 Task: Find connections with filter location Valdepeñas with filter topic #DigitalMarketingwith filter profile language Spanish with filter current company Yatra Online Ltd. with filter school Global Academy Of Technology with filter industry Retail Office Supplies and Gifts with filter service category Life Insurance with filter keywords title Chief
Action: Mouse moved to (548, 69)
Screenshot: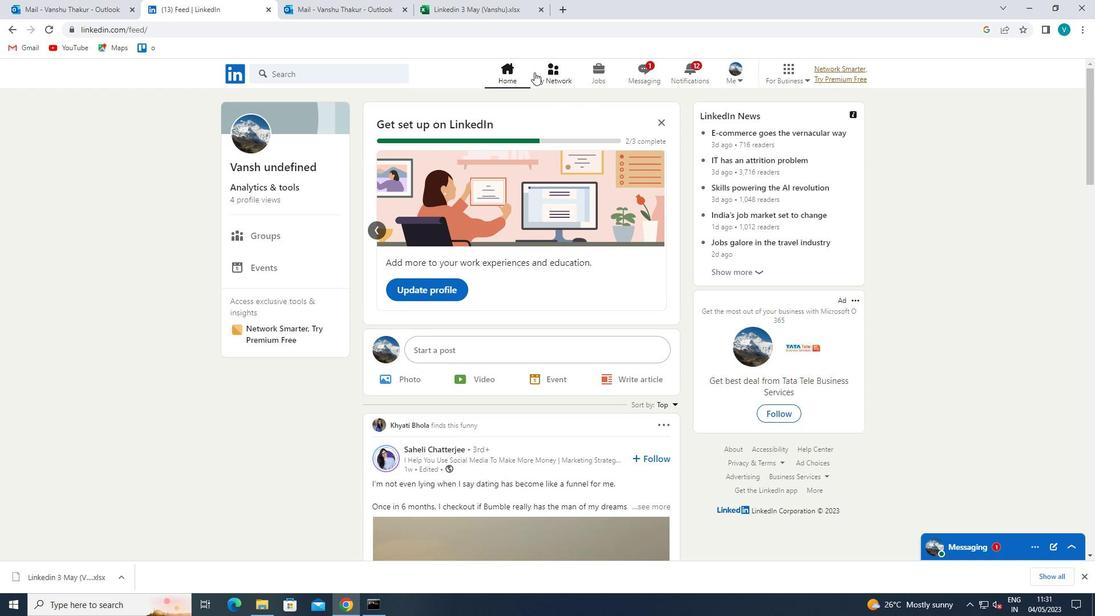 
Action: Mouse pressed left at (548, 69)
Screenshot: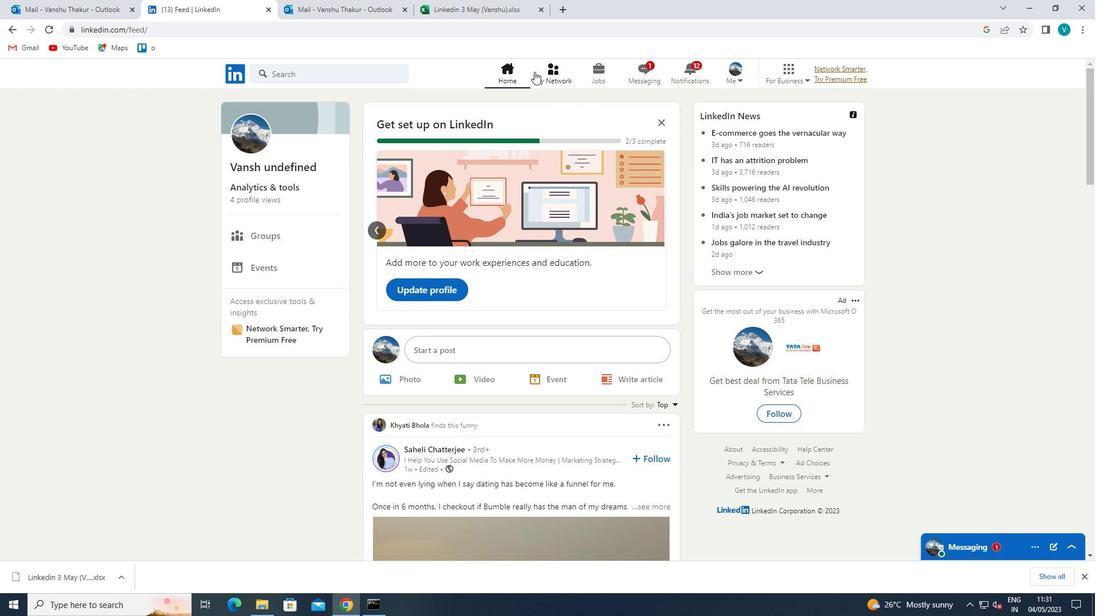 
Action: Mouse moved to (553, 69)
Screenshot: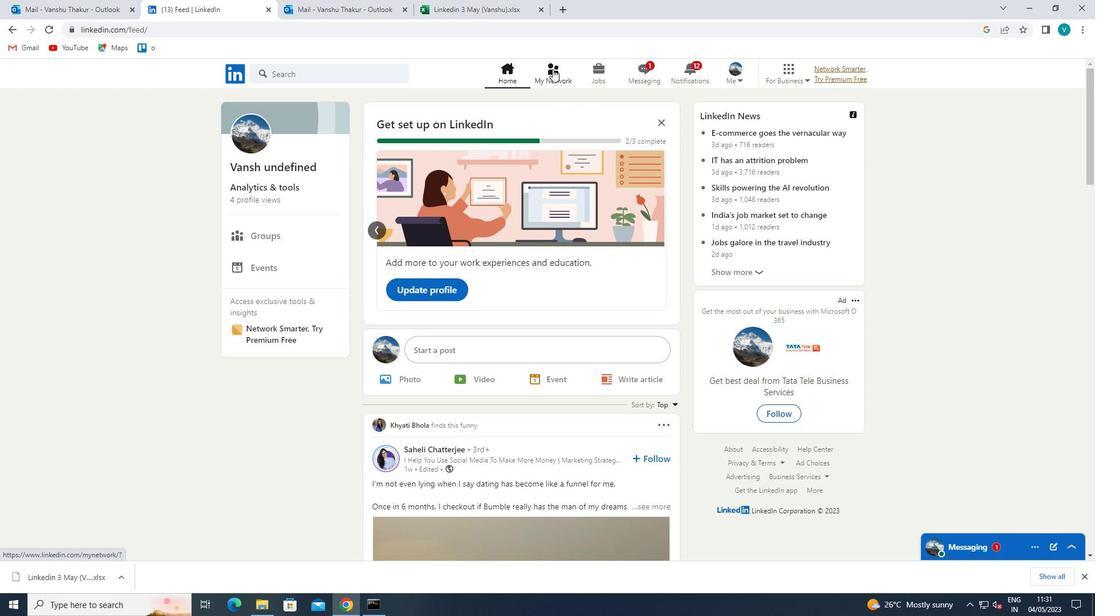 
Action: Mouse pressed left at (553, 69)
Screenshot: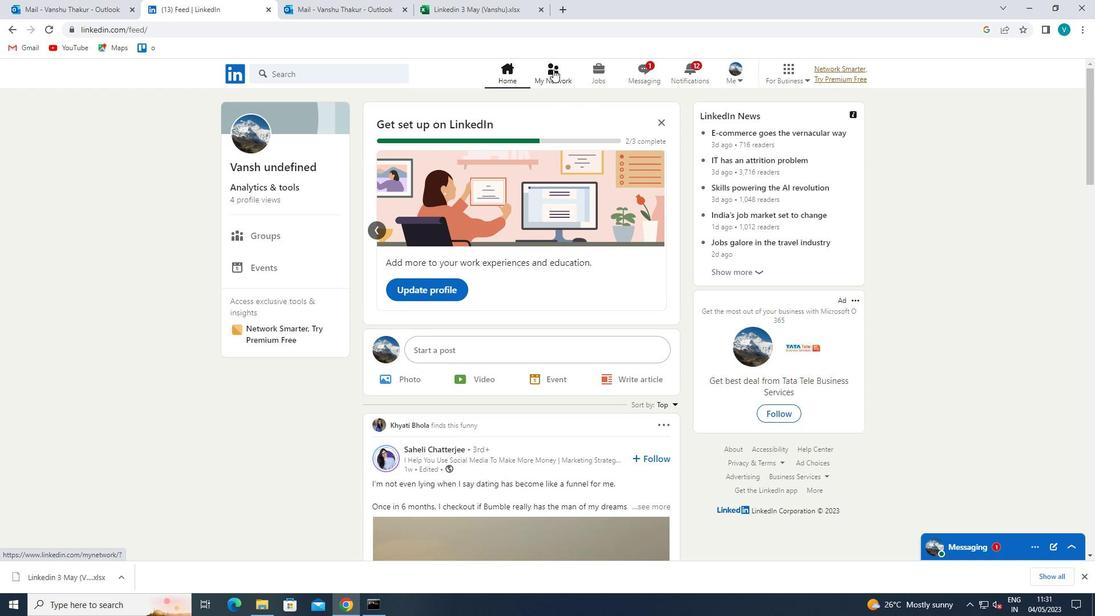 
Action: Mouse moved to (303, 136)
Screenshot: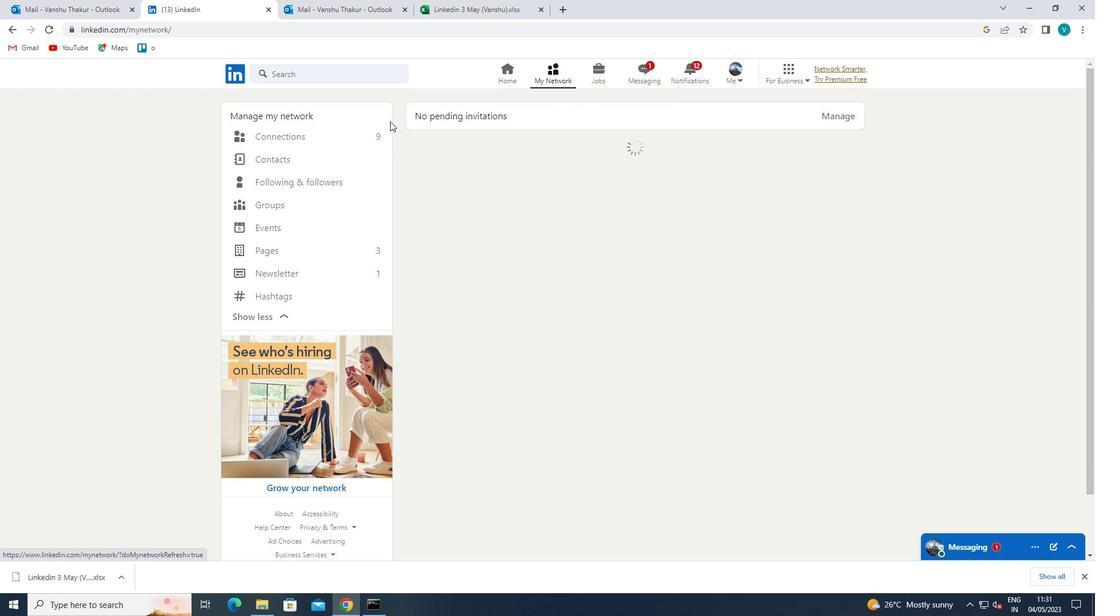 
Action: Mouse pressed left at (303, 136)
Screenshot: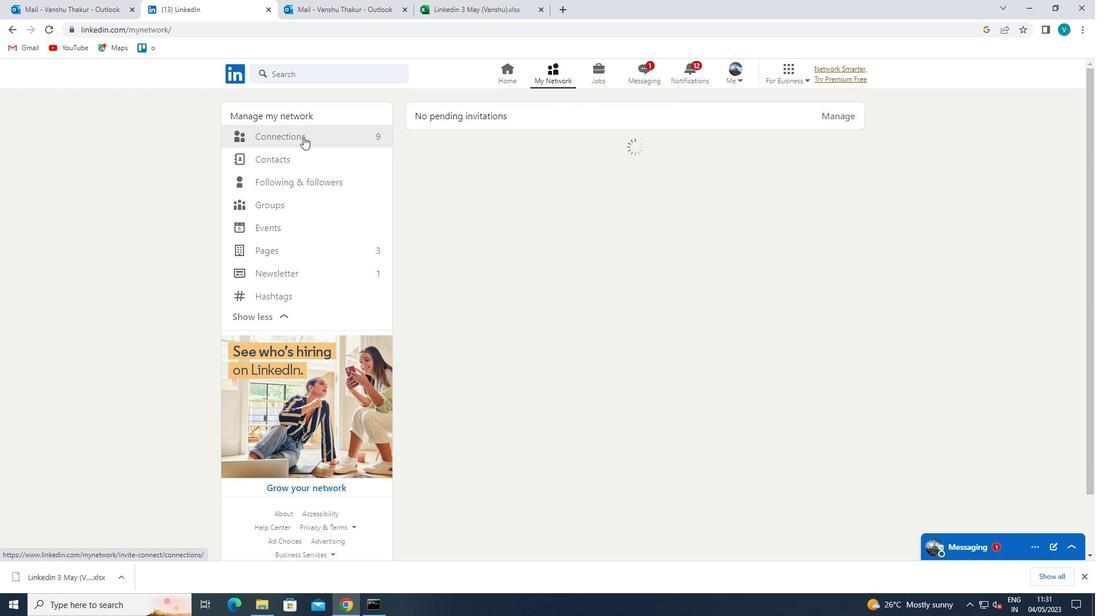 
Action: Mouse moved to (632, 135)
Screenshot: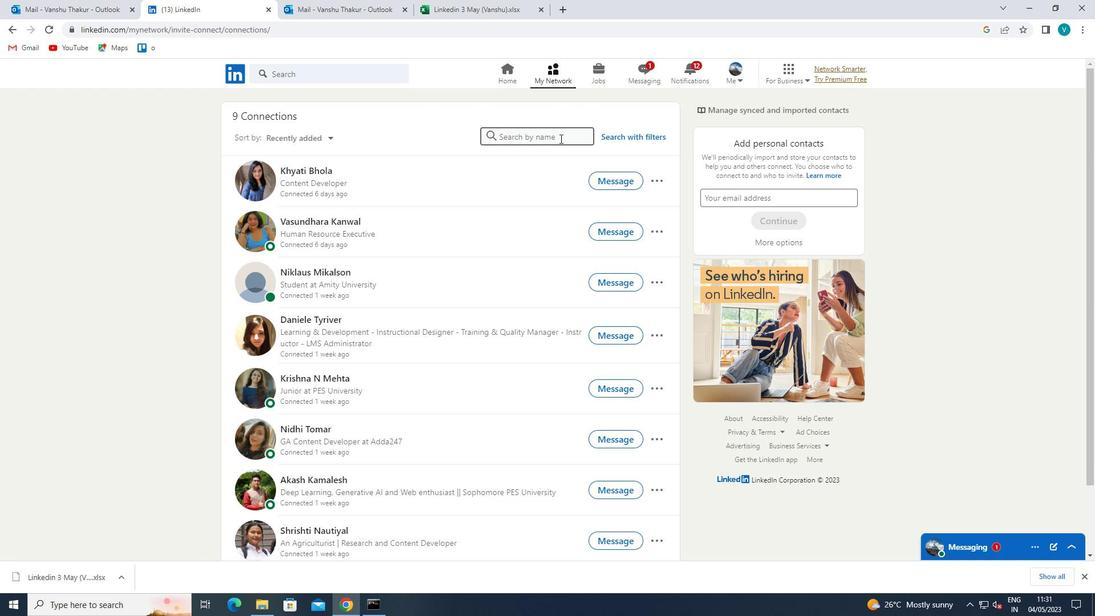 
Action: Mouse pressed left at (632, 135)
Screenshot: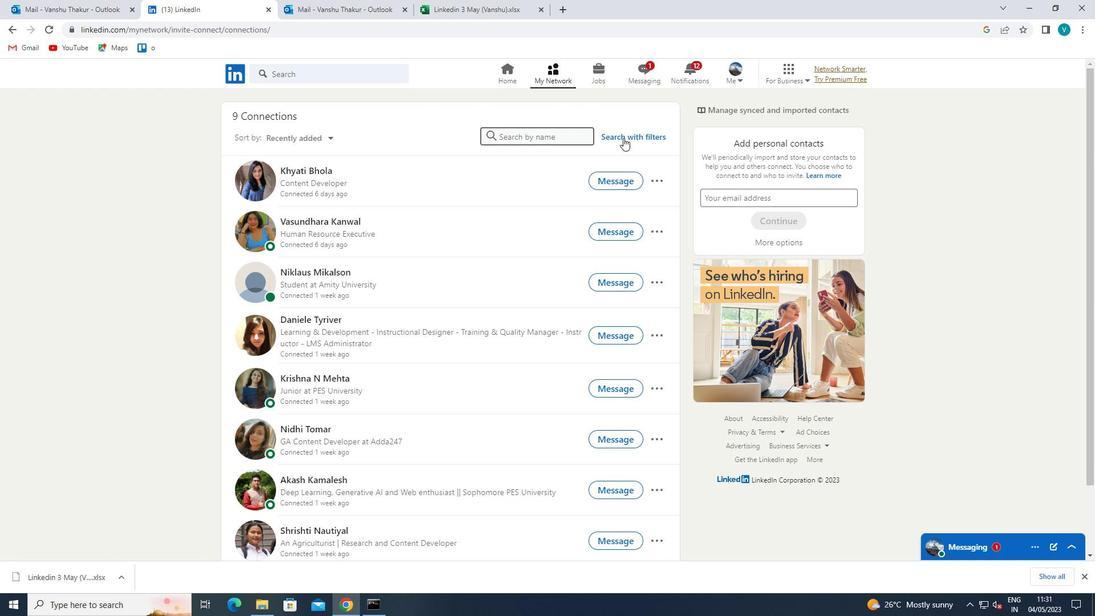 
Action: Mouse moved to (555, 106)
Screenshot: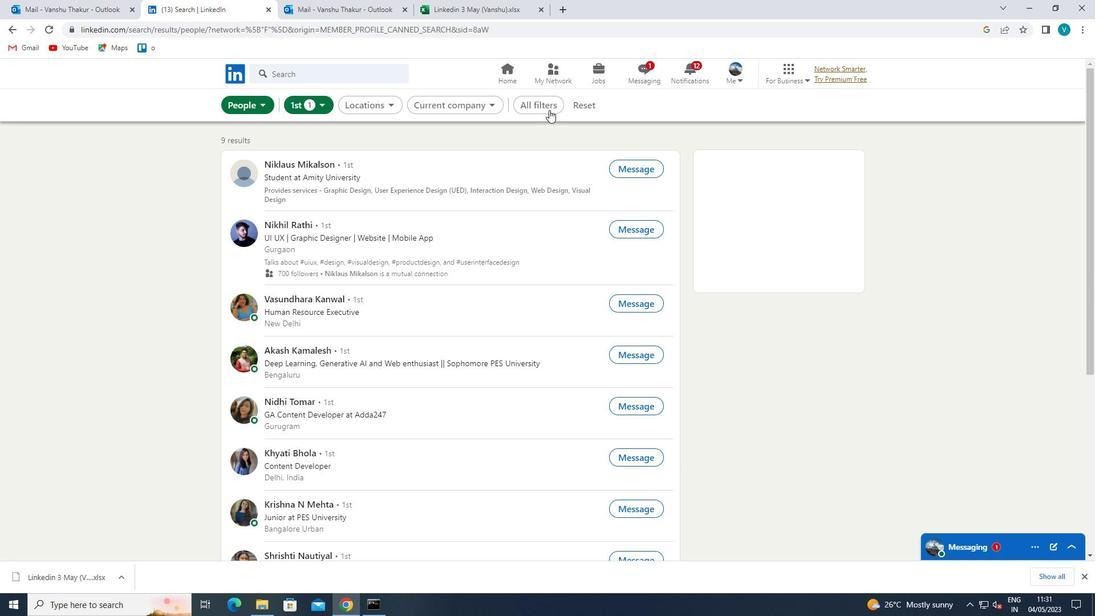 
Action: Mouse pressed left at (555, 106)
Screenshot: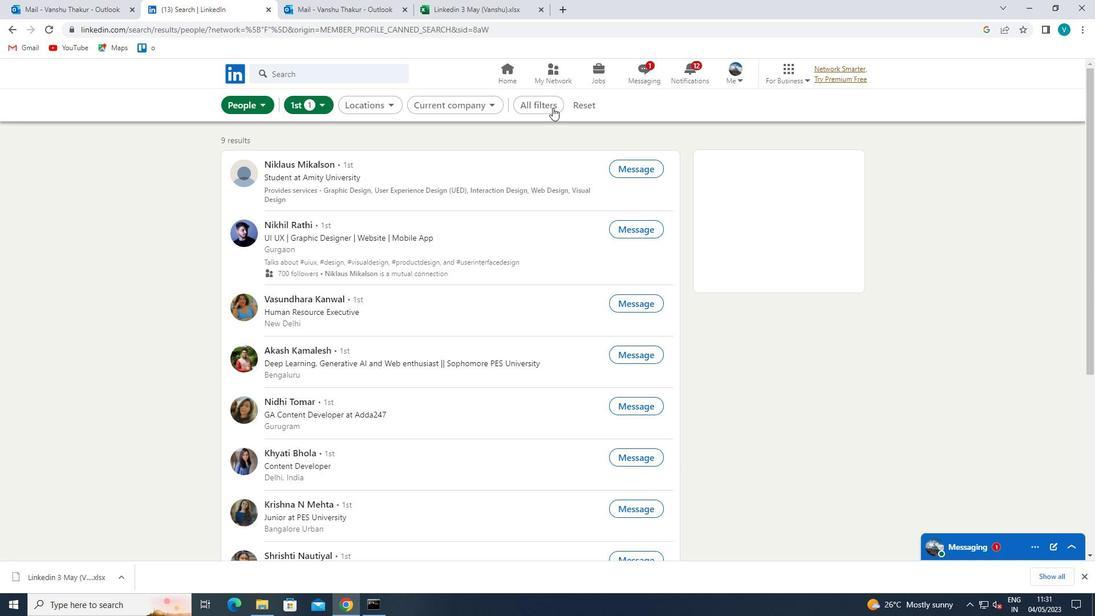 
Action: Mouse moved to (892, 238)
Screenshot: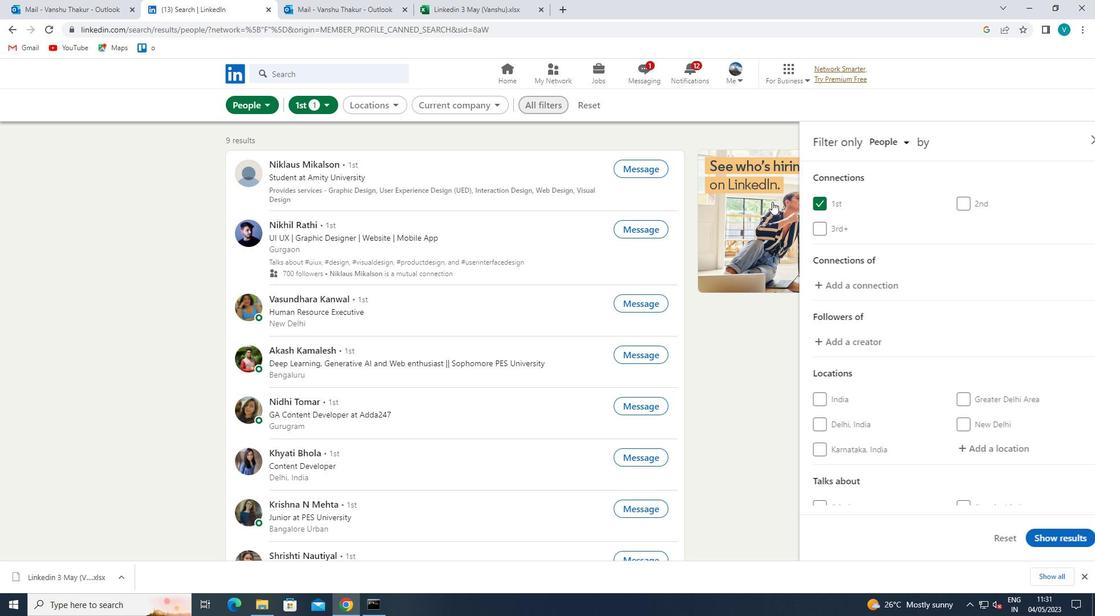 
Action: Mouse scrolled (892, 238) with delta (0, 0)
Screenshot: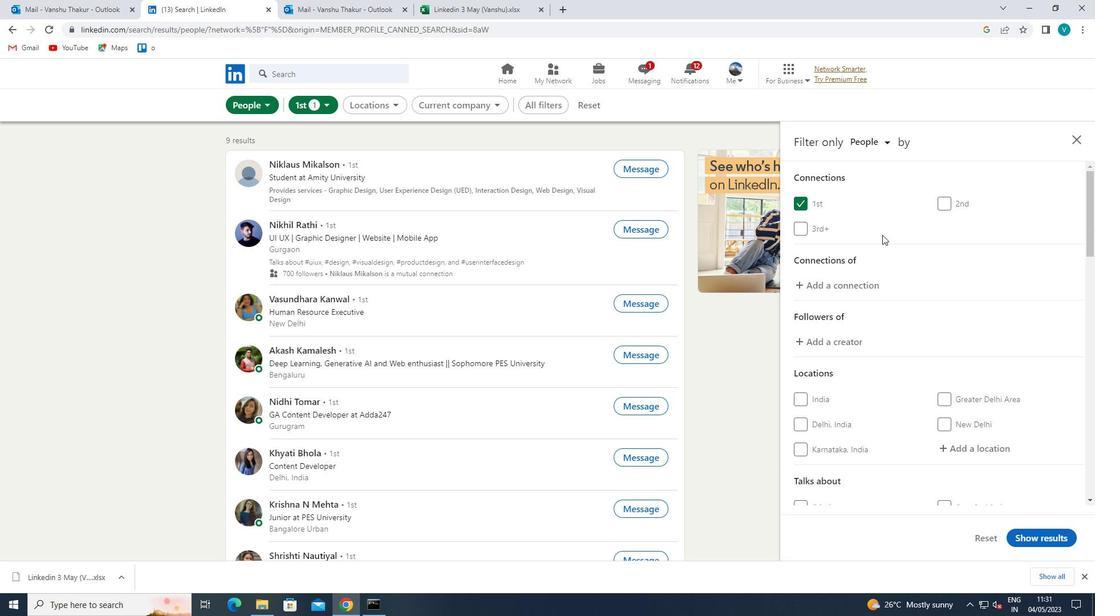 
Action: Mouse moved to (893, 240)
Screenshot: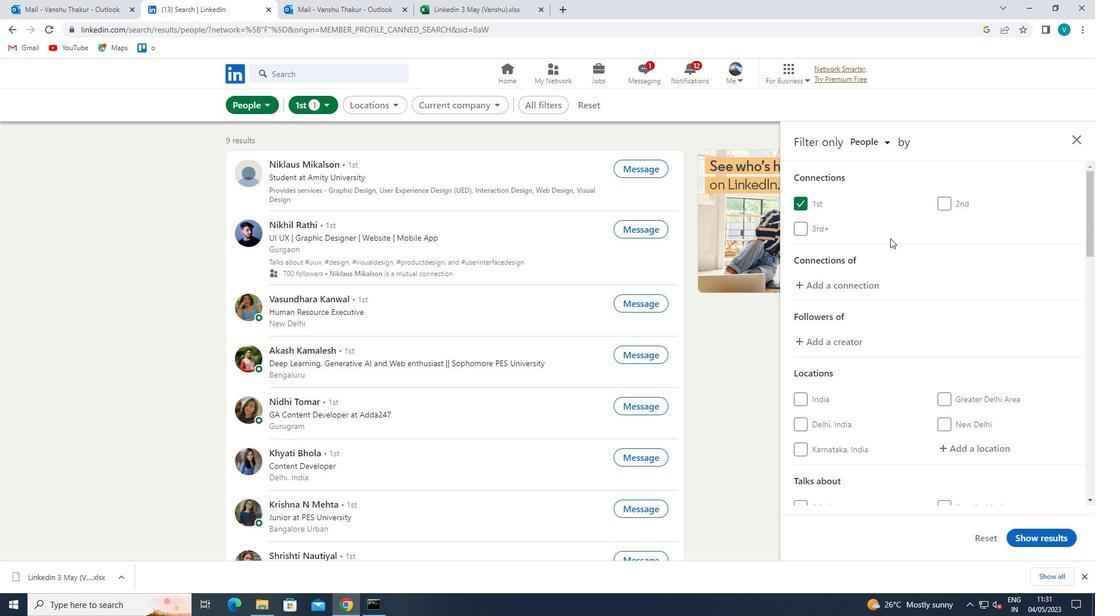 
Action: Mouse scrolled (893, 239) with delta (0, 0)
Screenshot: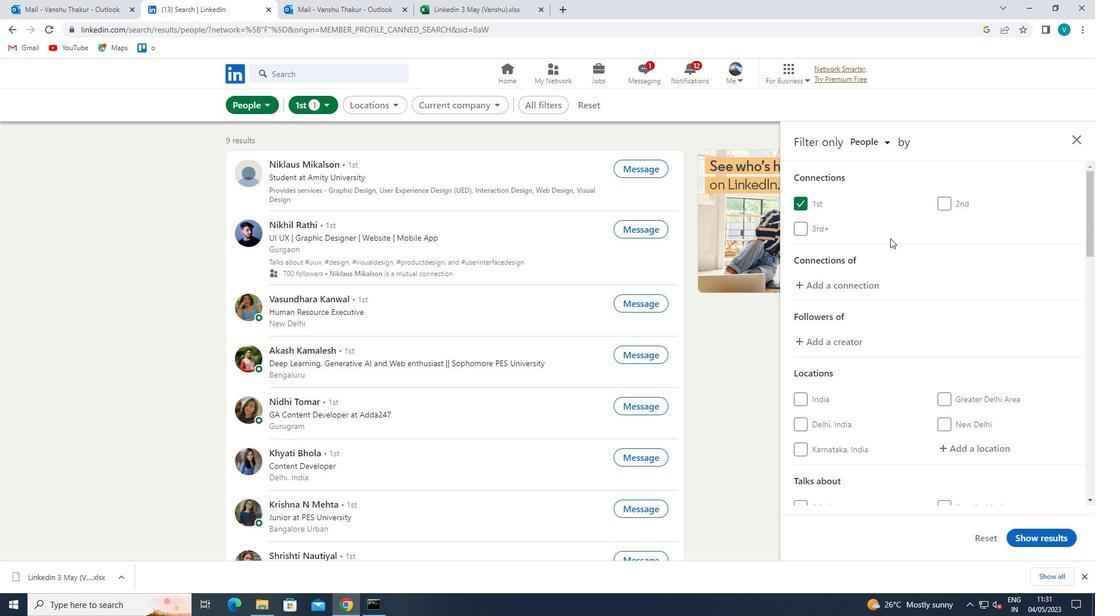 
Action: Mouse moved to (962, 342)
Screenshot: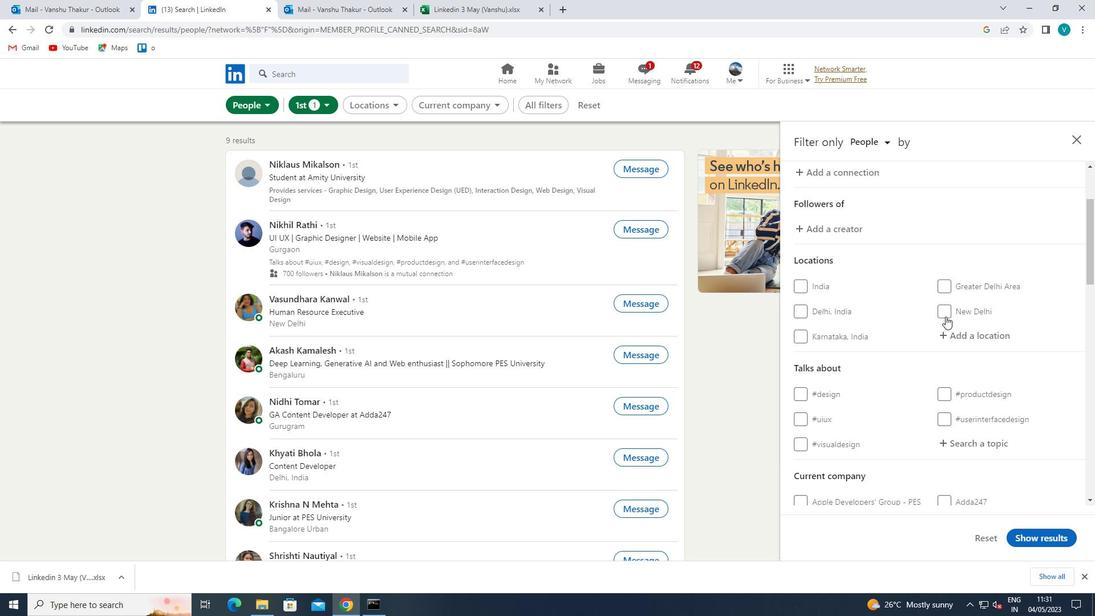 
Action: Mouse pressed left at (962, 342)
Screenshot: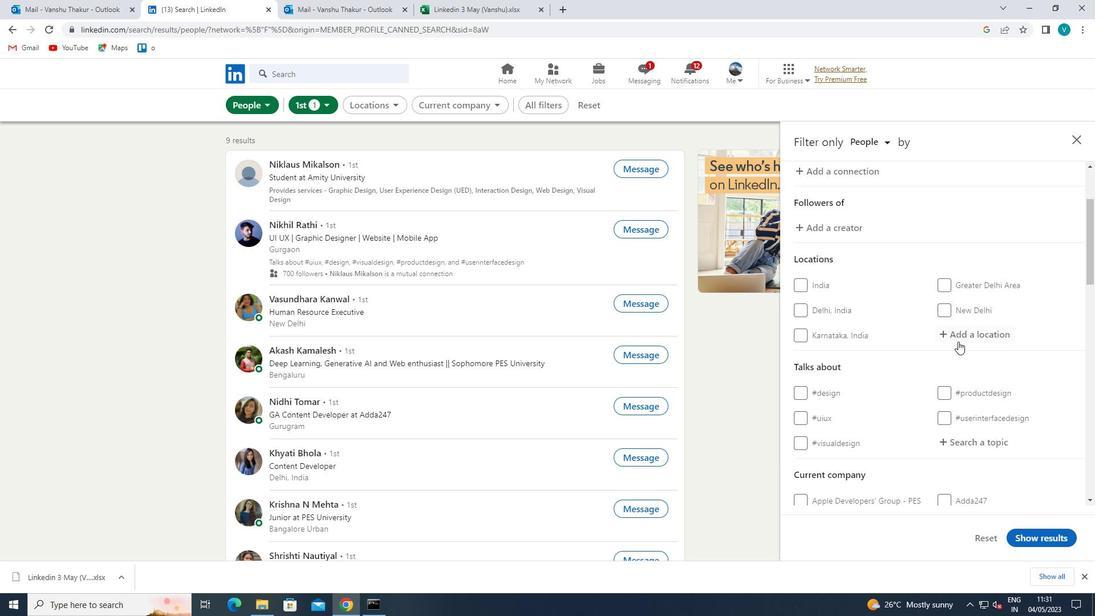 
Action: Mouse moved to (960, 343)
Screenshot: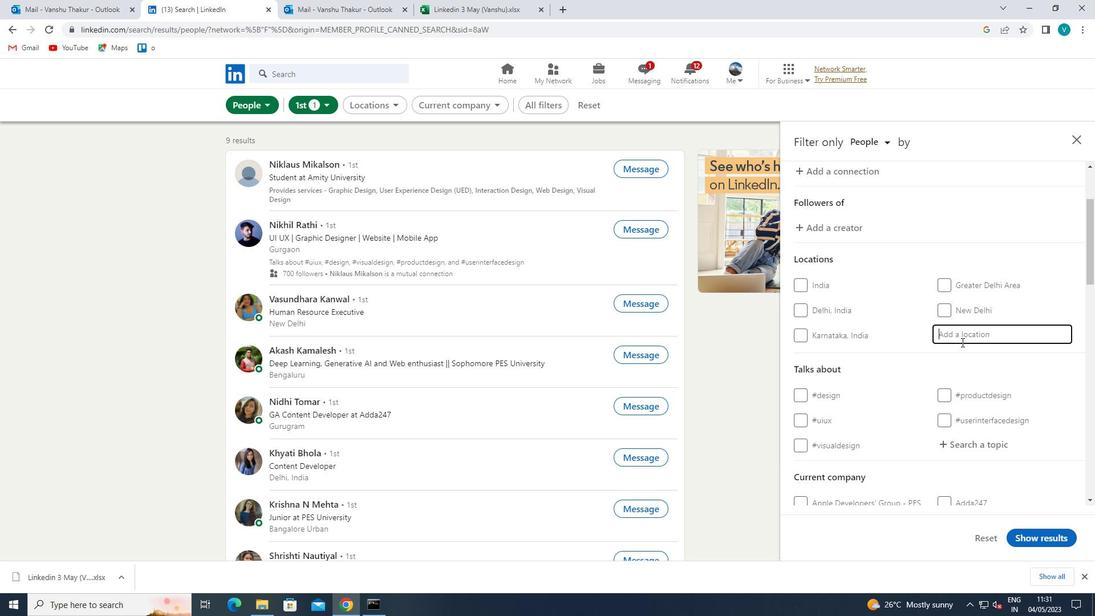 
Action: Key pressed <Key.shift>V
Screenshot: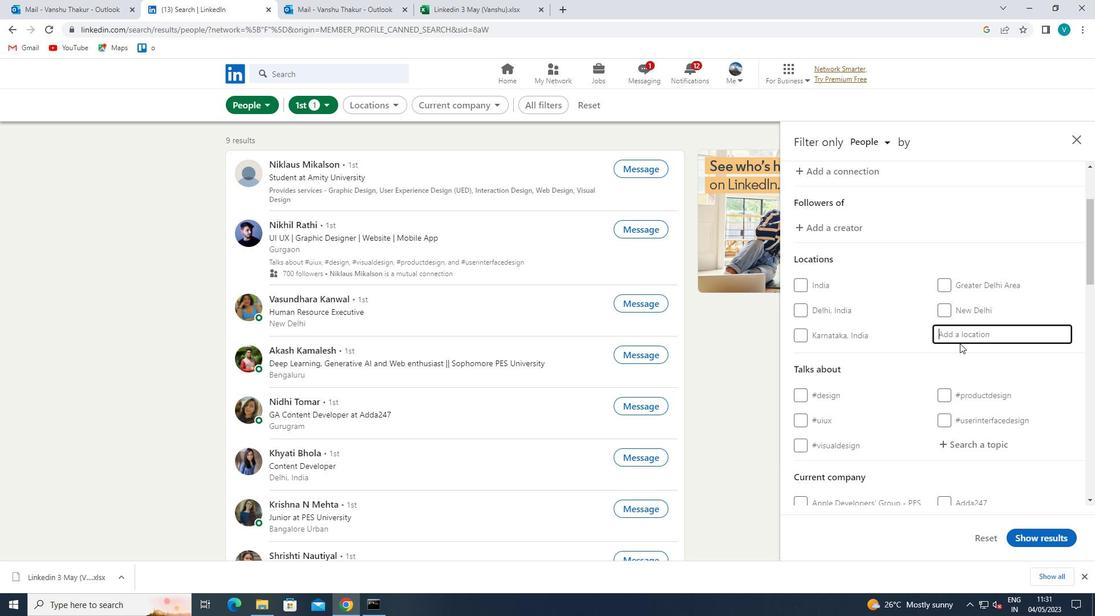 
Action: Mouse moved to (960, 344)
Screenshot: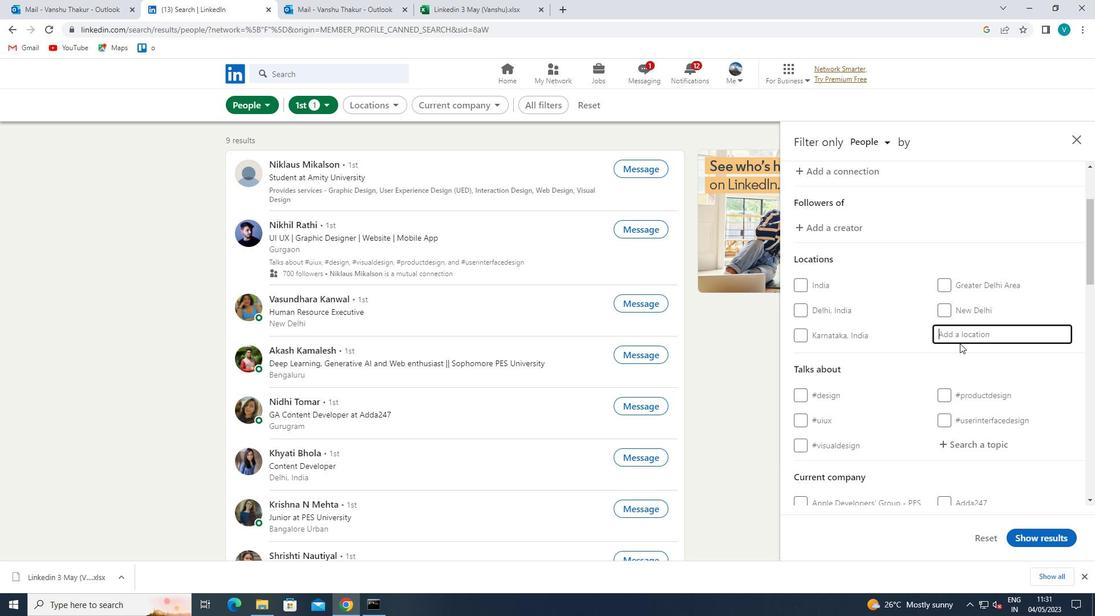 
Action: Key pressed ALDEPENAS
Screenshot: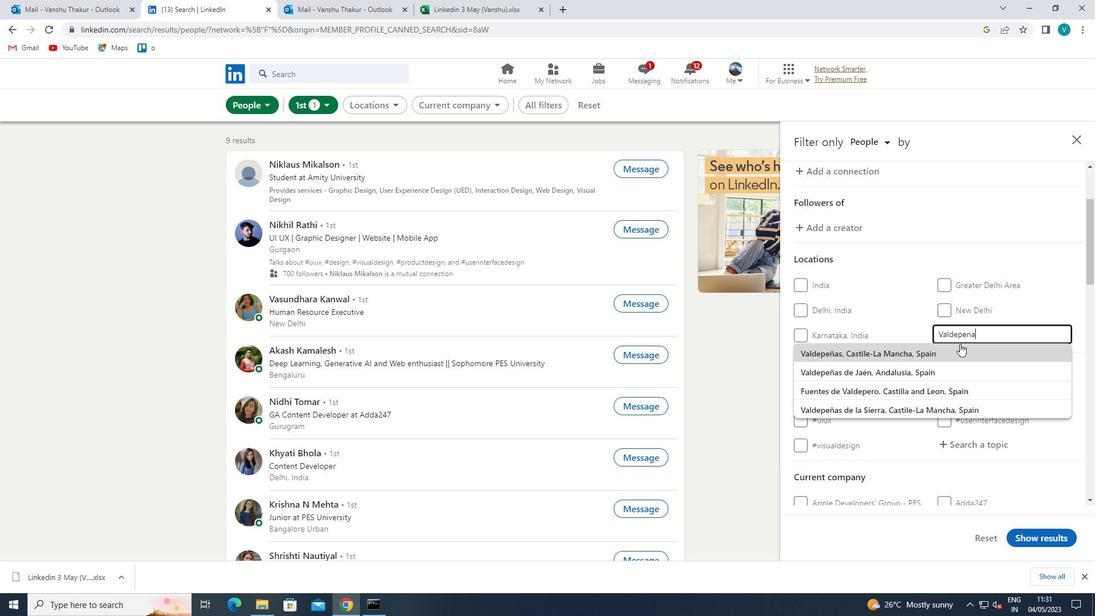 
Action: Mouse pressed left at (960, 344)
Screenshot: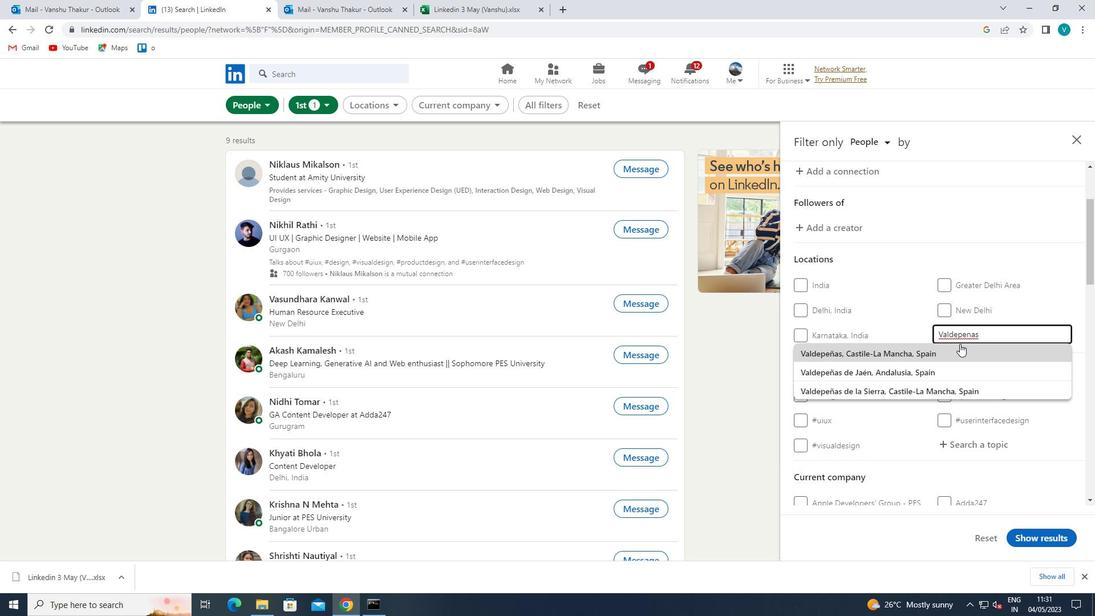 
Action: Mouse moved to (959, 344)
Screenshot: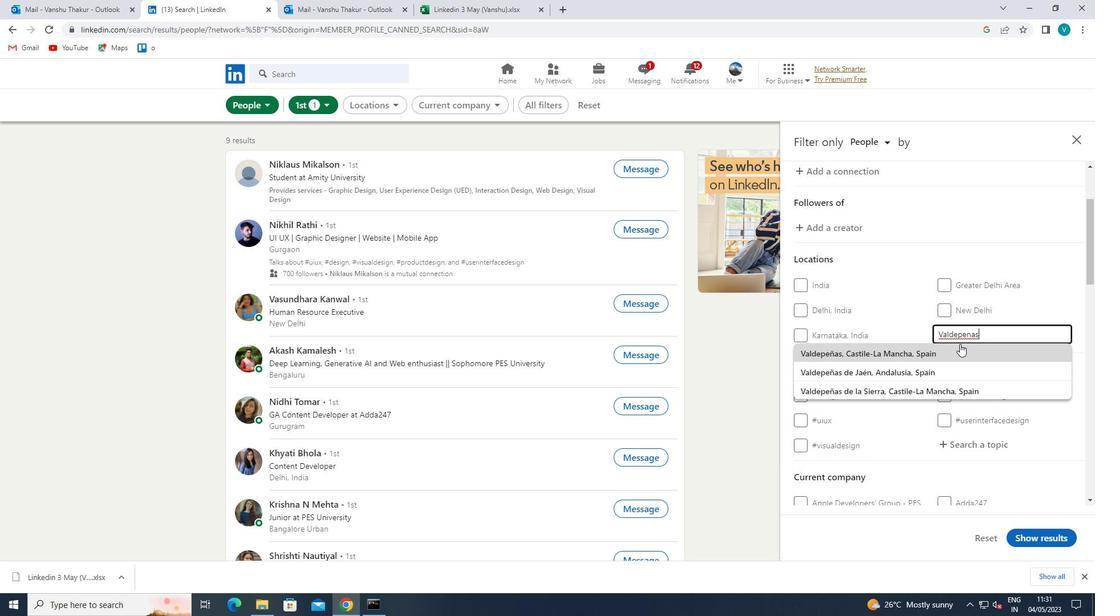 
Action: Mouse scrolled (959, 343) with delta (0, 0)
Screenshot: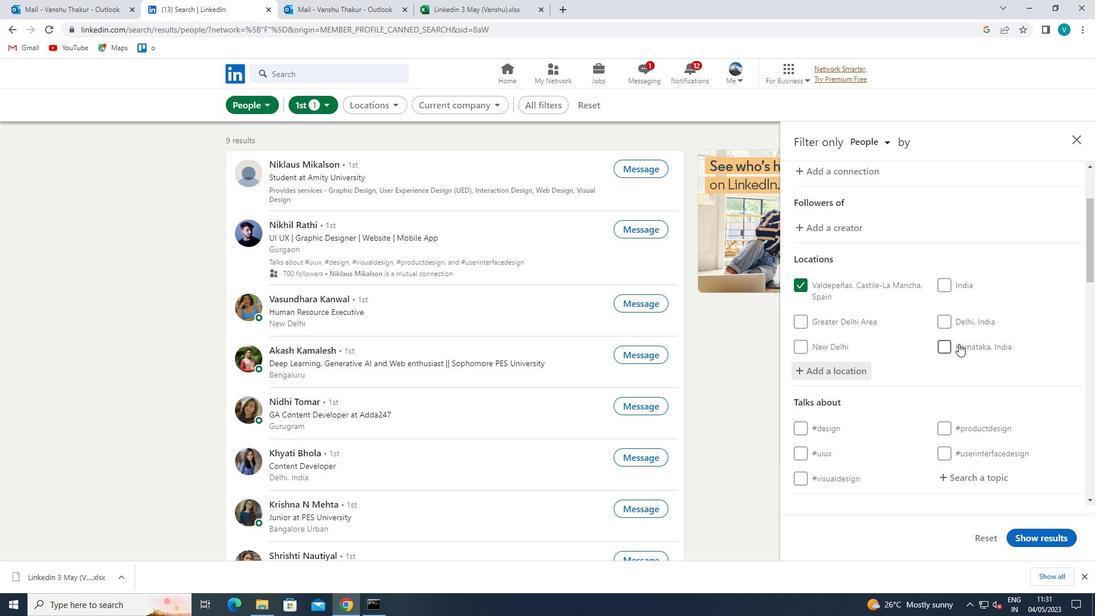 
Action: Mouse moved to (959, 344)
Screenshot: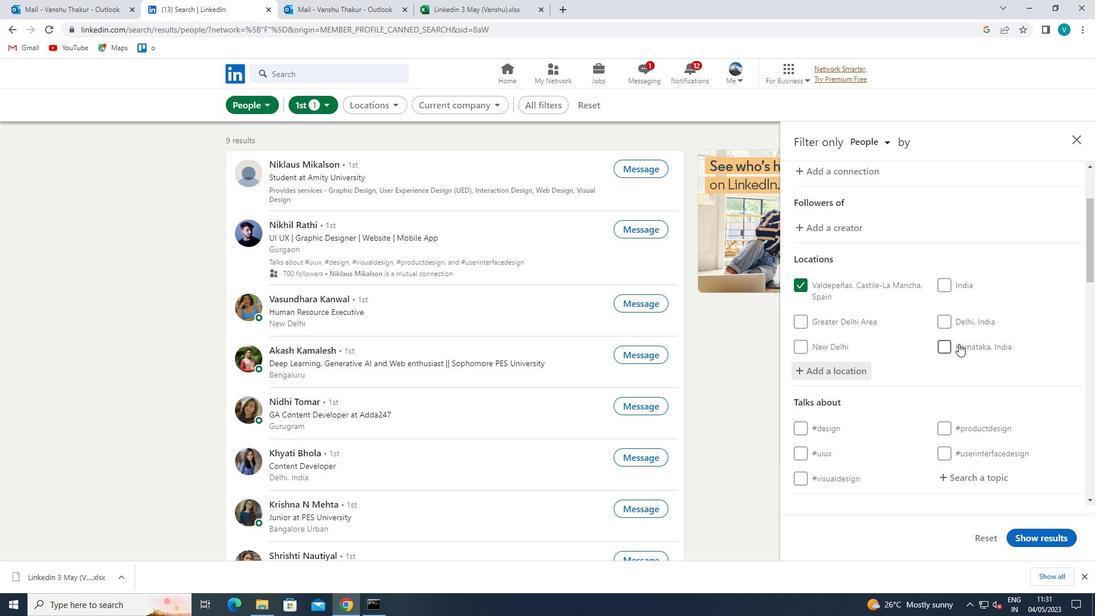 
Action: Mouse scrolled (959, 343) with delta (0, 0)
Screenshot: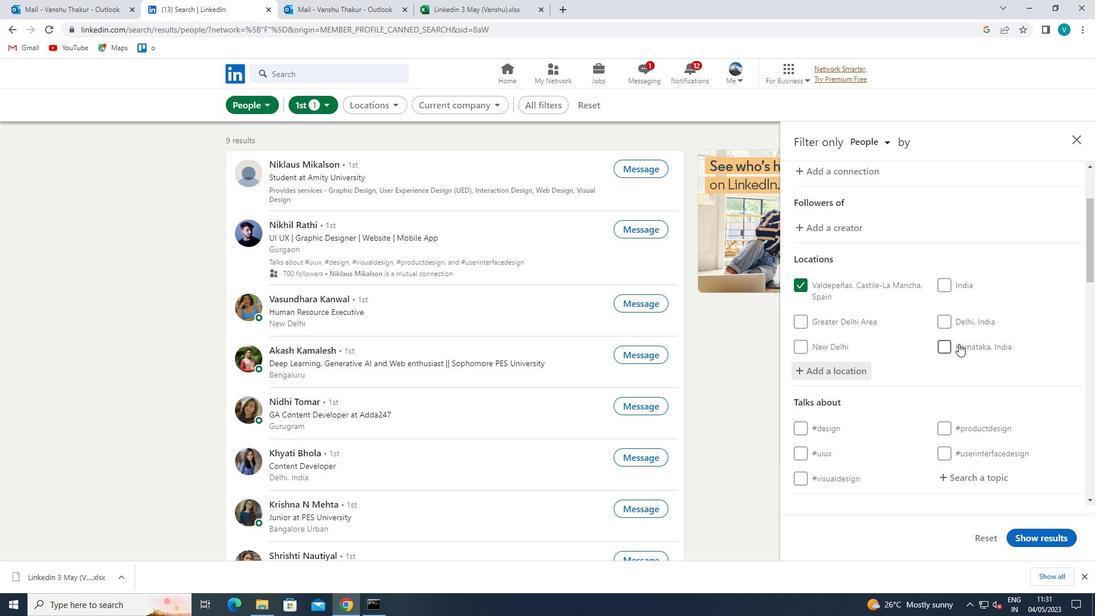 
Action: Mouse scrolled (959, 343) with delta (0, 0)
Screenshot: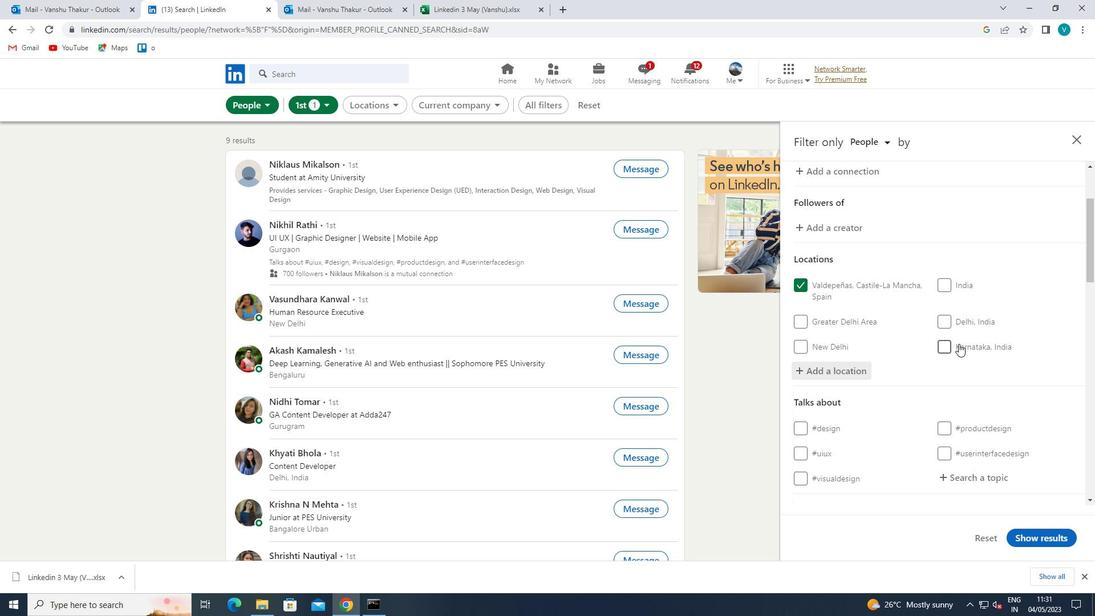 
Action: Mouse moved to (988, 316)
Screenshot: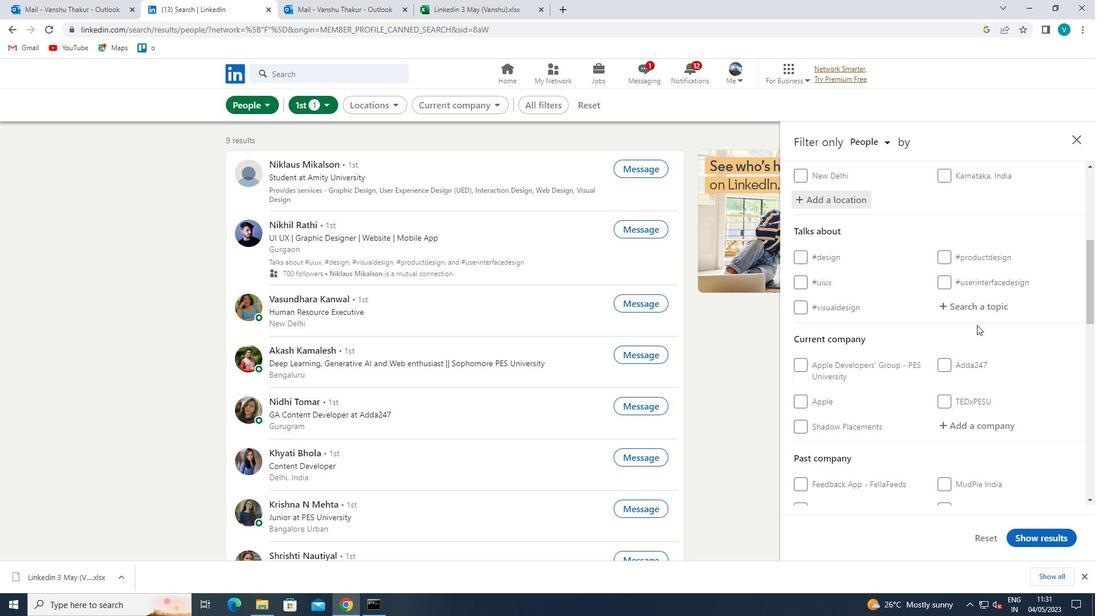 
Action: Mouse pressed left at (988, 316)
Screenshot: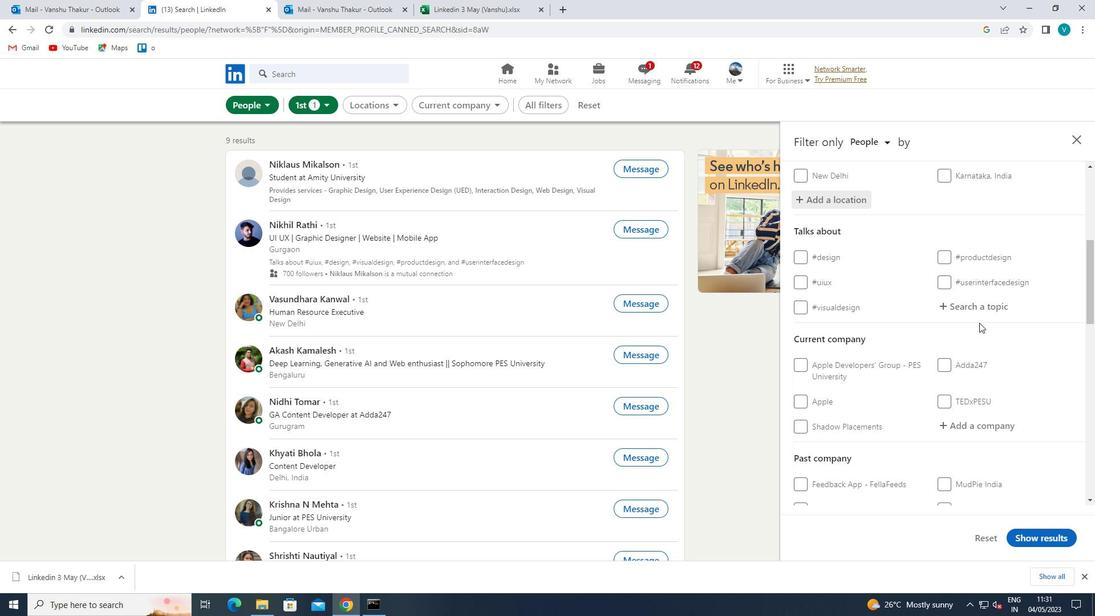 
Action: Mouse moved to (989, 306)
Screenshot: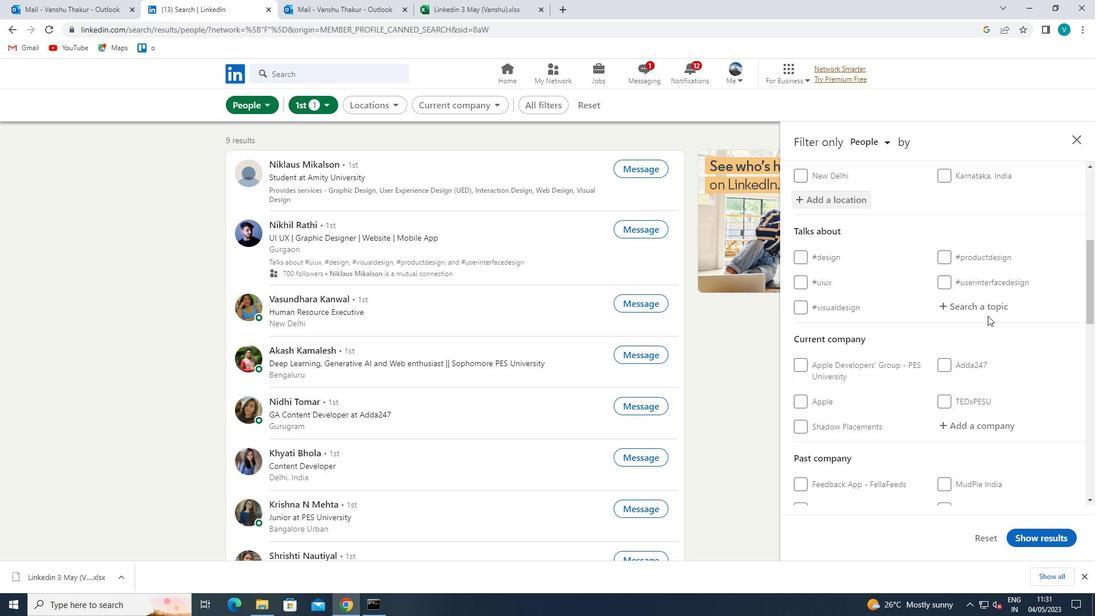 
Action: Mouse pressed left at (989, 306)
Screenshot: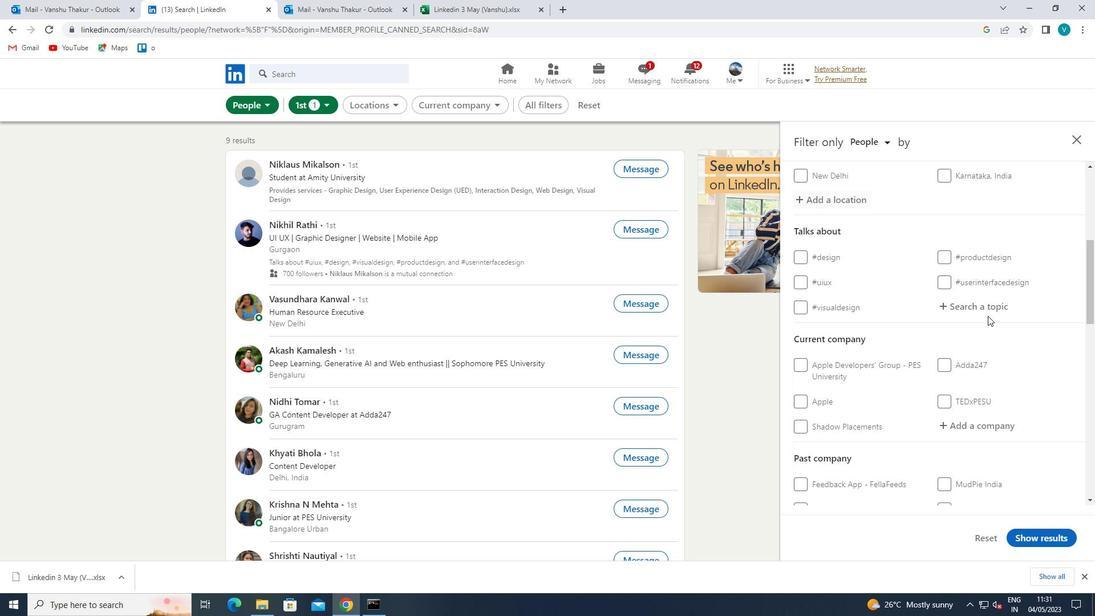 
Action: Mouse moved to (983, 309)
Screenshot: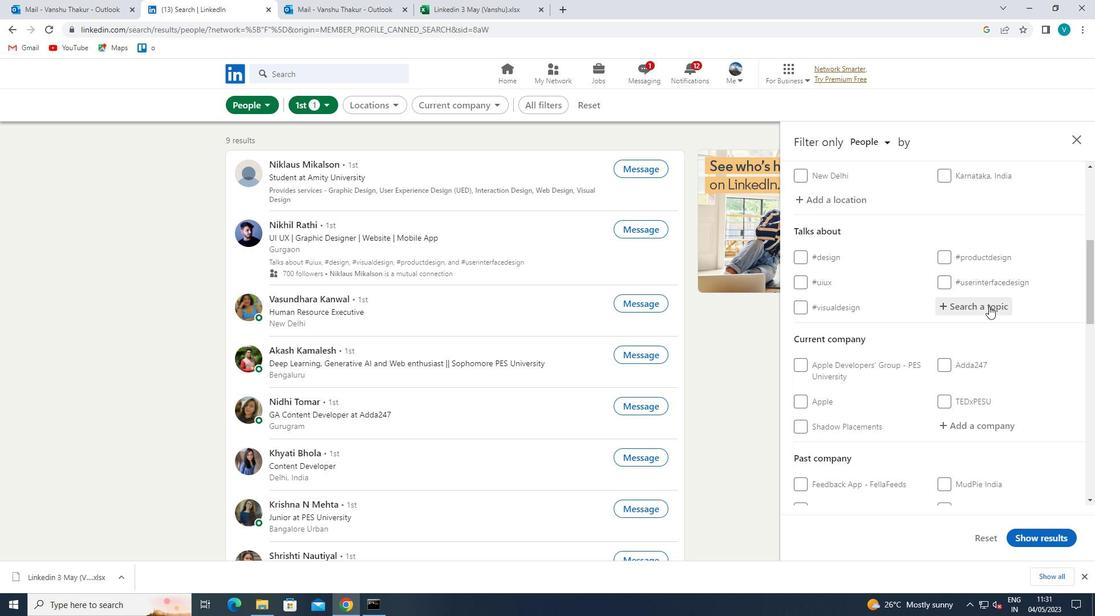 
Action: Key pressed DIGITA
Screenshot: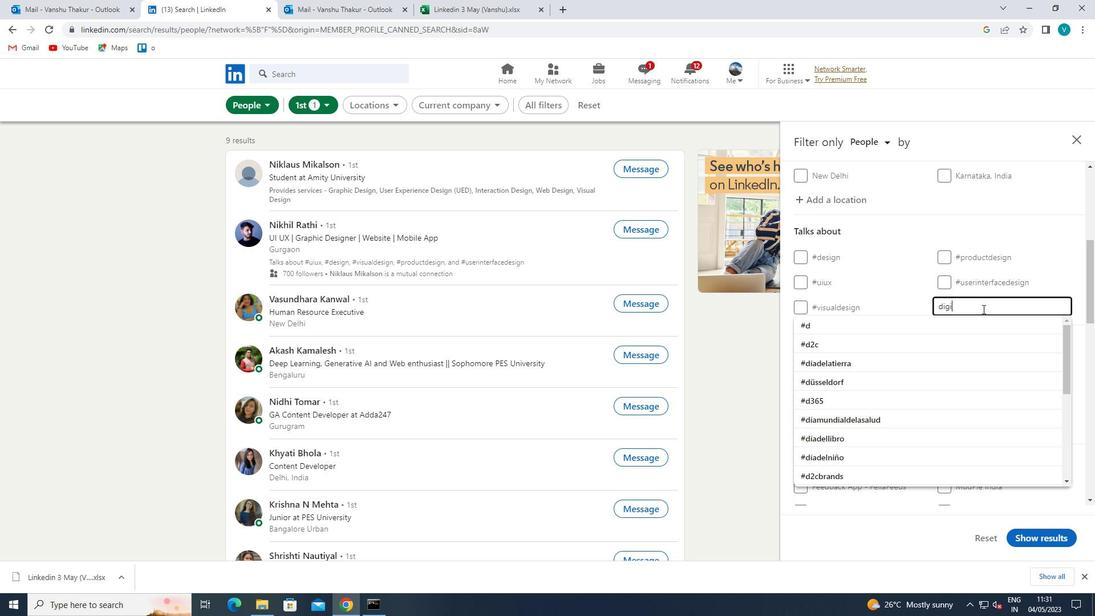 
Action: Mouse moved to (981, 310)
Screenshot: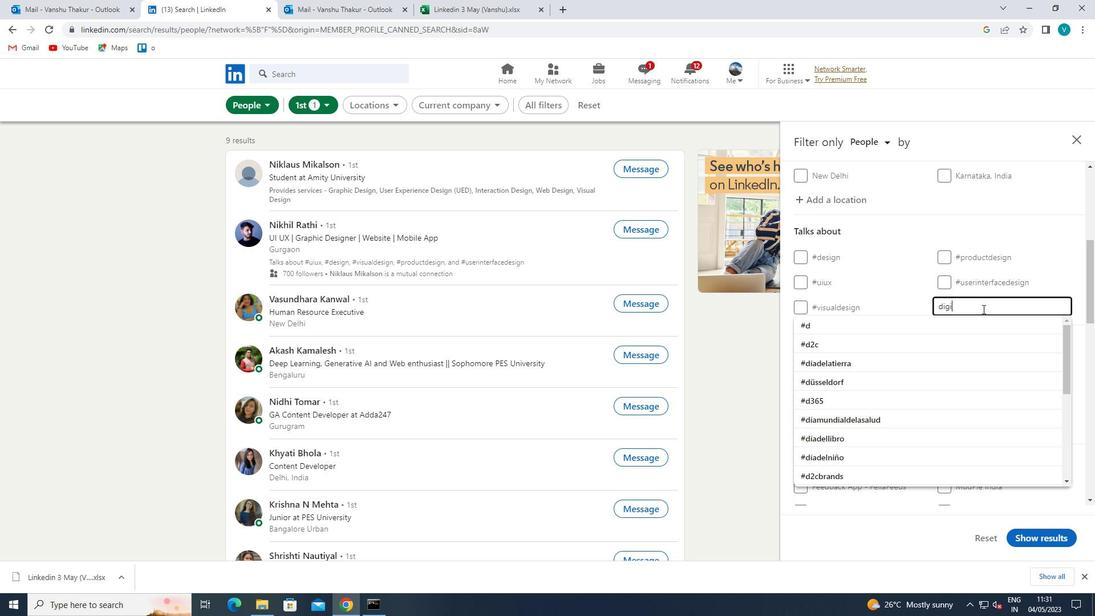 
Action: Key pressed L
Screenshot: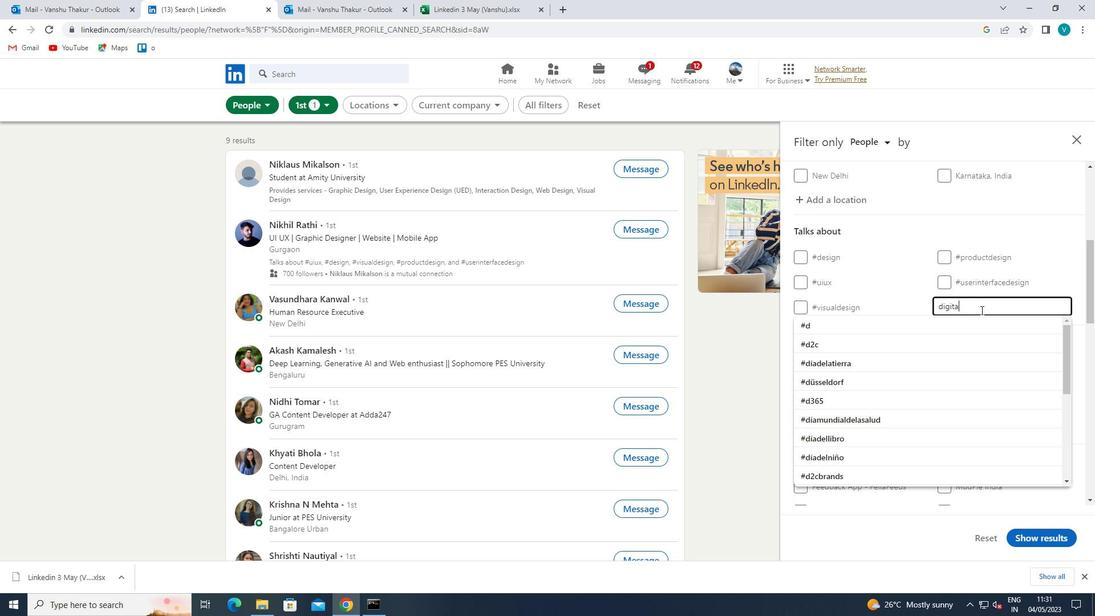 
Action: Mouse moved to (945, 338)
Screenshot: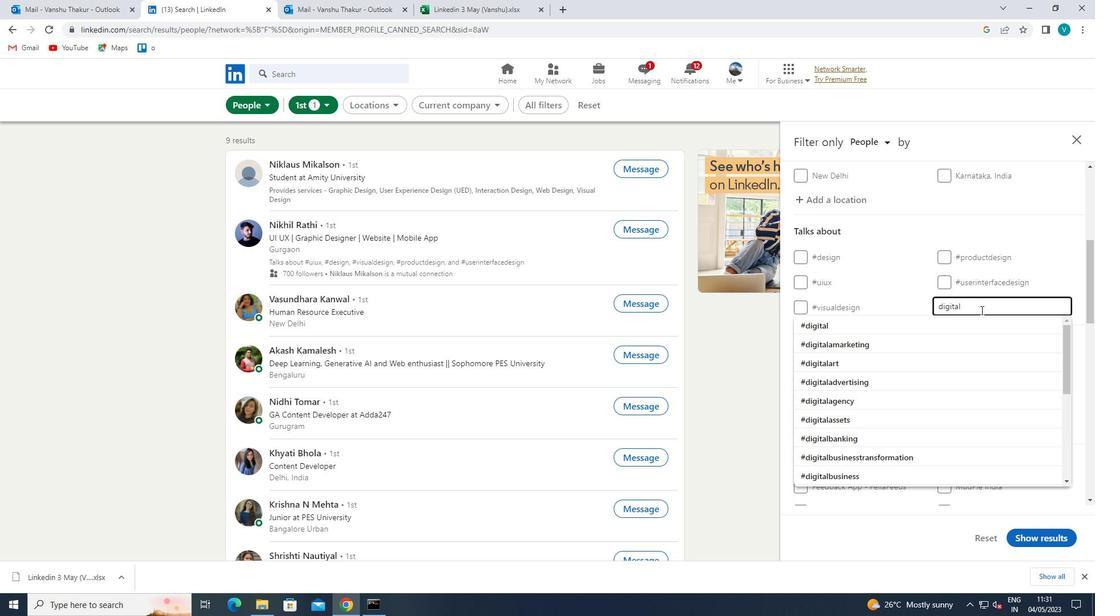 
Action: Mouse pressed left at (945, 338)
Screenshot: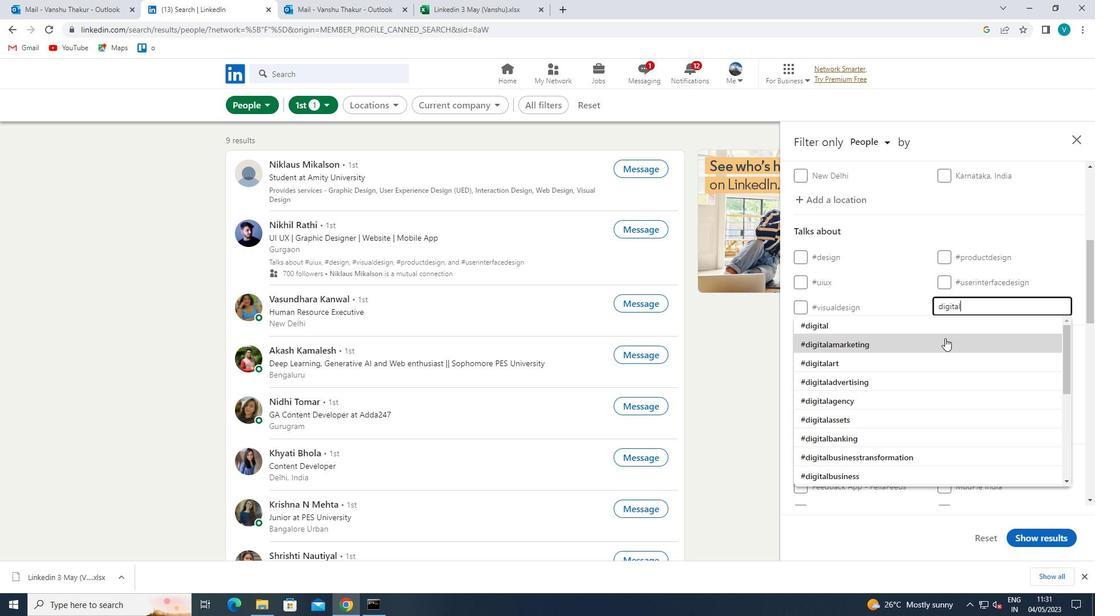 
Action: Mouse moved to (943, 340)
Screenshot: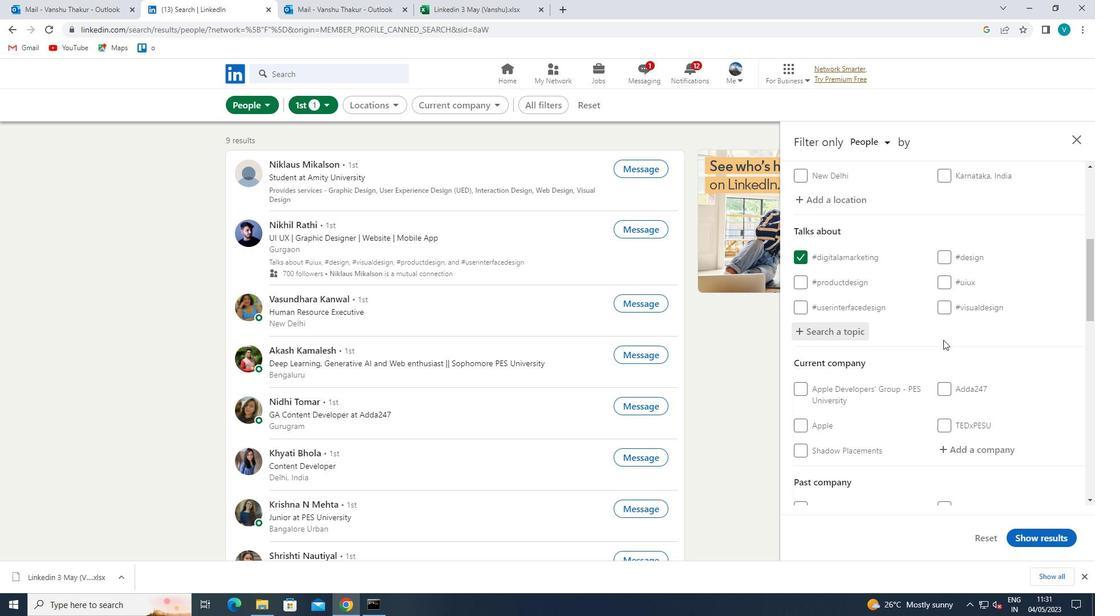 
Action: Mouse scrolled (943, 339) with delta (0, 0)
Screenshot: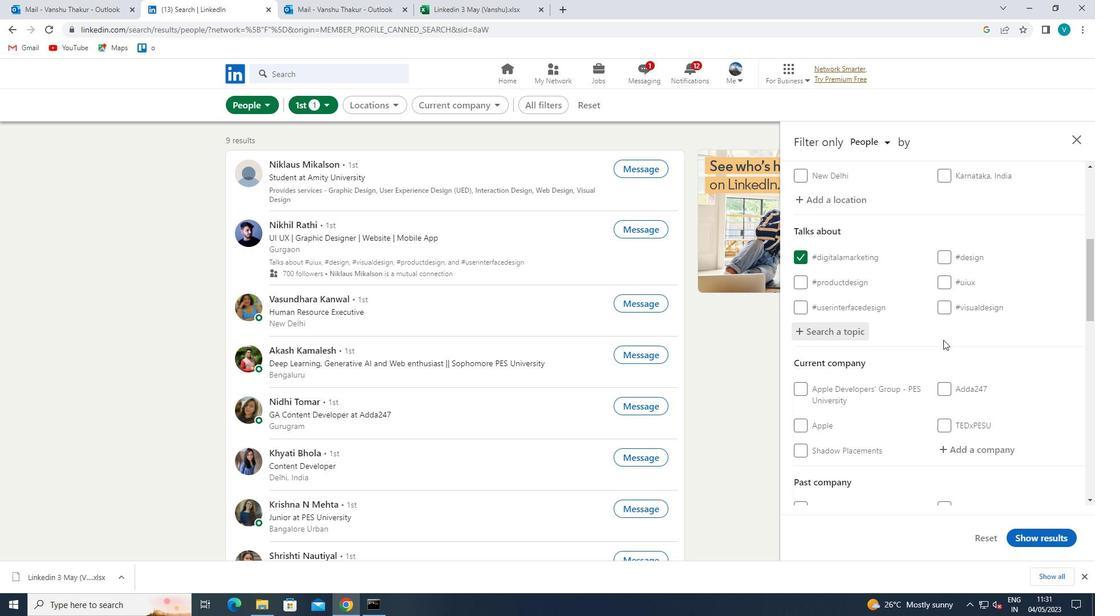 
Action: Mouse scrolled (943, 339) with delta (0, 0)
Screenshot: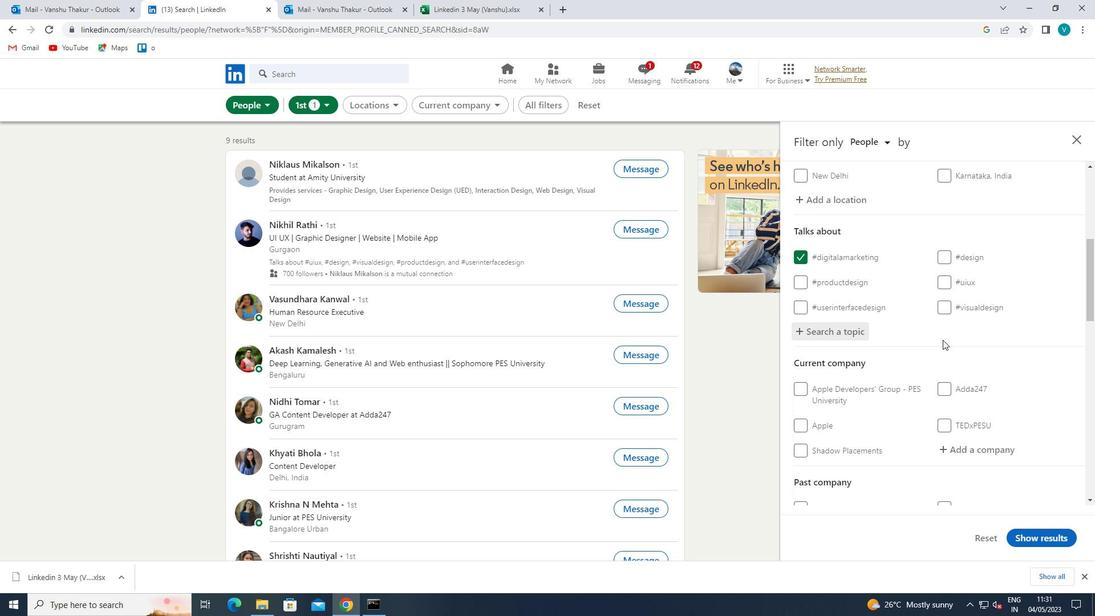 
Action: Mouse moved to (958, 329)
Screenshot: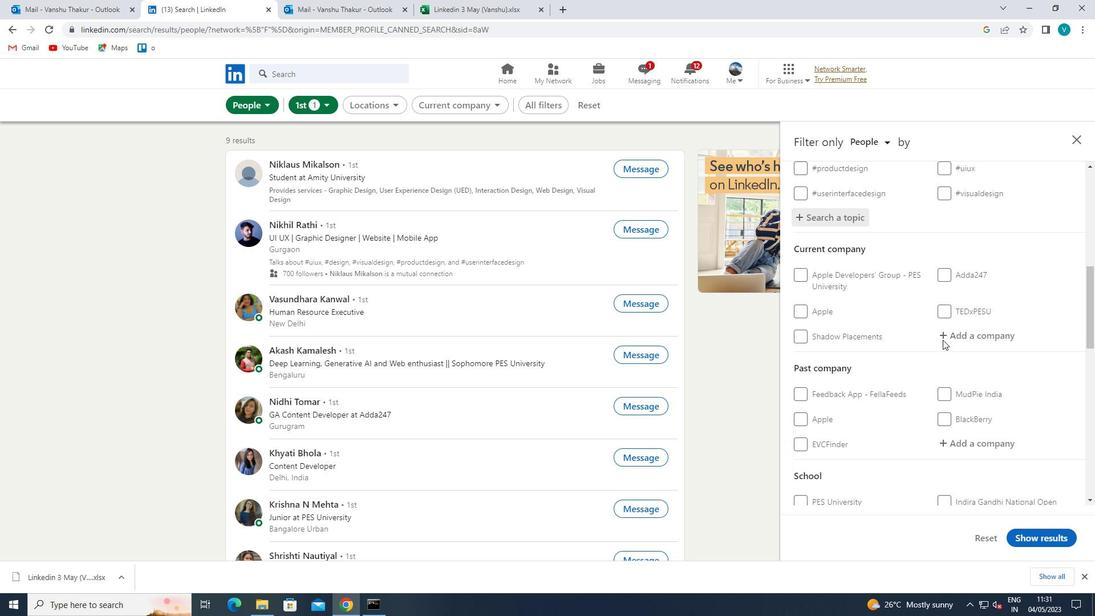 
Action: Mouse pressed left at (958, 329)
Screenshot: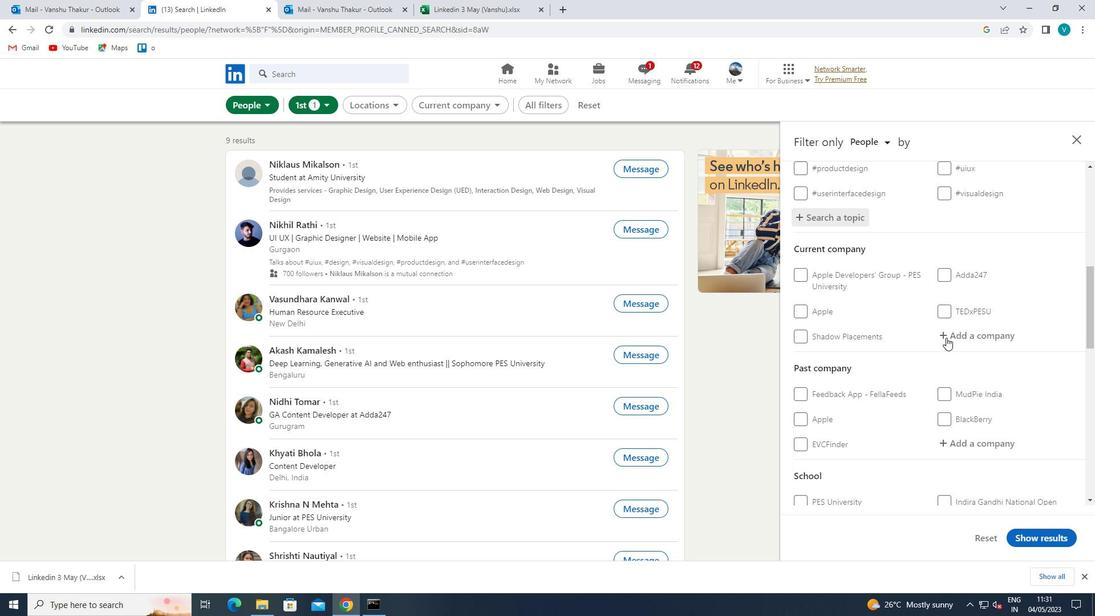
Action: Mouse moved to (957, 328)
Screenshot: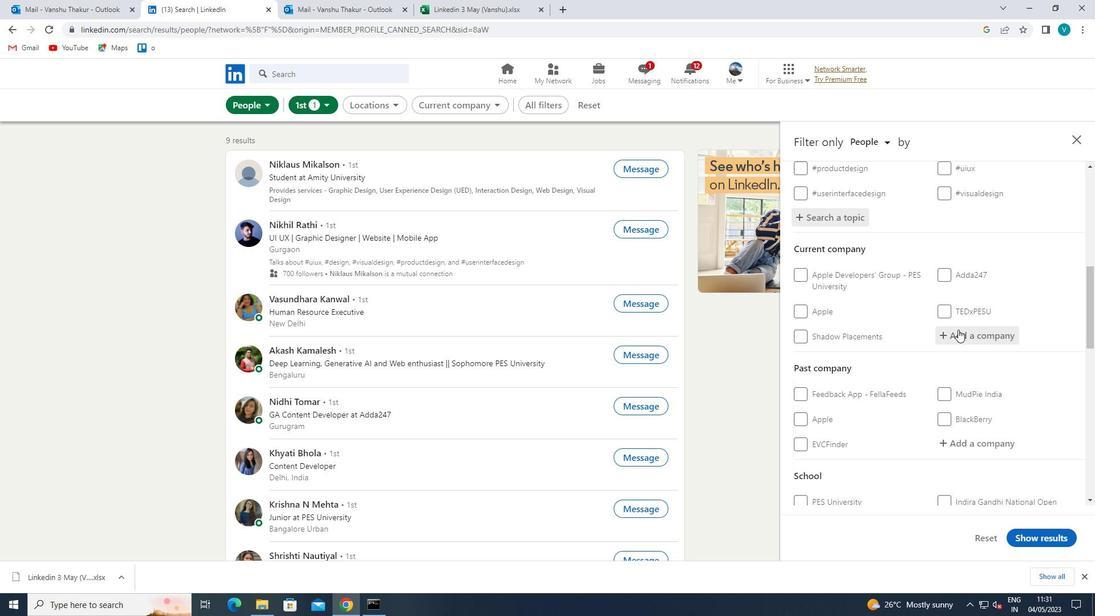 
Action: Key pressed <Key.shift>YATRA
Screenshot: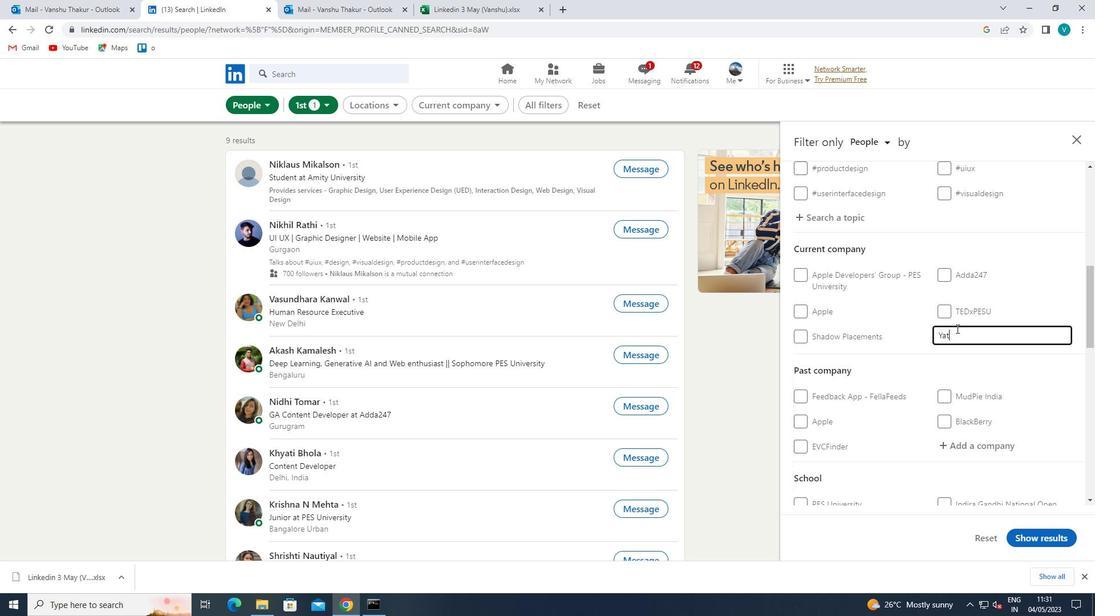 
Action: Mouse moved to (937, 355)
Screenshot: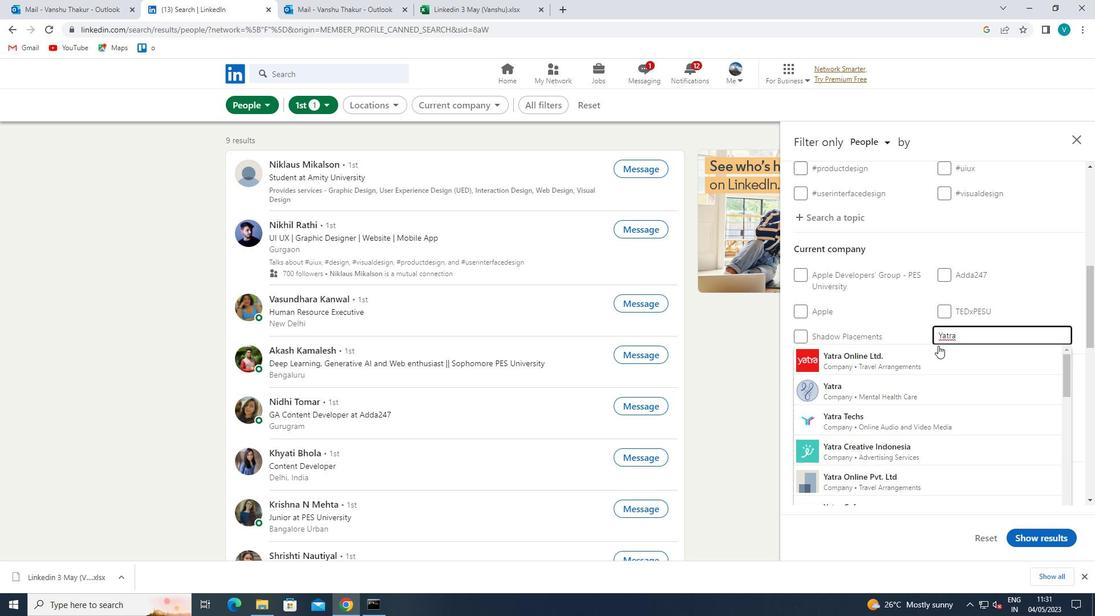 
Action: Mouse pressed left at (937, 355)
Screenshot: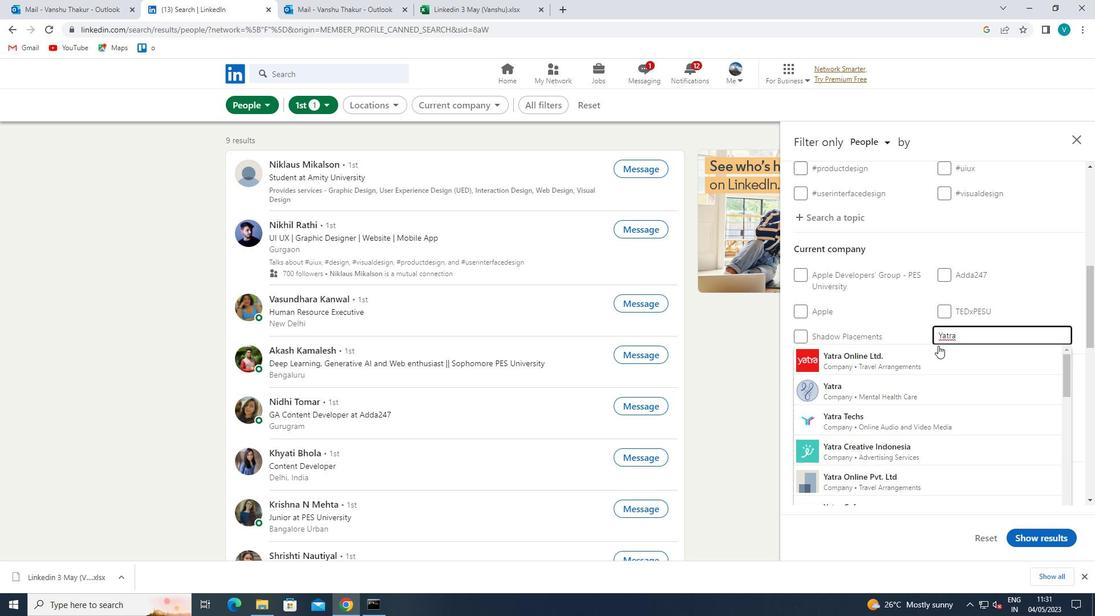 
Action: Mouse moved to (942, 364)
Screenshot: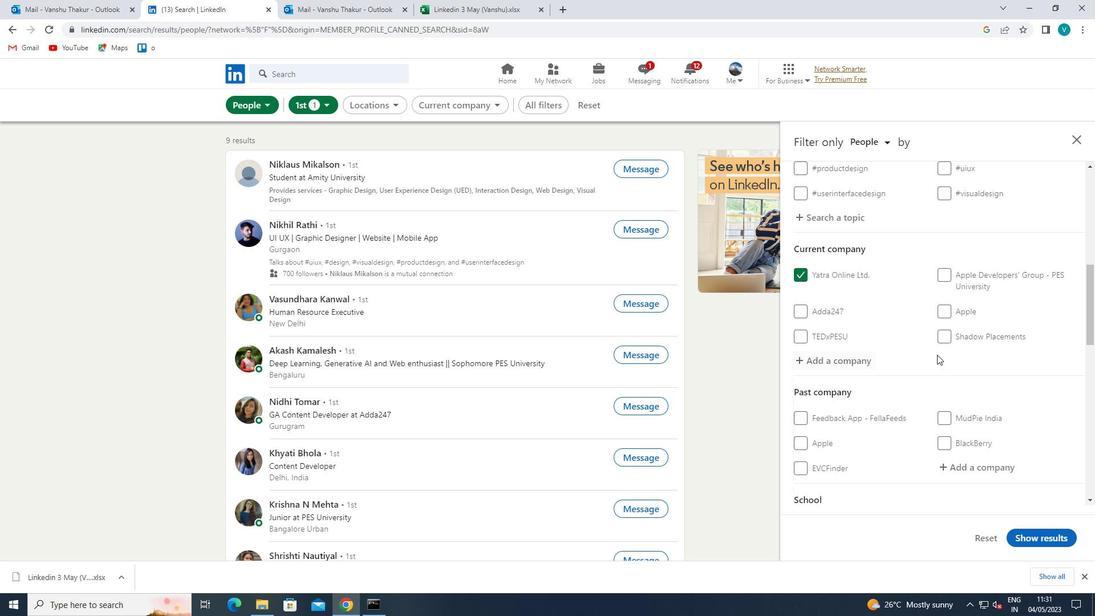 
Action: Mouse scrolled (942, 363) with delta (0, 0)
Screenshot: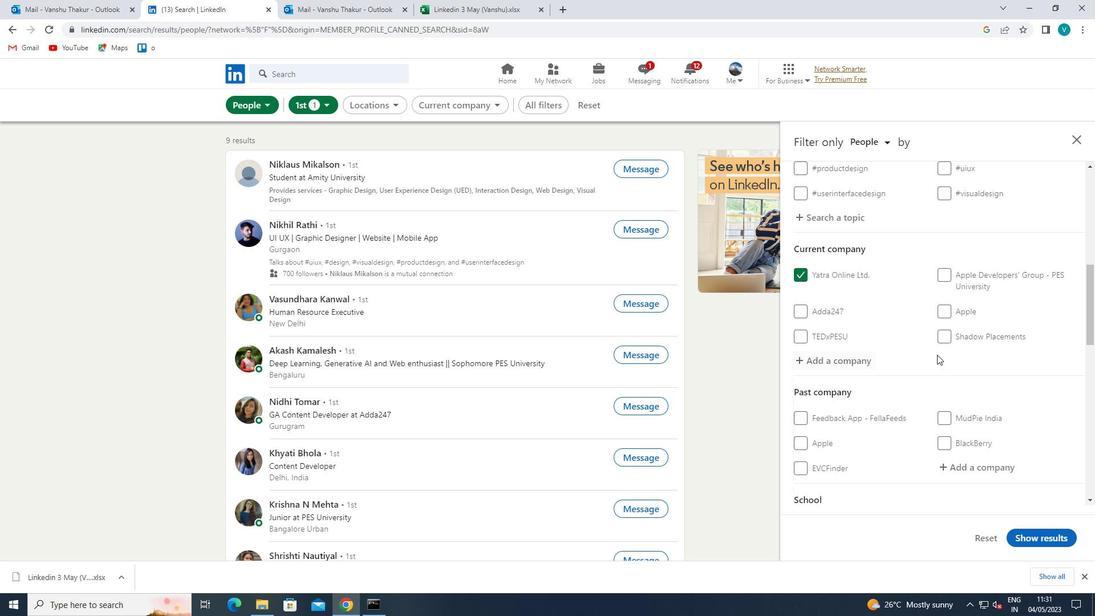 
Action: Mouse moved to (944, 371)
Screenshot: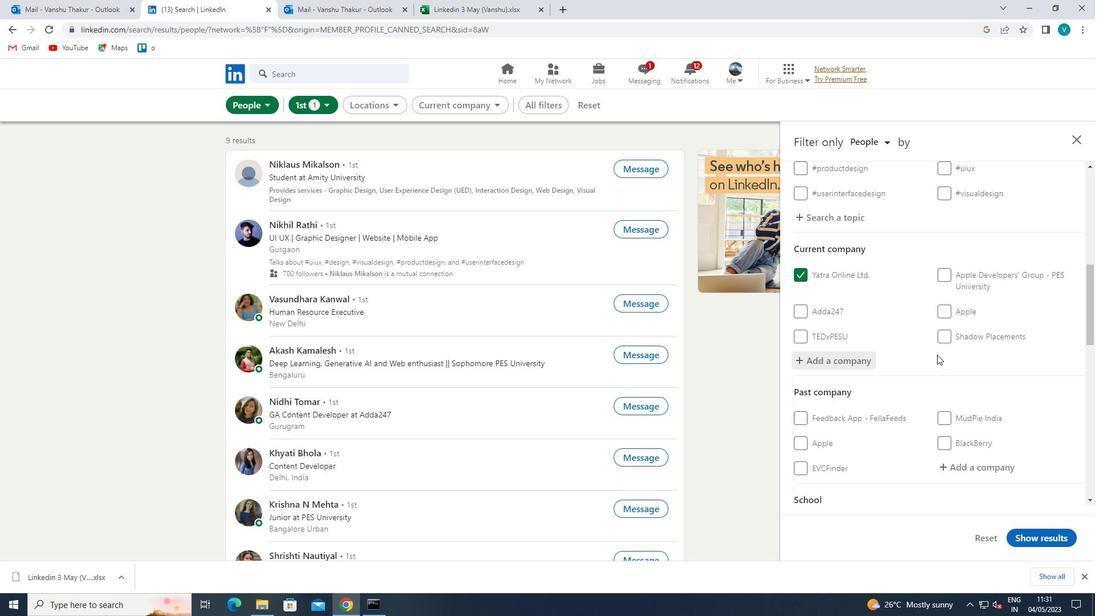 
Action: Mouse scrolled (944, 370) with delta (0, 0)
Screenshot: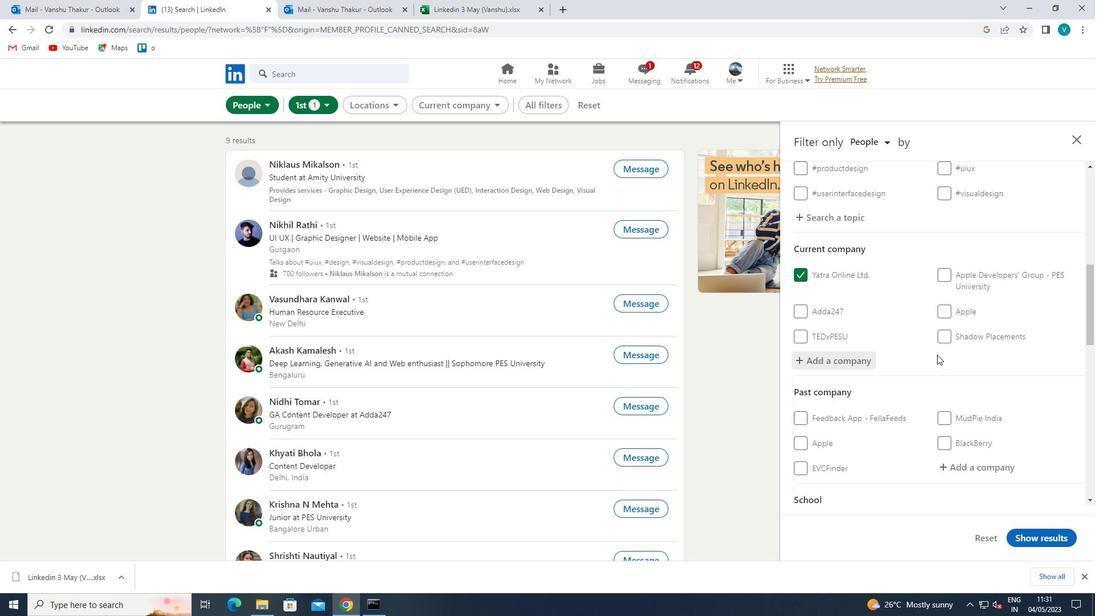 
Action: Mouse moved to (944, 371)
Screenshot: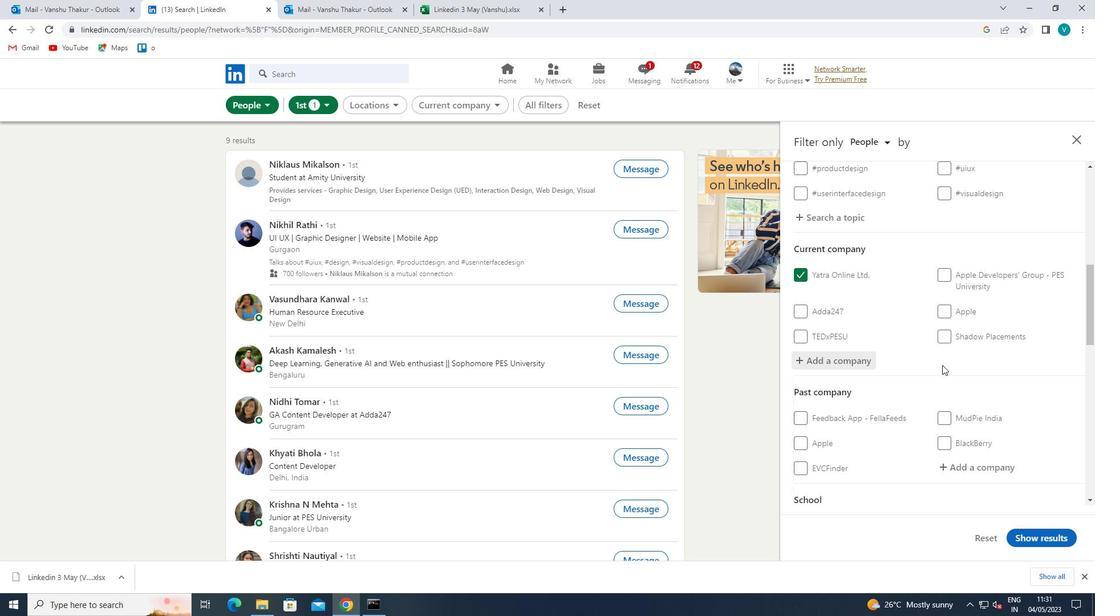
Action: Mouse scrolled (944, 371) with delta (0, 0)
Screenshot: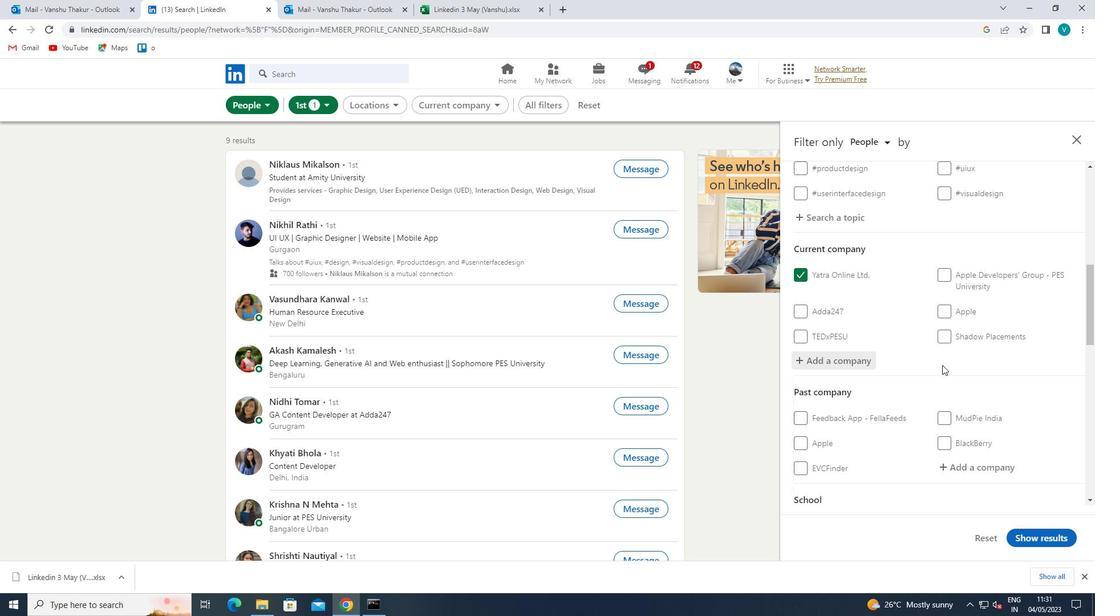 
Action: Mouse moved to (944, 372)
Screenshot: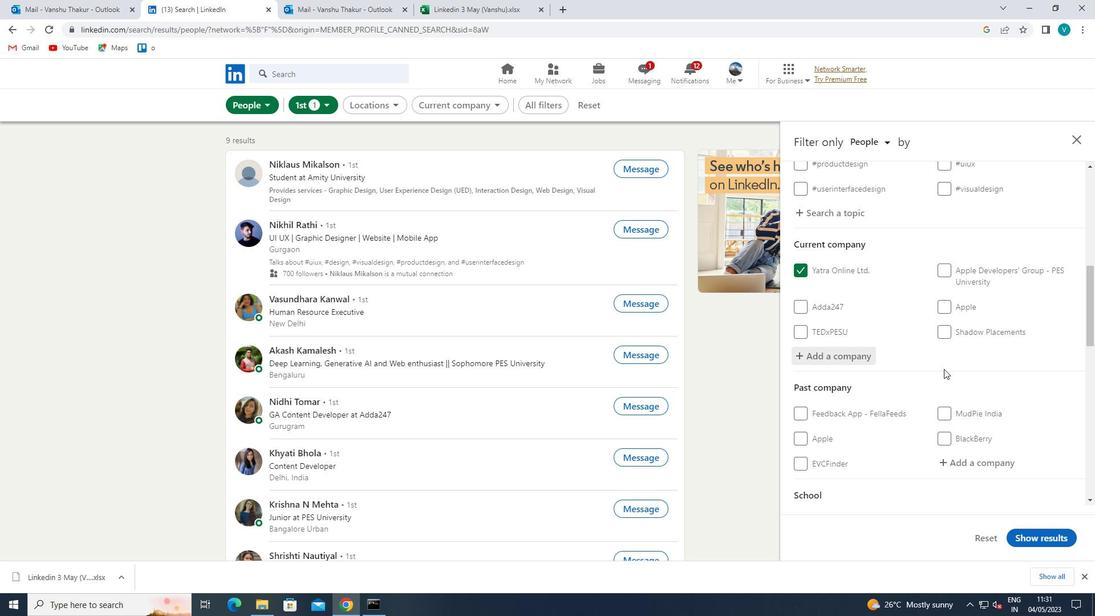 
Action: Mouse scrolled (944, 372) with delta (0, 0)
Screenshot: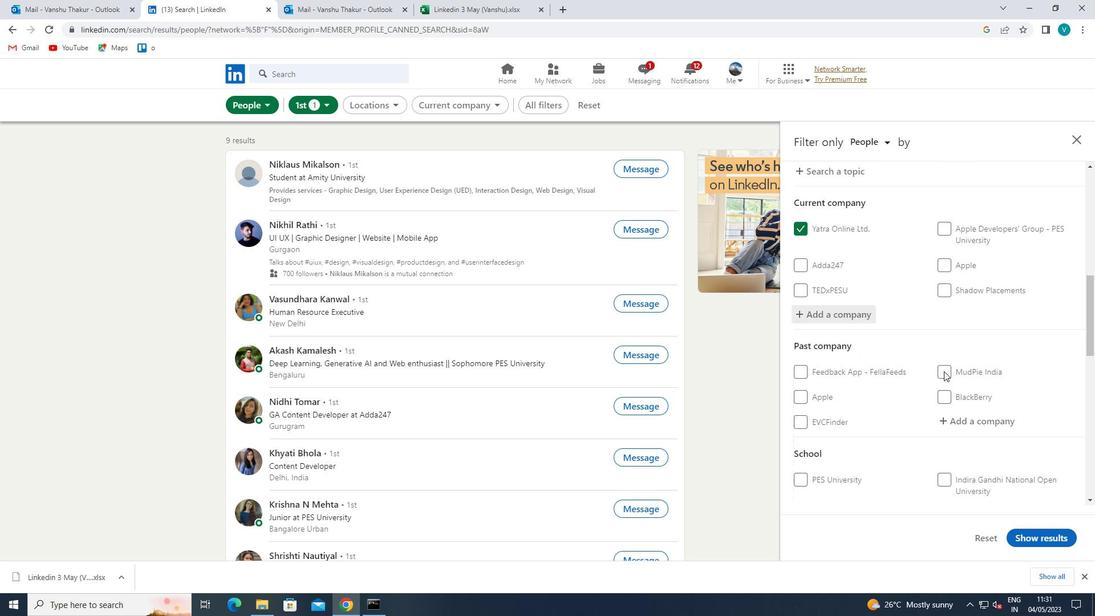 
Action: Mouse moved to (975, 377)
Screenshot: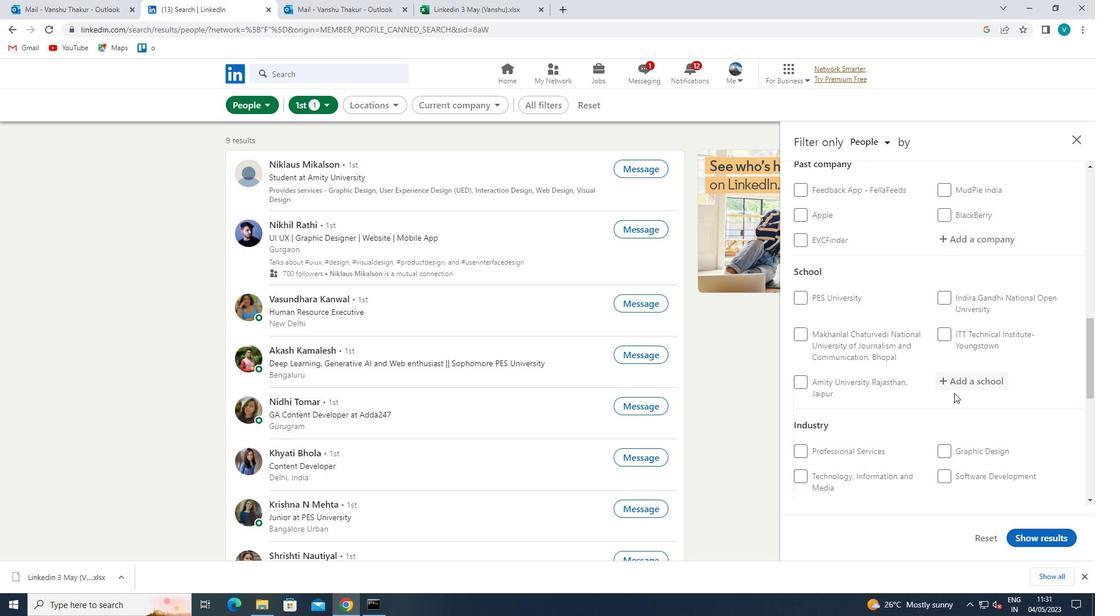 
Action: Mouse pressed left at (975, 377)
Screenshot: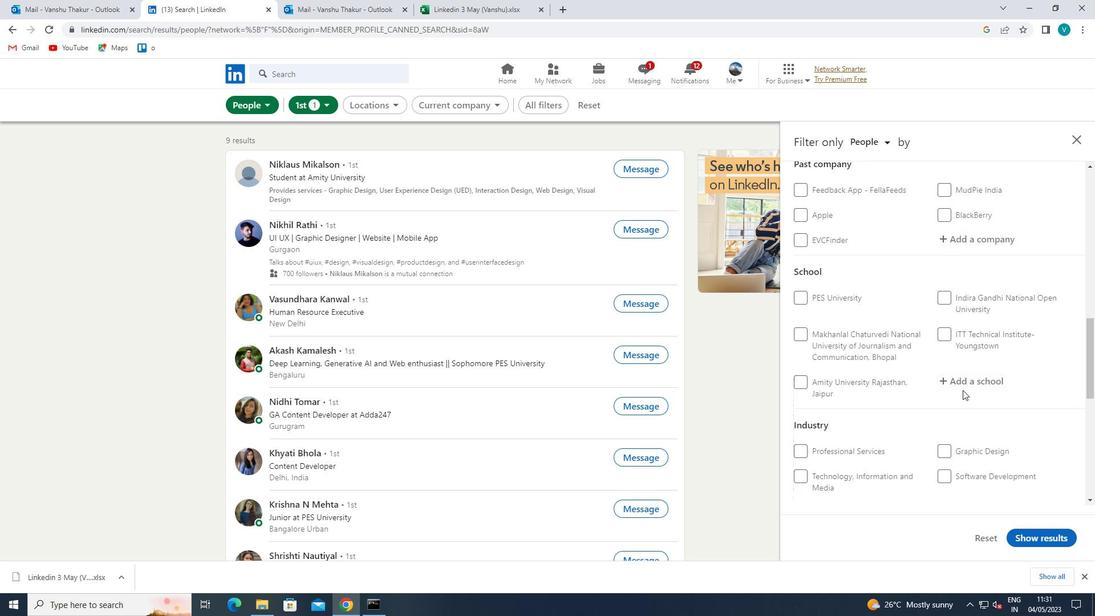 
Action: Mouse moved to (974, 378)
Screenshot: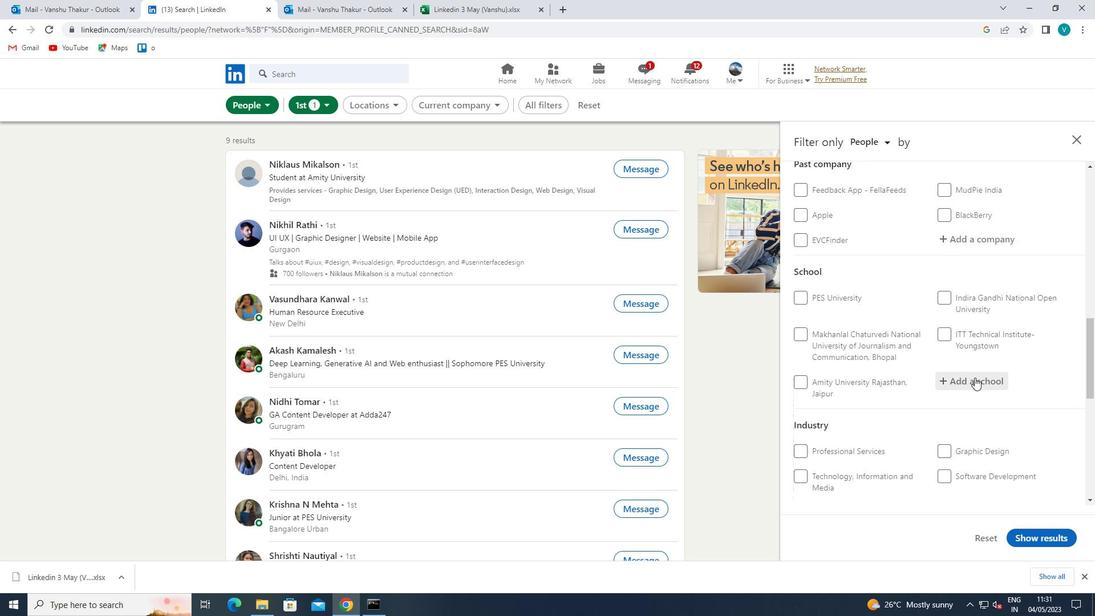 
Action: Key pressed <Key.shift>
Screenshot: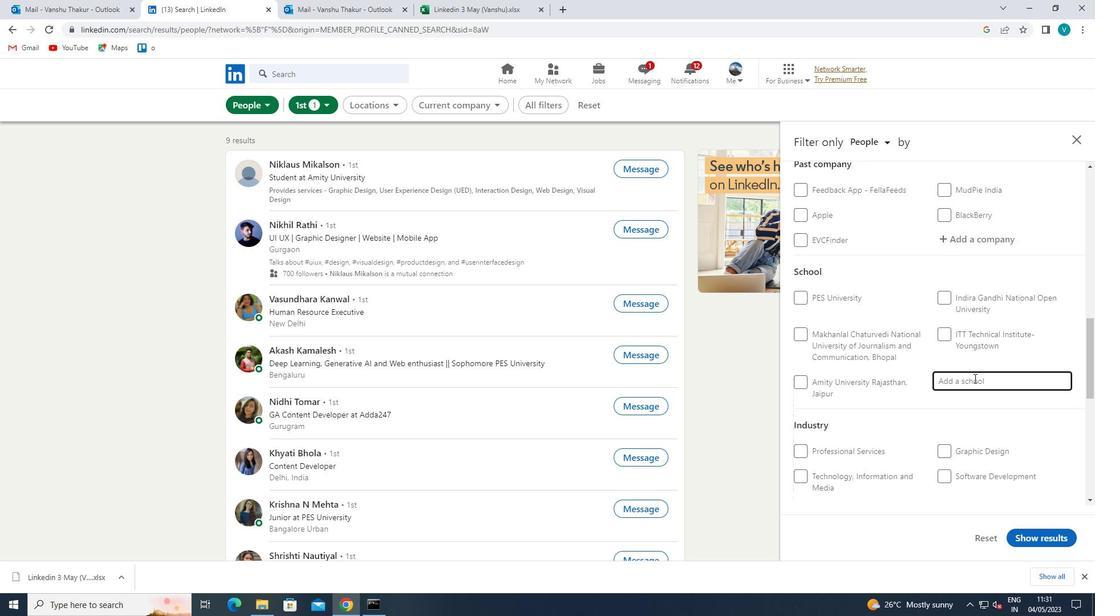 
Action: Mouse moved to (974, 378)
Screenshot: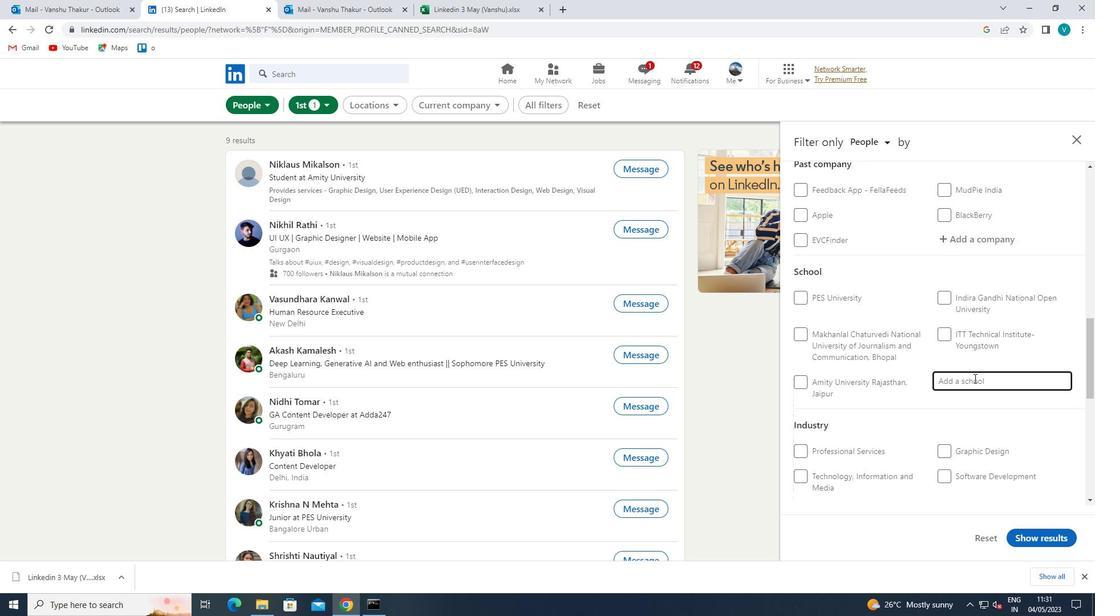 
Action: Key pressed GLOVA<Key.backspace><Key.backspace>BAL<Key.space><Key.shift>ACADEMY<Key.space>
Screenshot: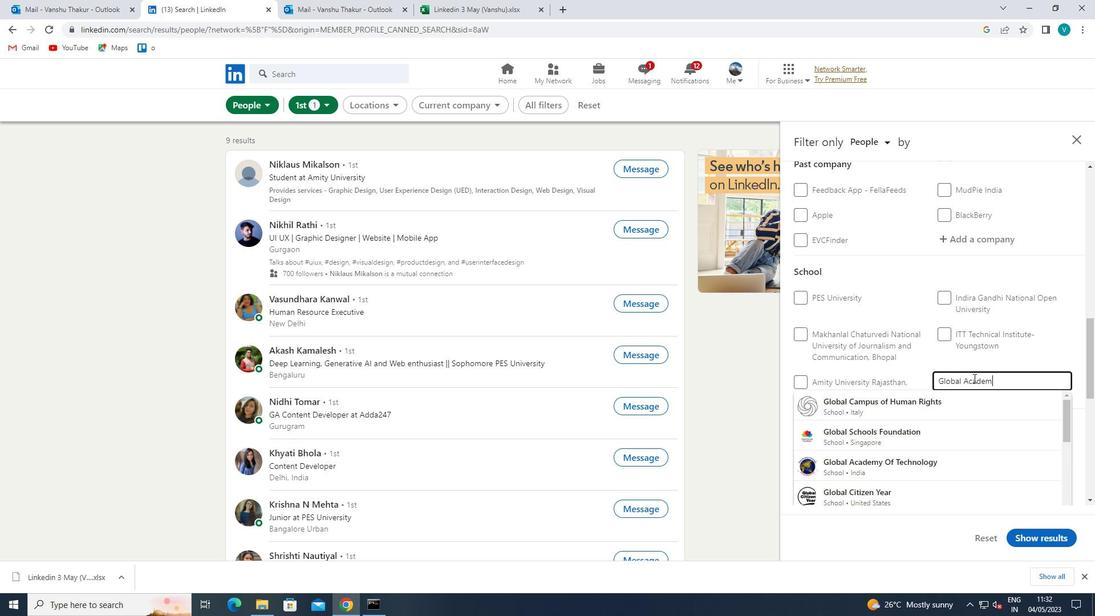 
Action: Mouse moved to (956, 402)
Screenshot: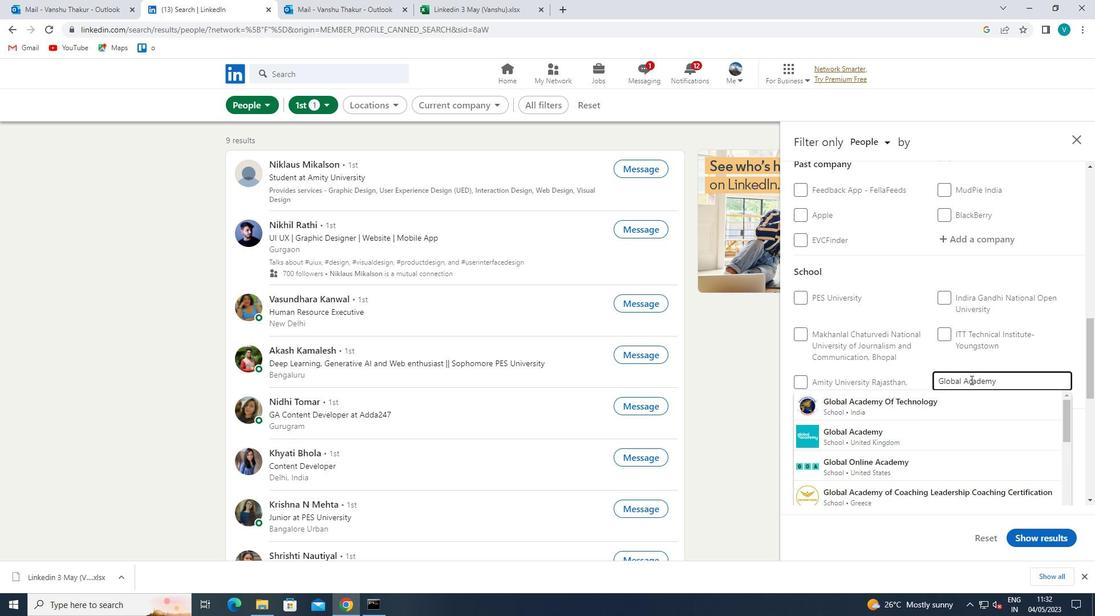 
Action: Mouse pressed left at (956, 402)
Screenshot: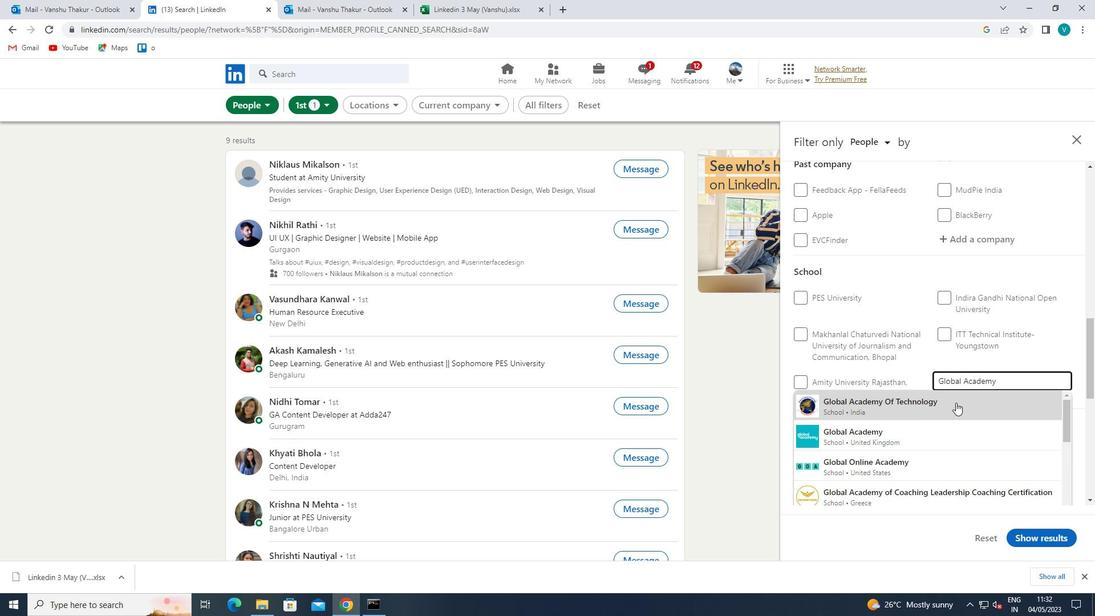 
Action: Mouse moved to (951, 406)
Screenshot: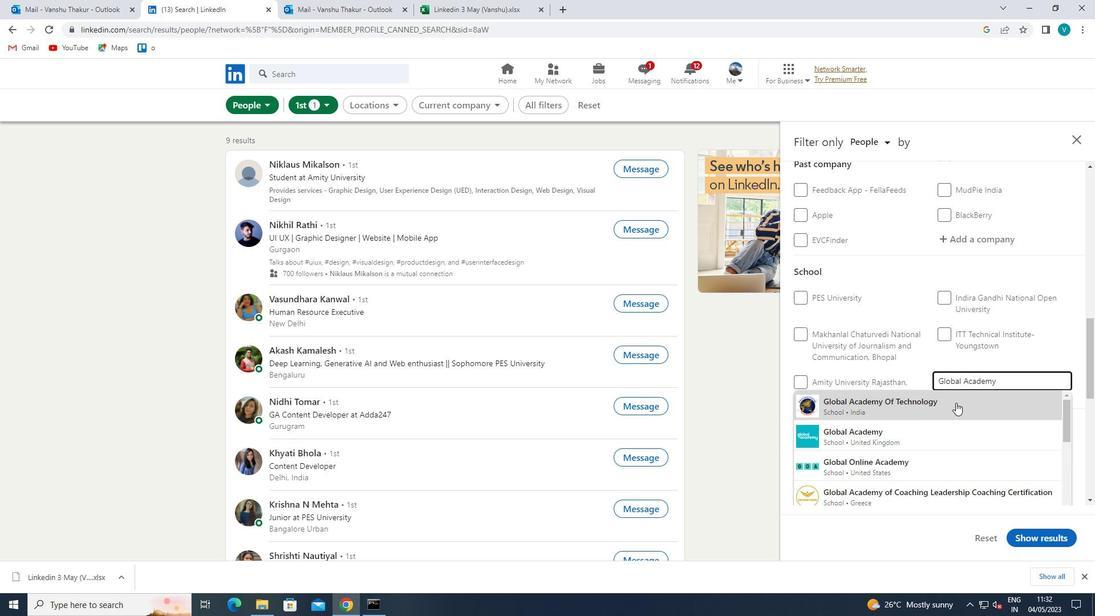 
Action: Mouse scrolled (951, 406) with delta (0, 0)
Screenshot: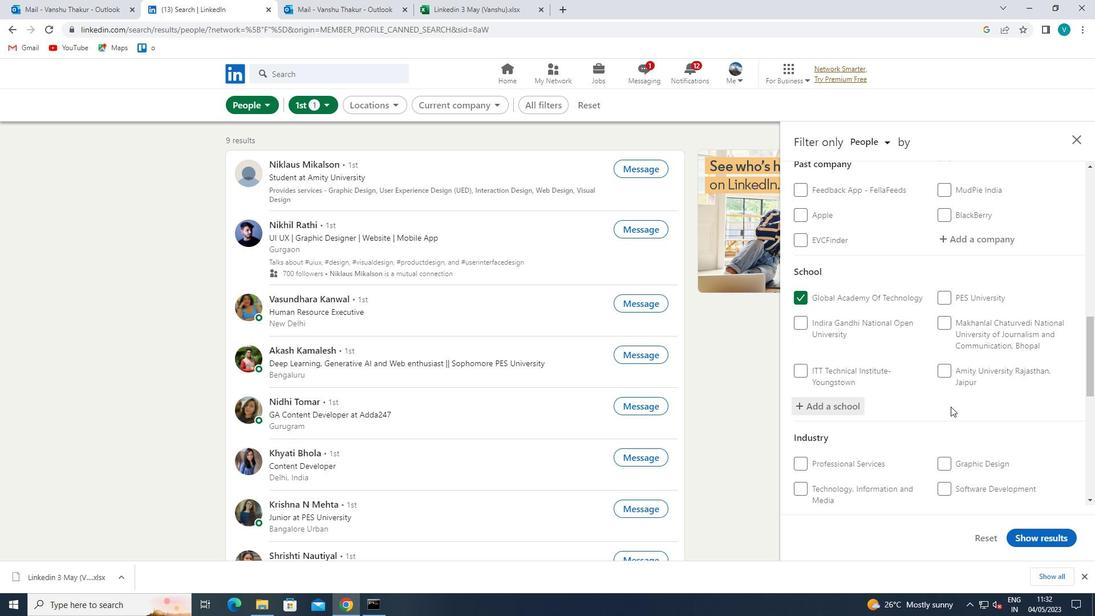 
Action: Mouse moved to (950, 407)
Screenshot: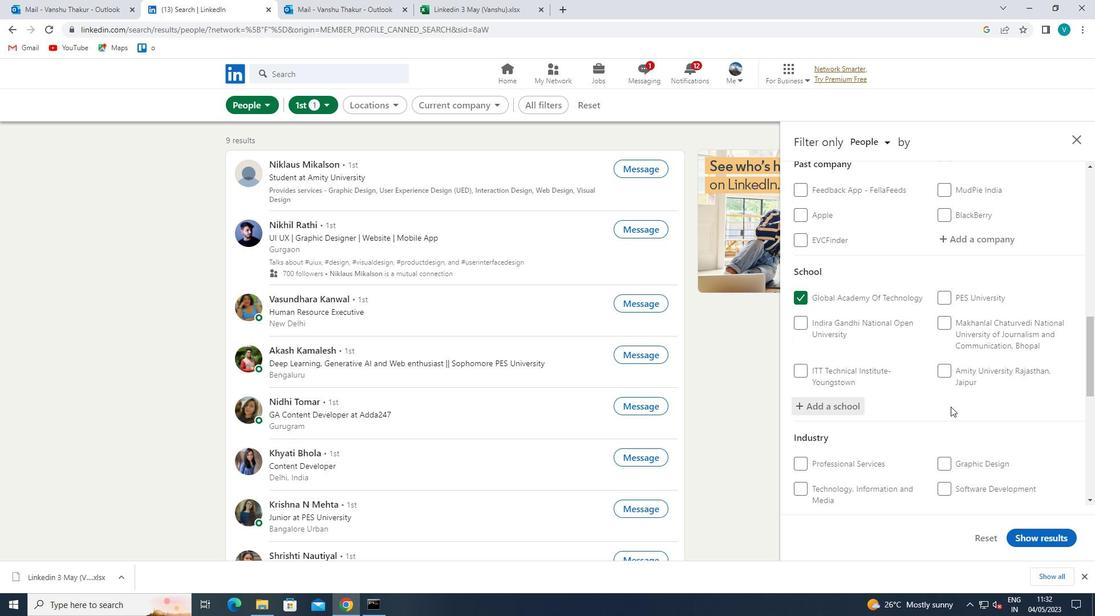 
Action: Mouse scrolled (950, 406) with delta (0, 0)
Screenshot: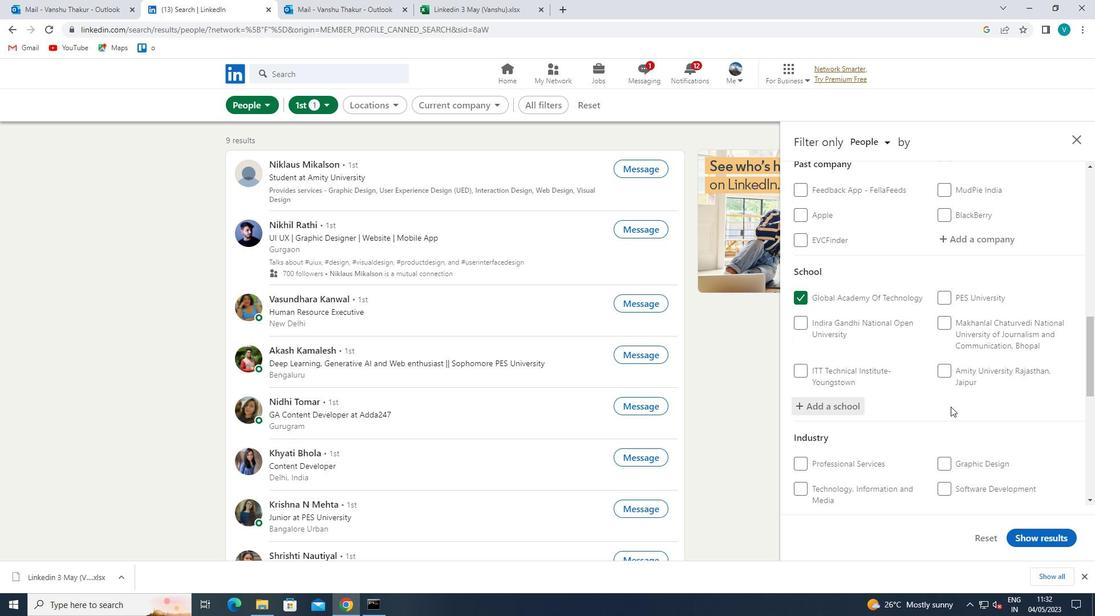 
Action: Mouse moved to (949, 408)
Screenshot: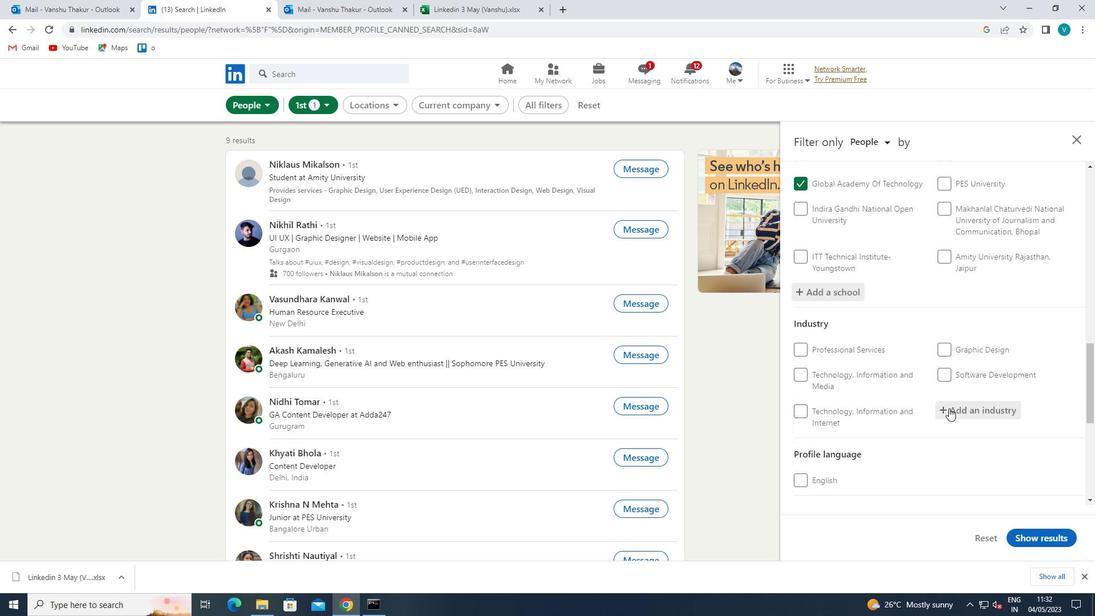 
Action: Mouse pressed left at (949, 408)
Screenshot: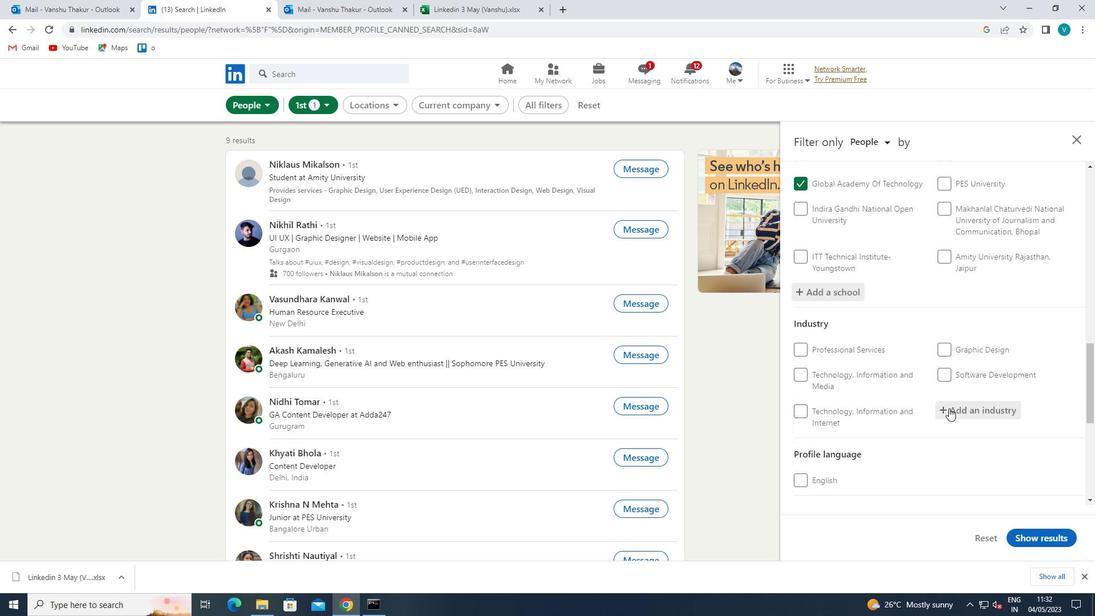 
Action: Mouse moved to (954, 405)
Screenshot: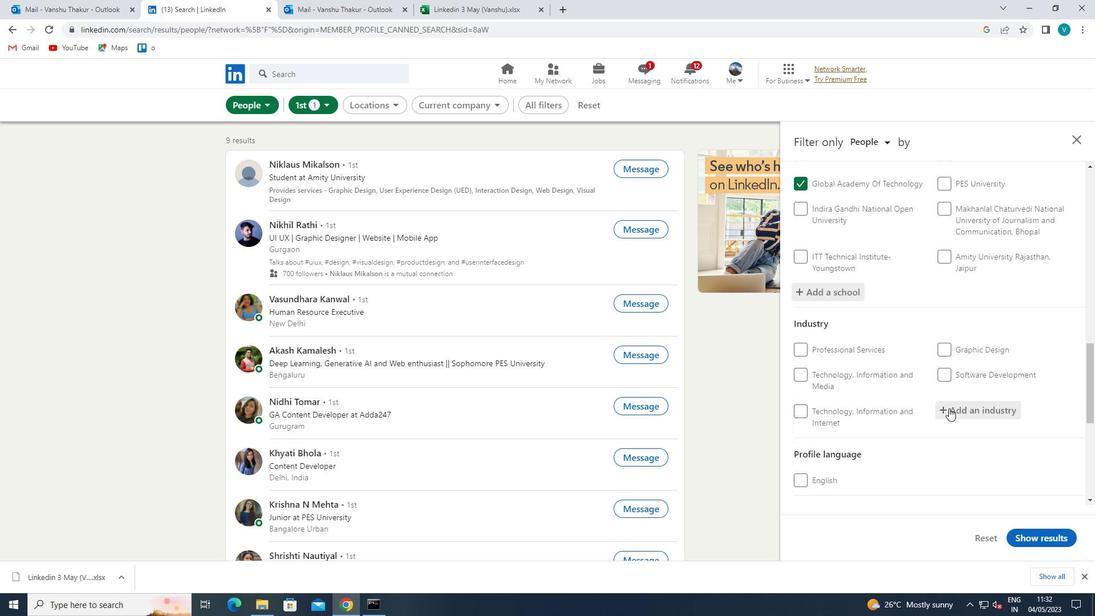 
Action: Key pressed <Key.shift>REATIL<Key.space><Key.backspace><Key.backspace><Key.backspace><Key.backspace><Key.backspace>TAIL<Key.space><Key.shift>OFF
Screenshot: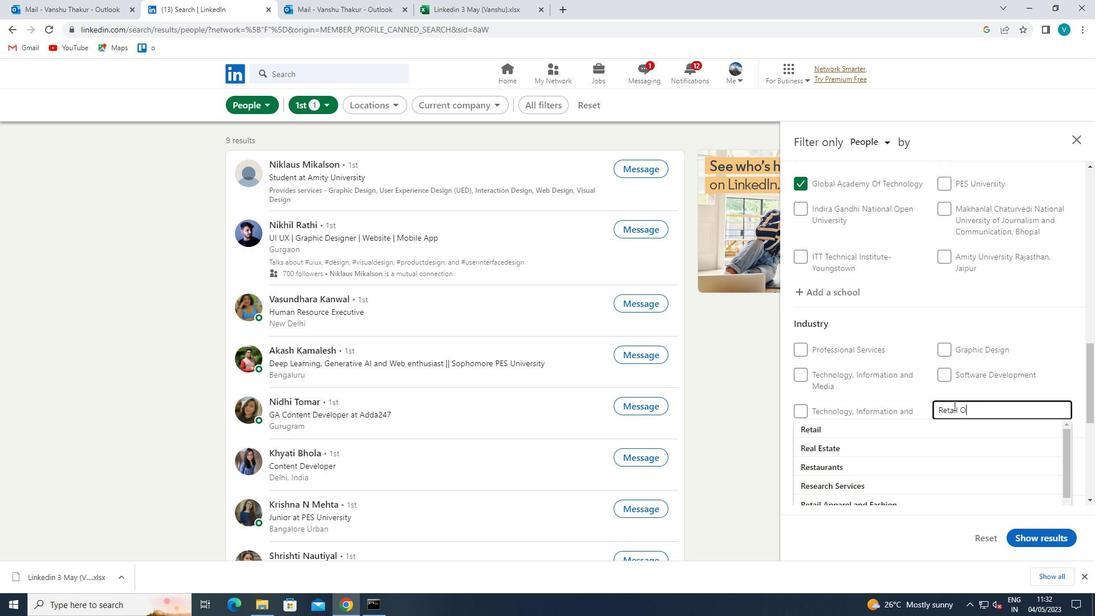 
Action: Mouse moved to (918, 449)
Screenshot: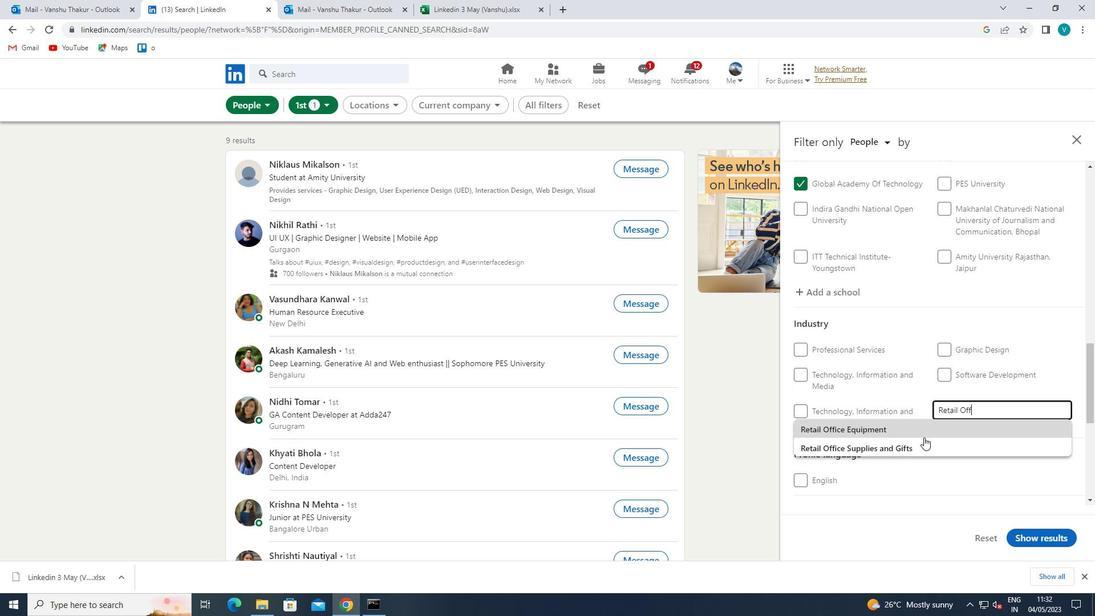 
Action: Mouse pressed left at (918, 449)
Screenshot: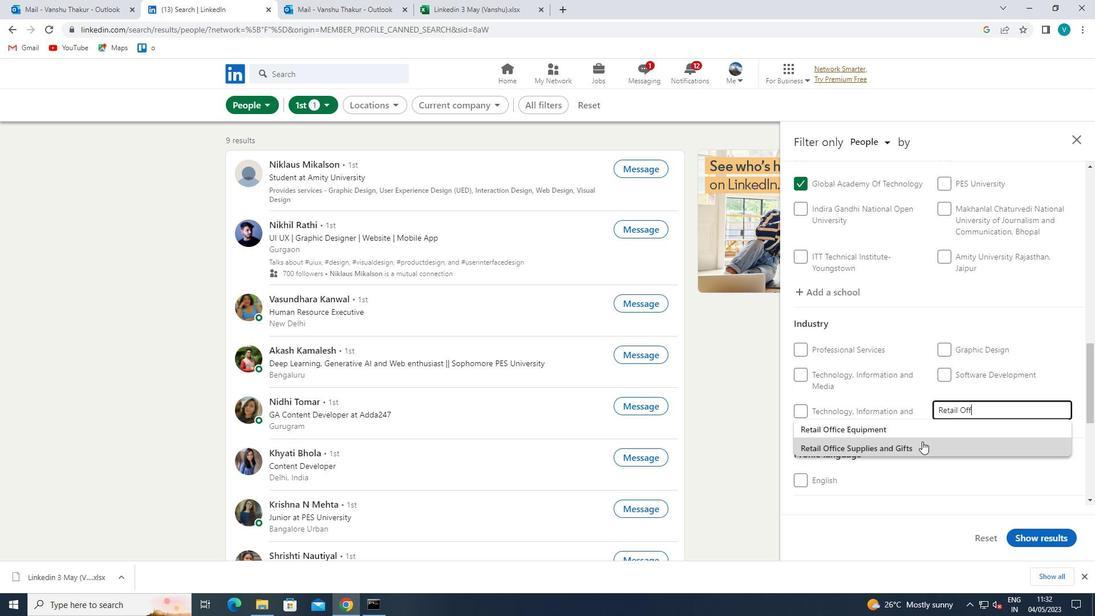
Action: Mouse moved to (920, 448)
Screenshot: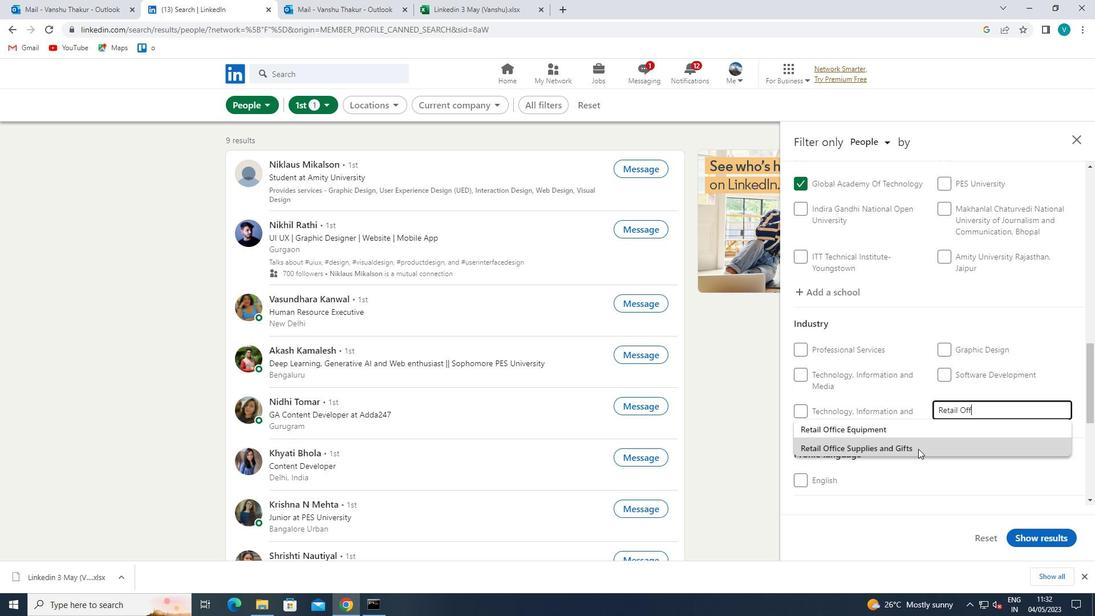 
Action: Mouse scrolled (920, 448) with delta (0, 0)
Screenshot: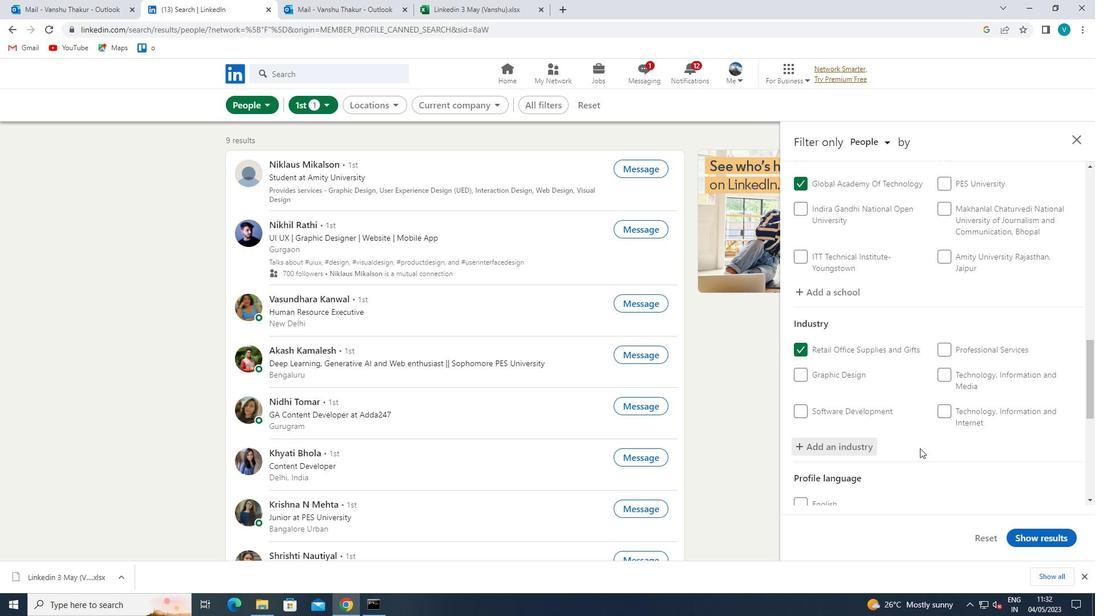 
Action: Mouse scrolled (920, 448) with delta (0, 0)
Screenshot: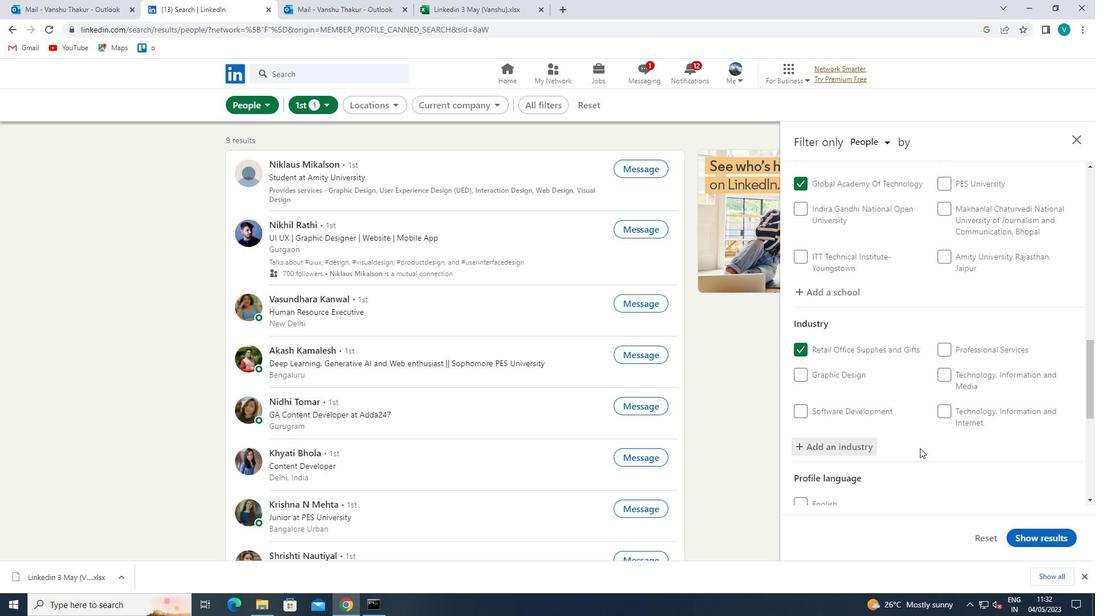 
Action: Mouse scrolled (920, 448) with delta (0, 0)
Screenshot: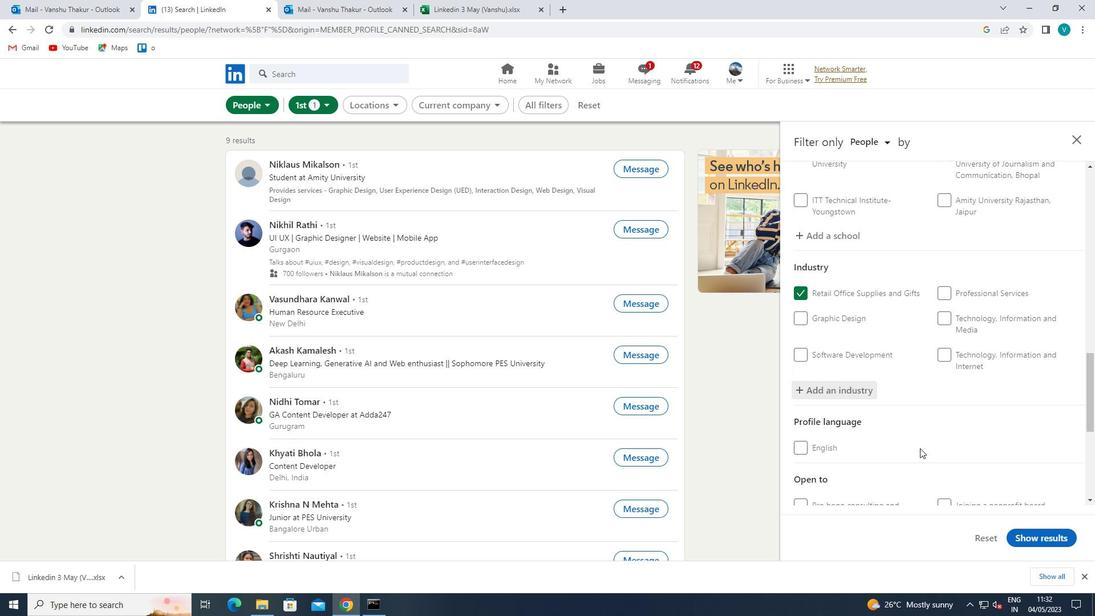 
Action: Mouse scrolled (920, 448) with delta (0, 0)
Screenshot: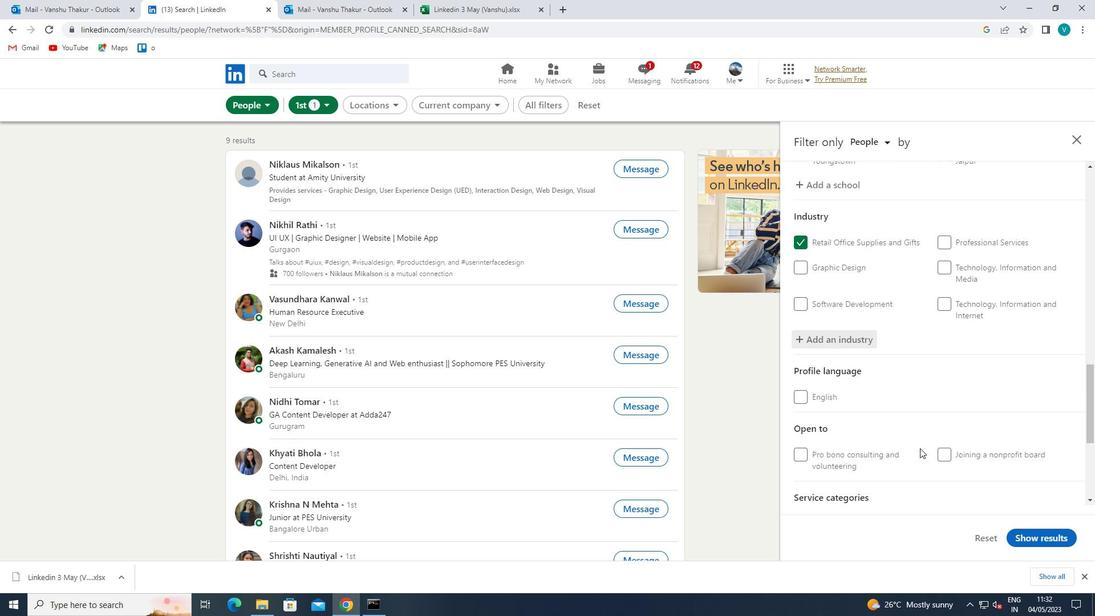 
Action: Mouse scrolled (920, 448) with delta (0, 0)
Screenshot: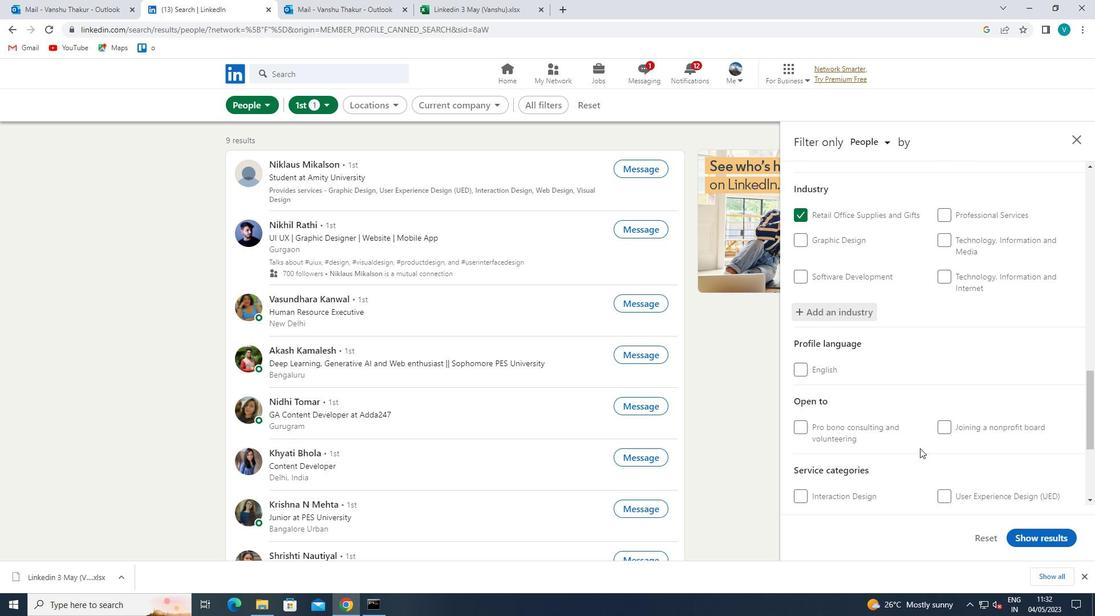 
Action: Mouse moved to (985, 388)
Screenshot: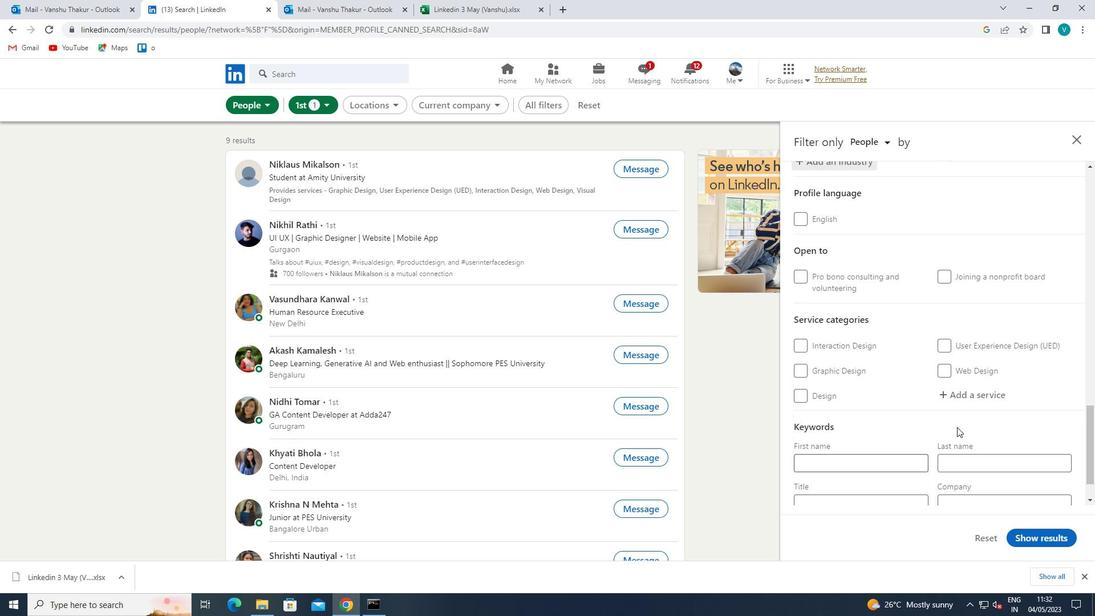
Action: Mouse pressed left at (985, 388)
Screenshot: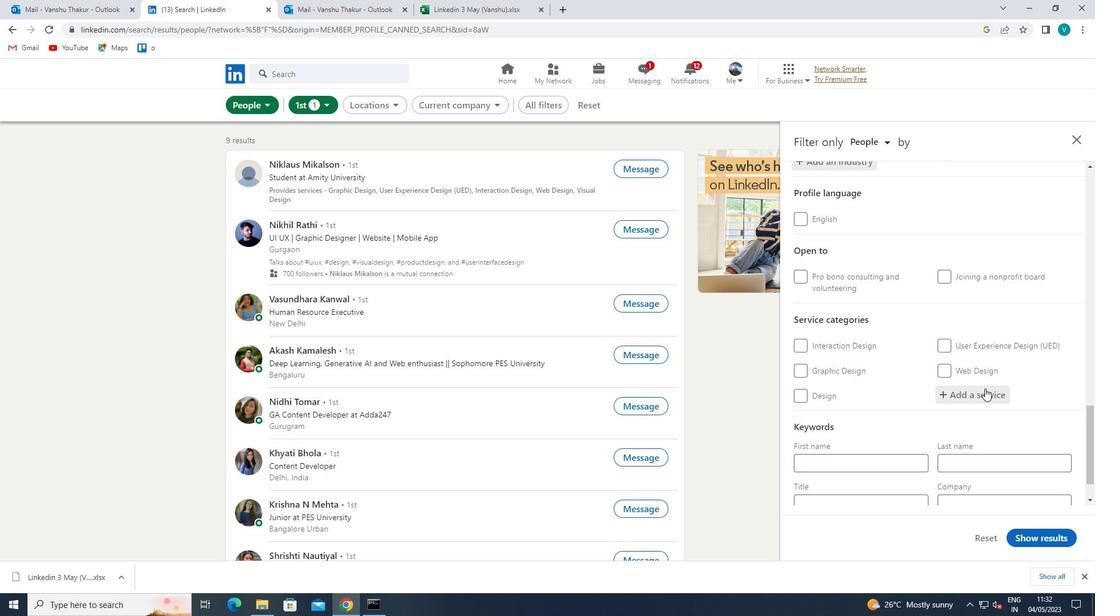
Action: Mouse moved to (994, 378)
Screenshot: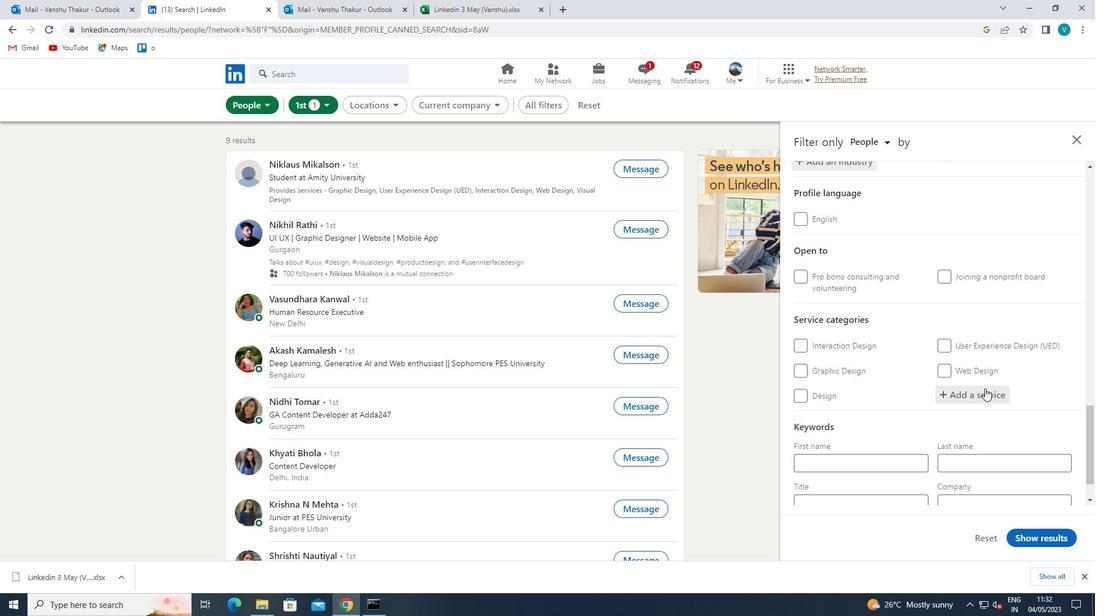 
Action: Key pressed <Key.shift>
Screenshot: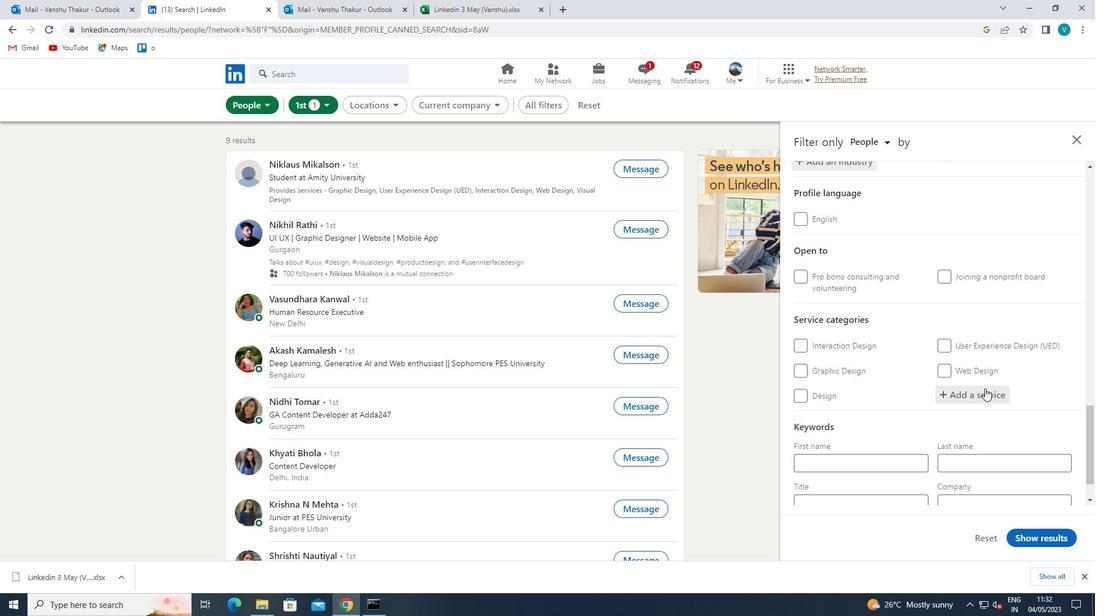 
Action: Mouse moved to (973, 393)
Screenshot: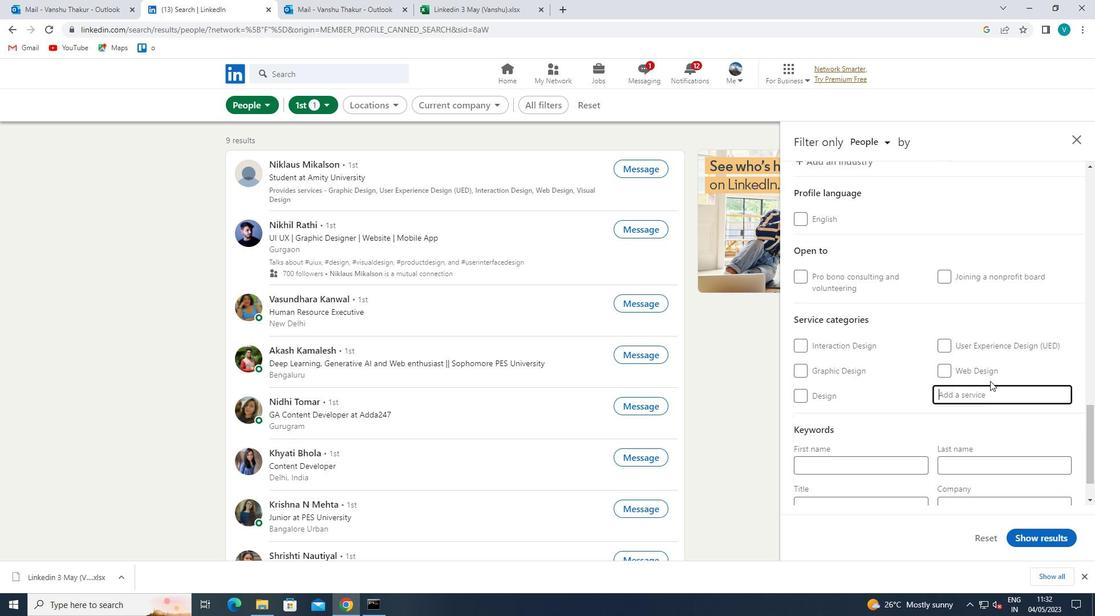 
Action: Key pressed LIFE<Key.space>
Screenshot: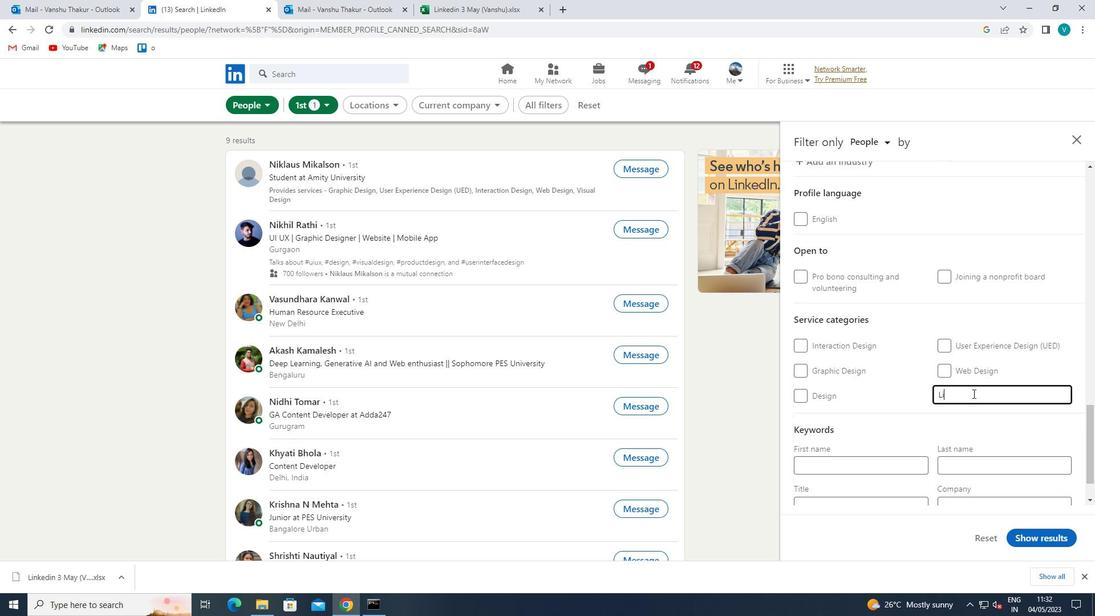 
Action: Mouse moved to (949, 411)
Screenshot: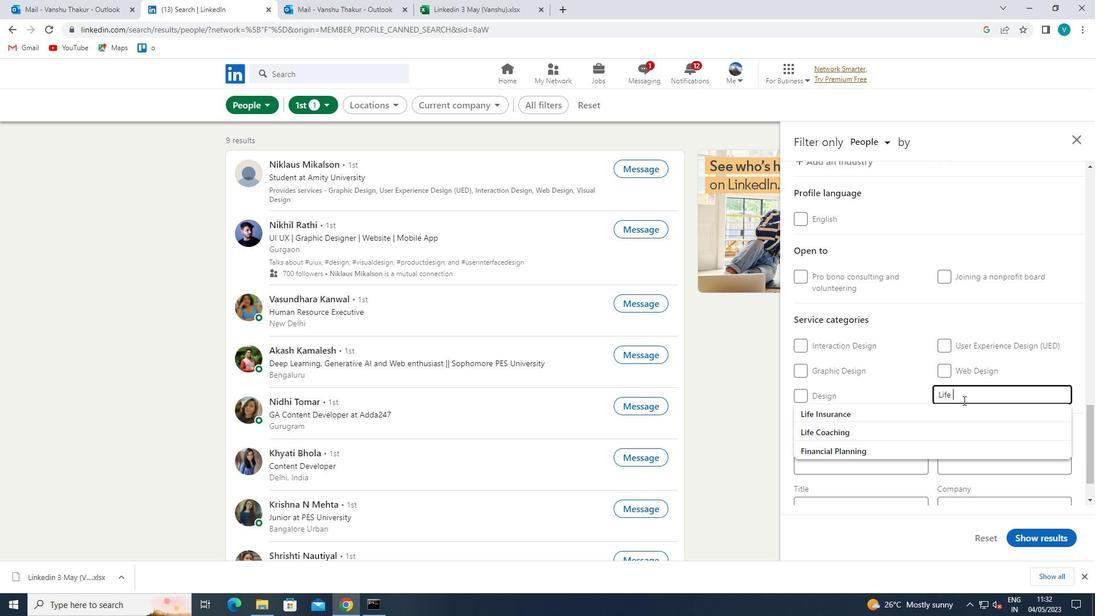 
Action: Mouse pressed left at (949, 411)
Screenshot: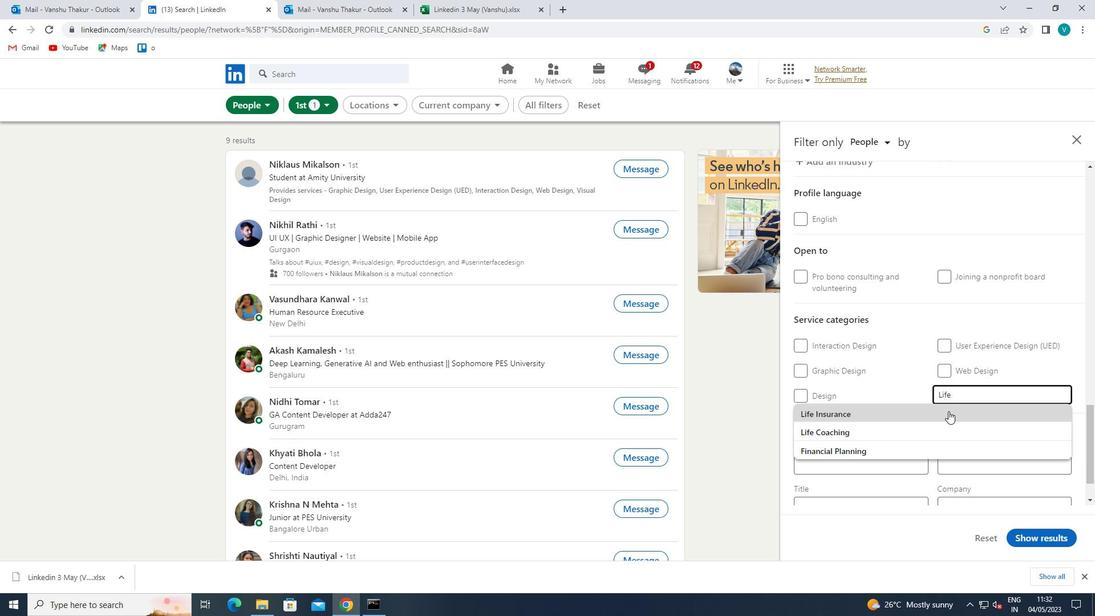 
Action: Mouse moved to (945, 414)
Screenshot: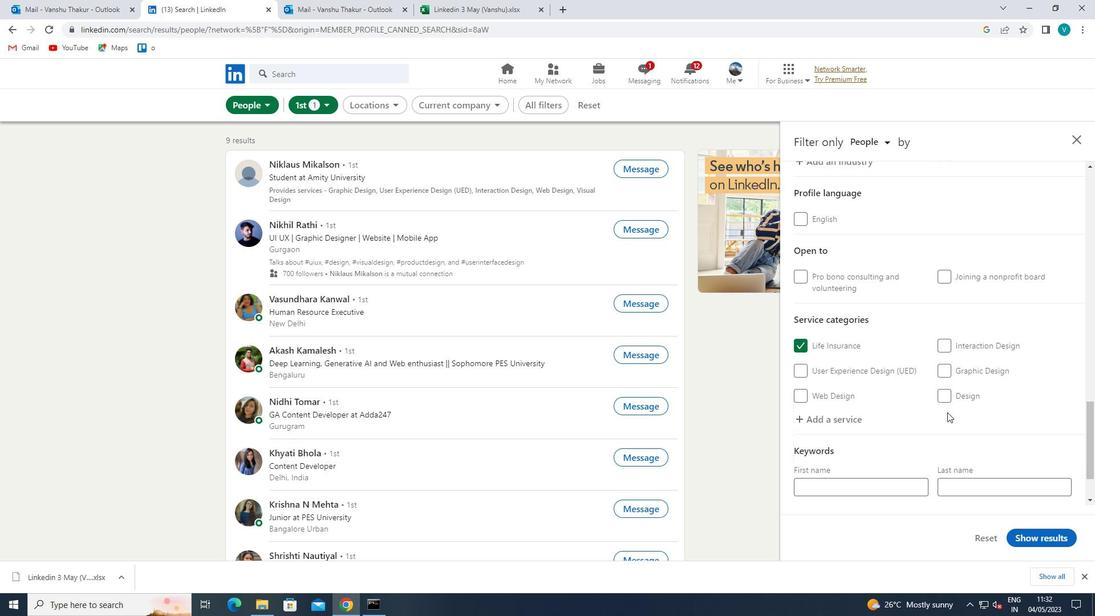 
Action: Mouse scrolled (945, 413) with delta (0, 0)
Screenshot: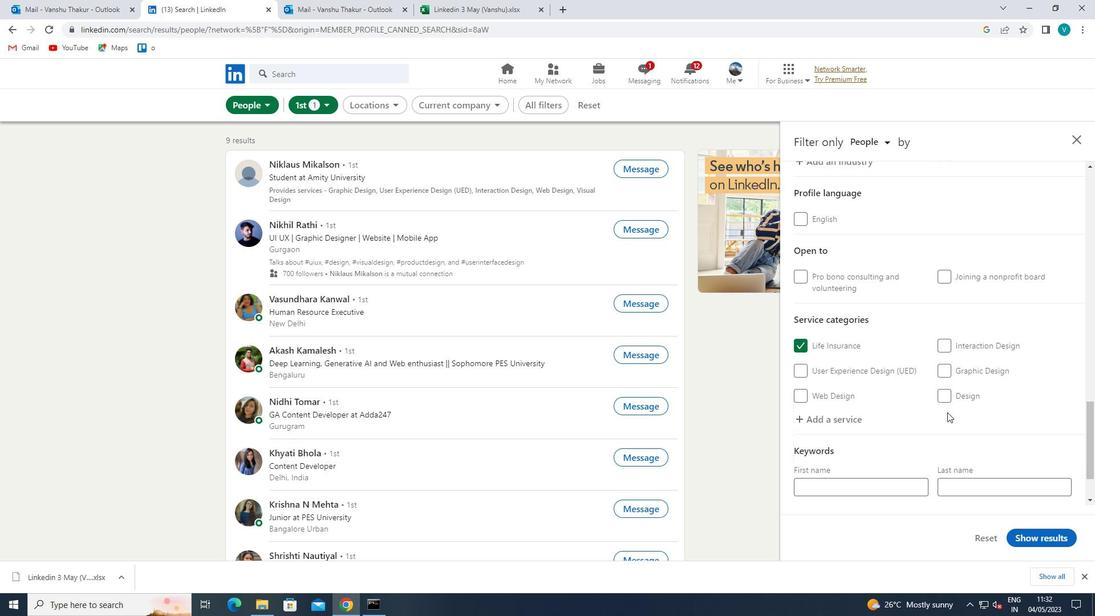 
Action: Mouse scrolled (945, 413) with delta (0, 0)
Screenshot: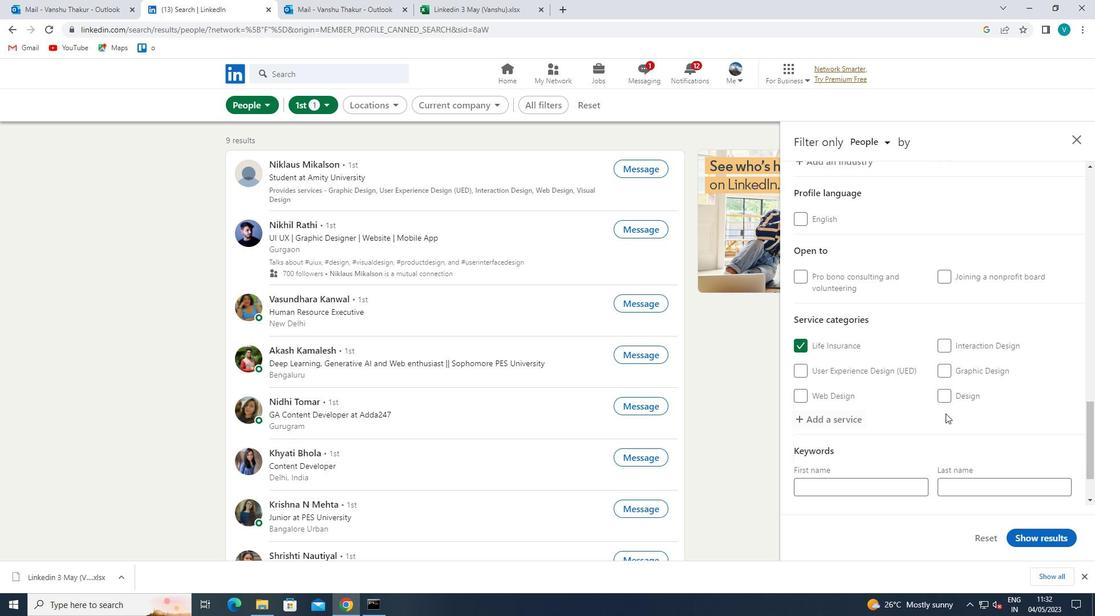 
Action: Mouse scrolled (945, 413) with delta (0, 0)
Screenshot: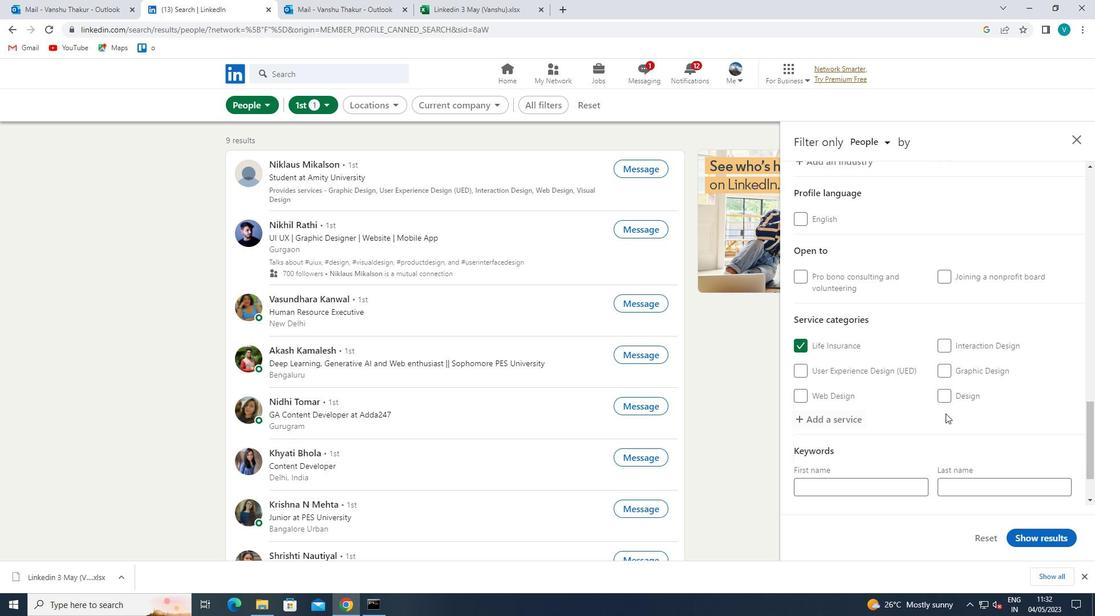 
Action: Mouse moved to (888, 473)
Screenshot: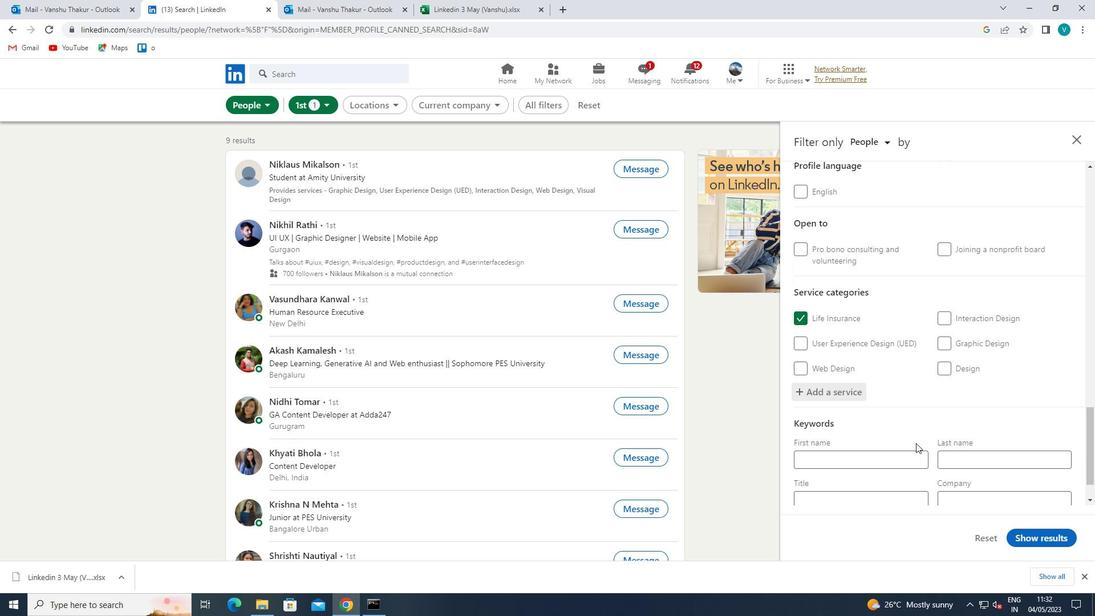 
Action: Mouse pressed left at (888, 473)
Screenshot: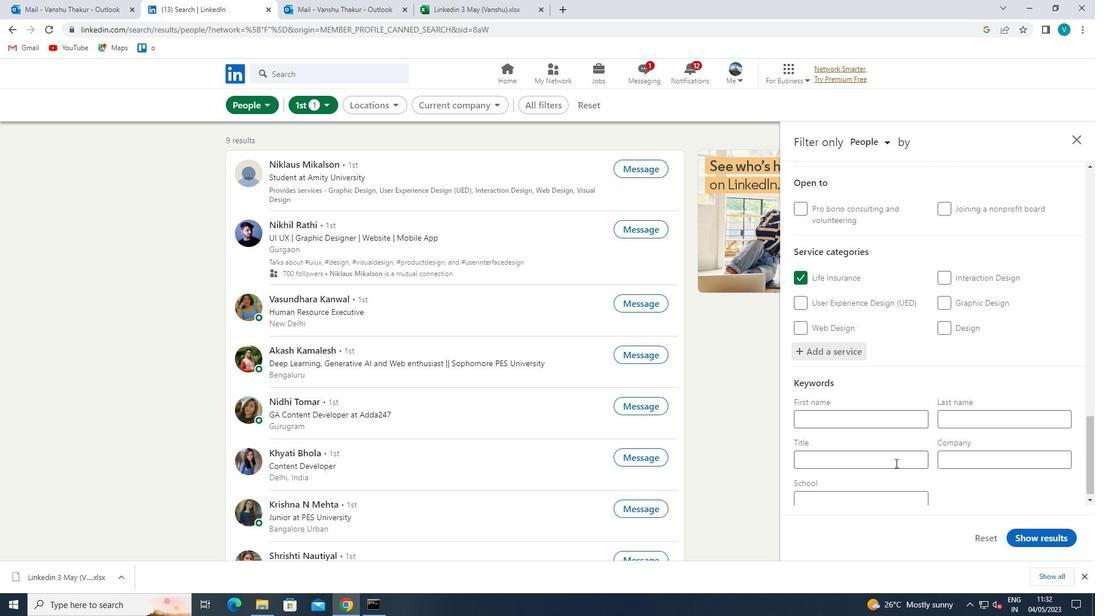 
Action: Mouse moved to (889, 458)
Screenshot: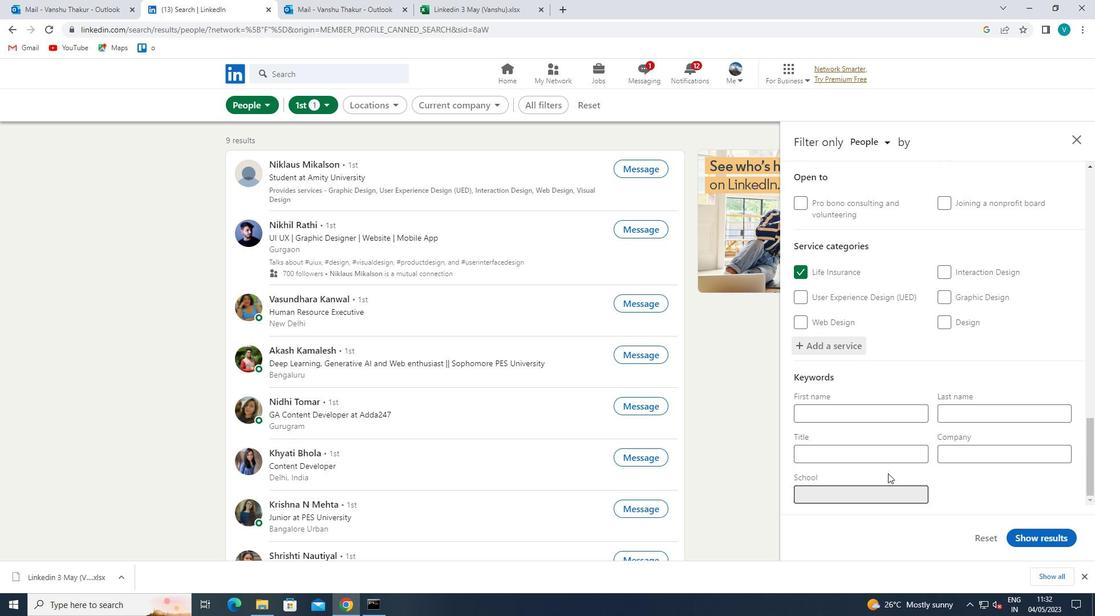 
Action: Mouse pressed left at (889, 458)
Screenshot: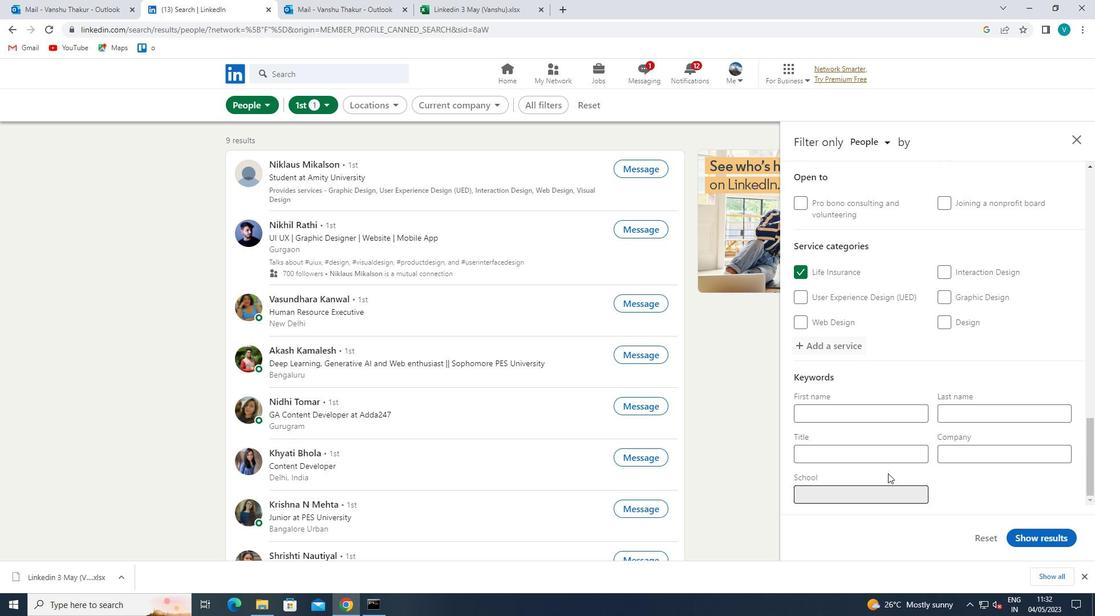 
Action: Mouse moved to (893, 455)
Screenshot: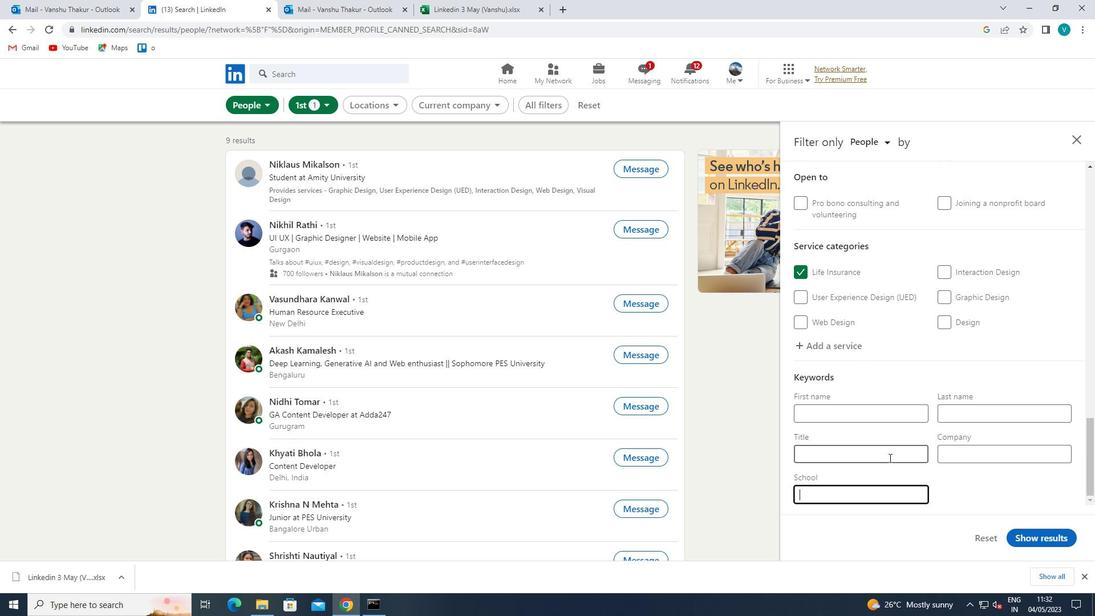 
Action: Key pressed <Key.shift>CHEF
Screenshot: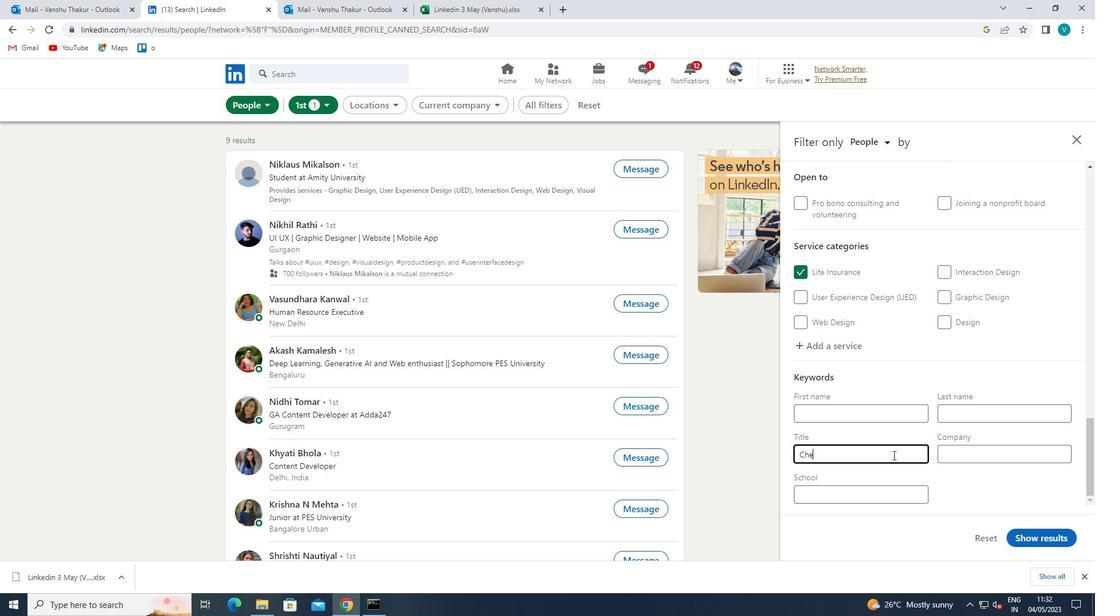 
Action: Mouse moved to (813, 453)
Screenshot: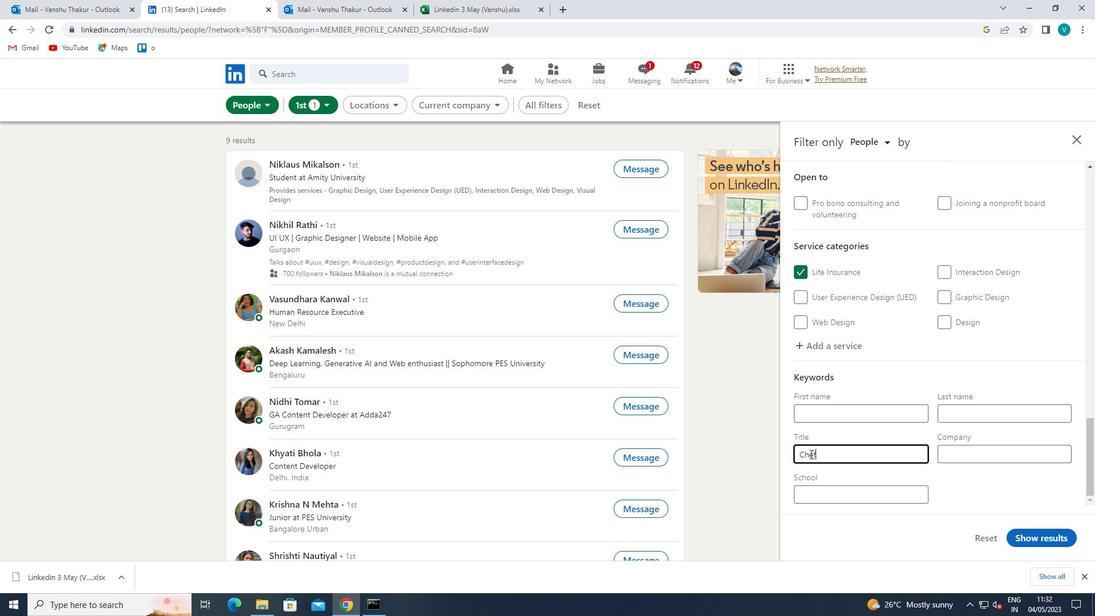 
Action: Mouse pressed left at (813, 453)
Screenshot: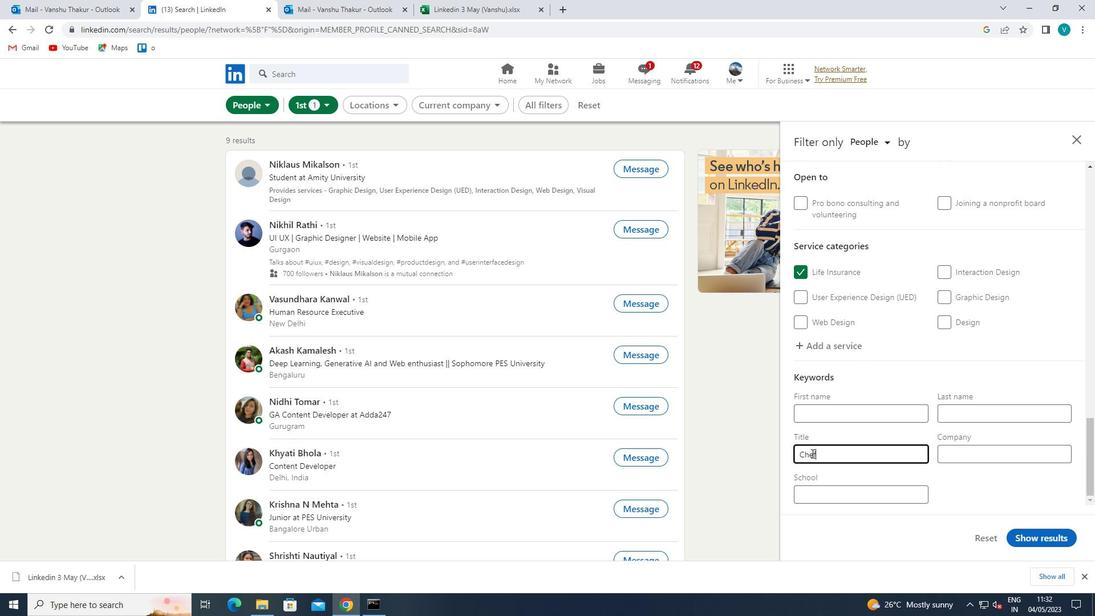 
Action: Mouse moved to (810, 454)
Screenshot: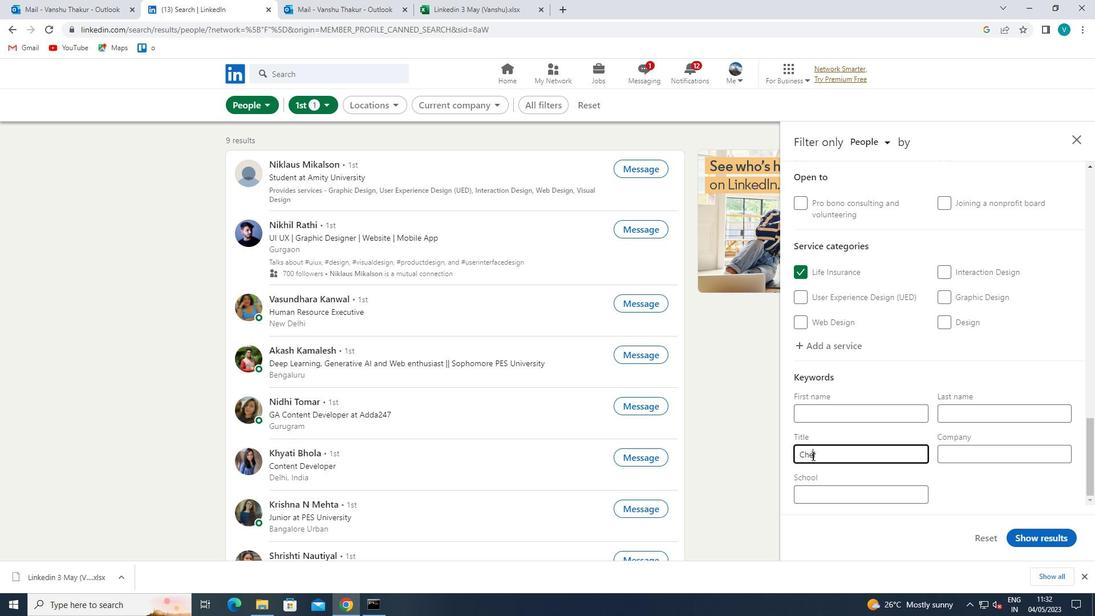 
Action: Mouse pressed left at (810, 454)
Screenshot: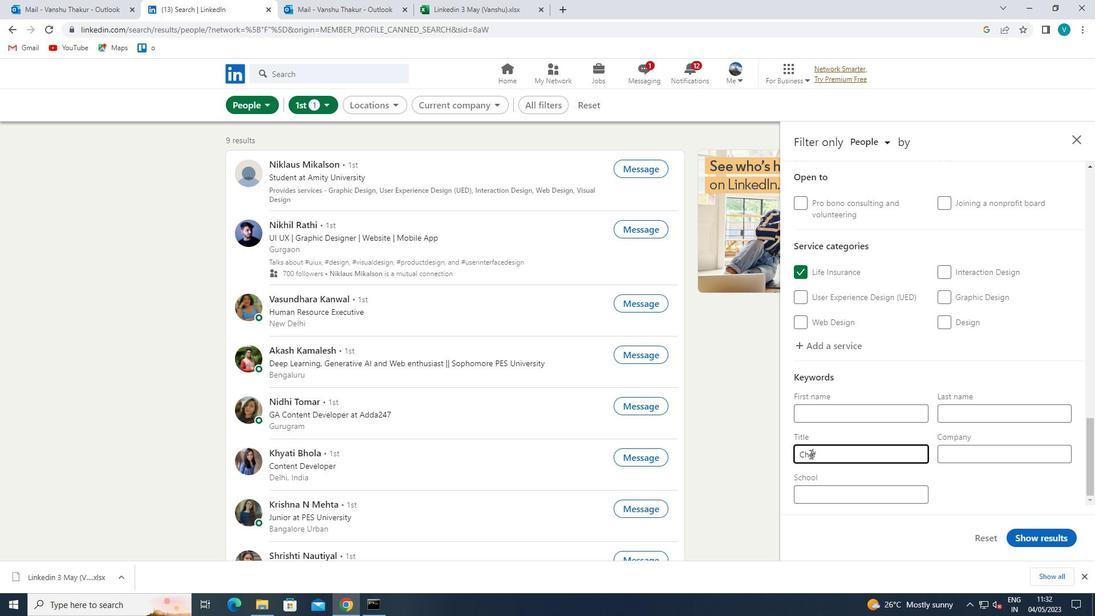 
Action: Mouse moved to (810, 455)
Screenshot: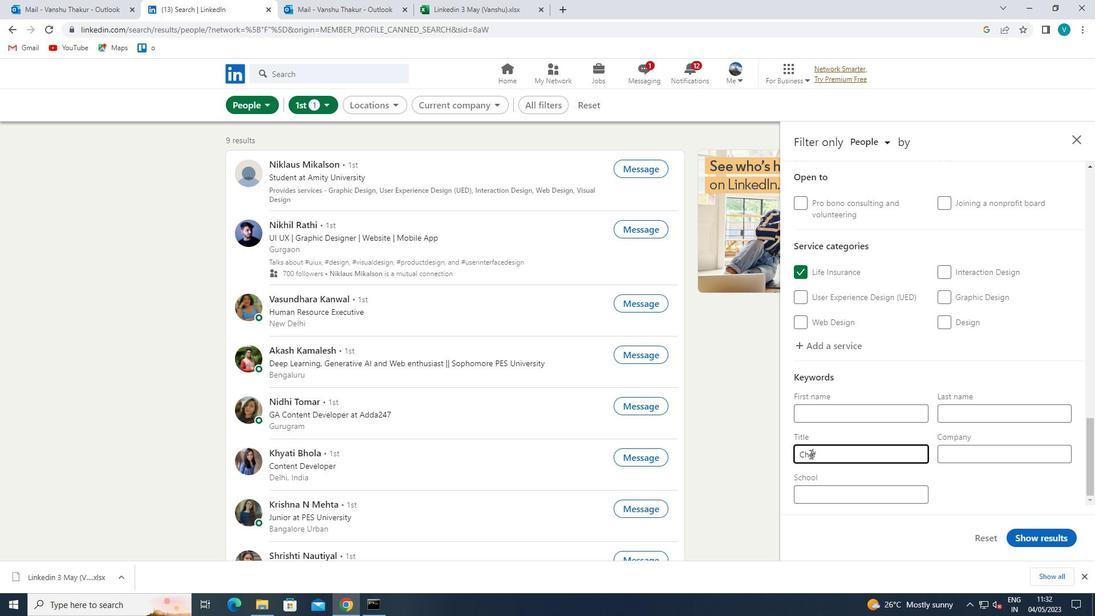 
Action: Key pressed I
Screenshot: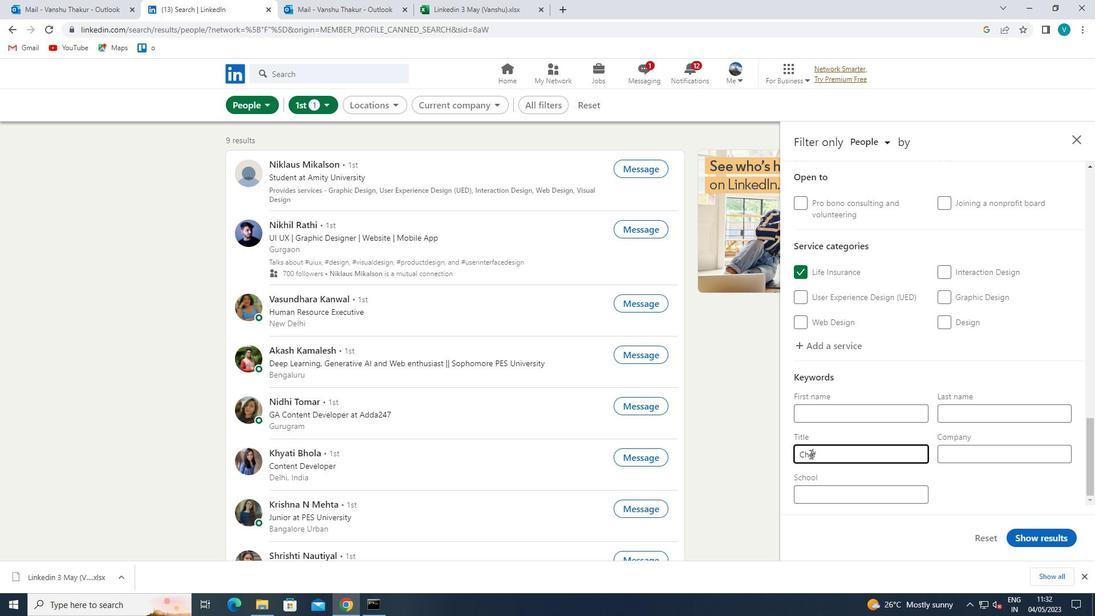 
Action: Mouse moved to (914, 476)
Screenshot: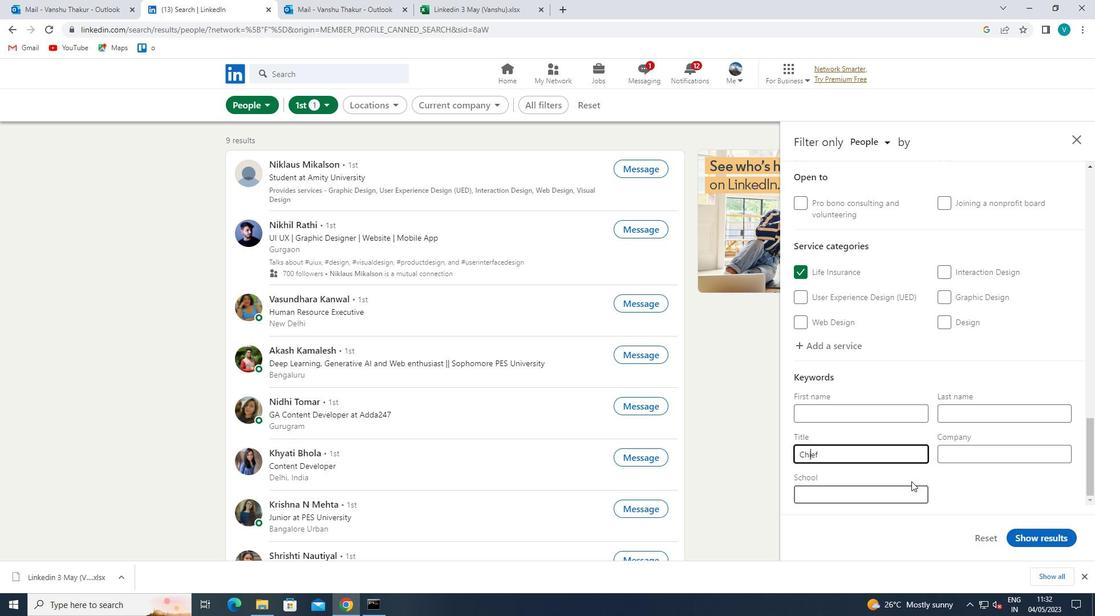 
Action: Mouse pressed left at (914, 476)
Screenshot: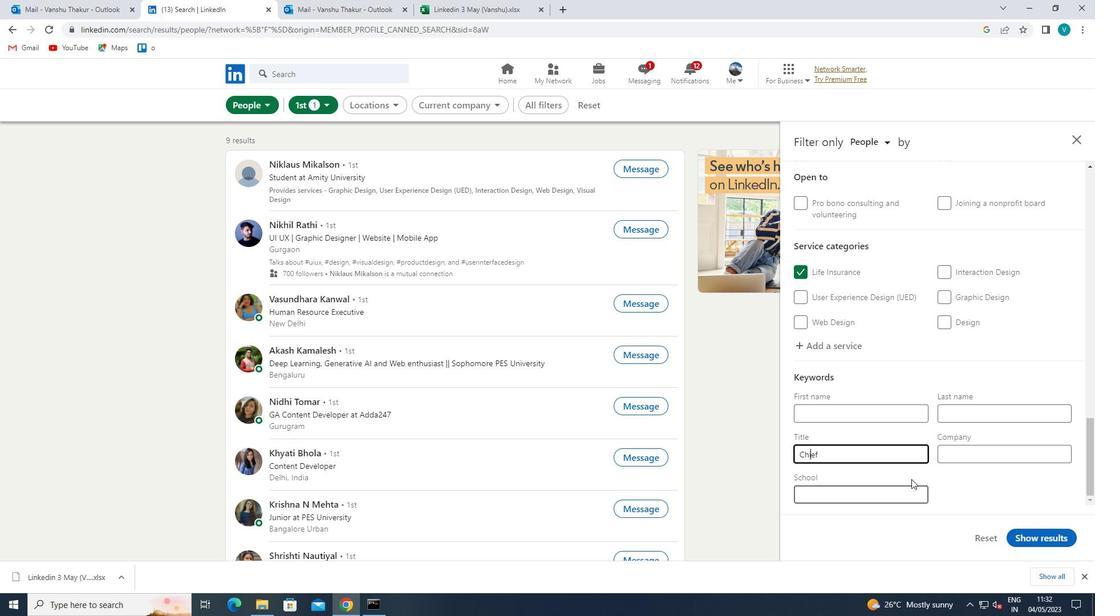 
Action: Mouse moved to (1051, 544)
Screenshot: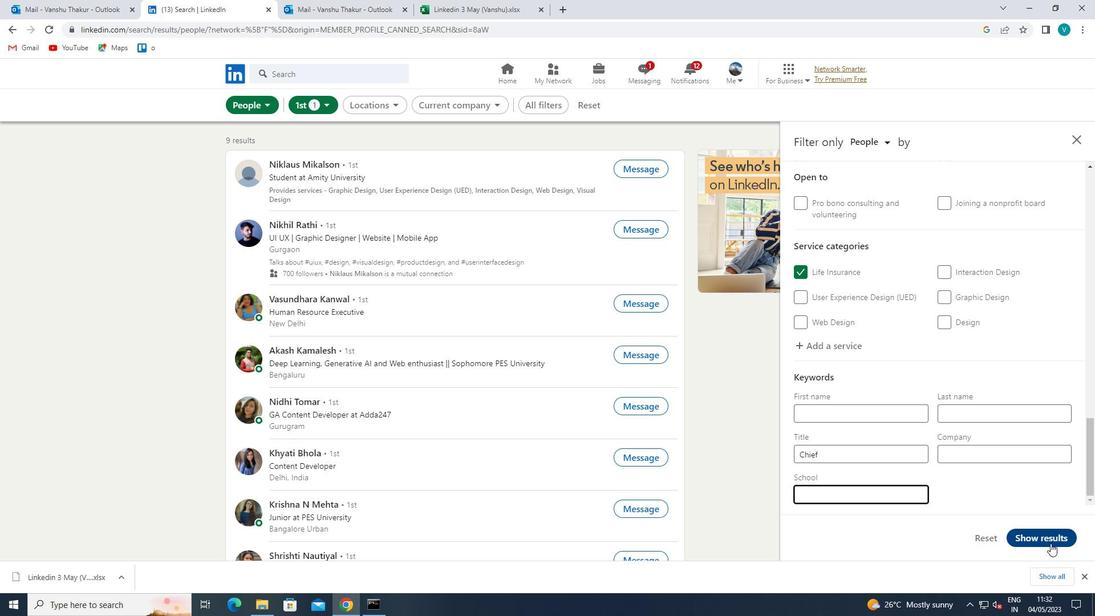 
Action: Mouse pressed left at (1051, 544)
Screenshot: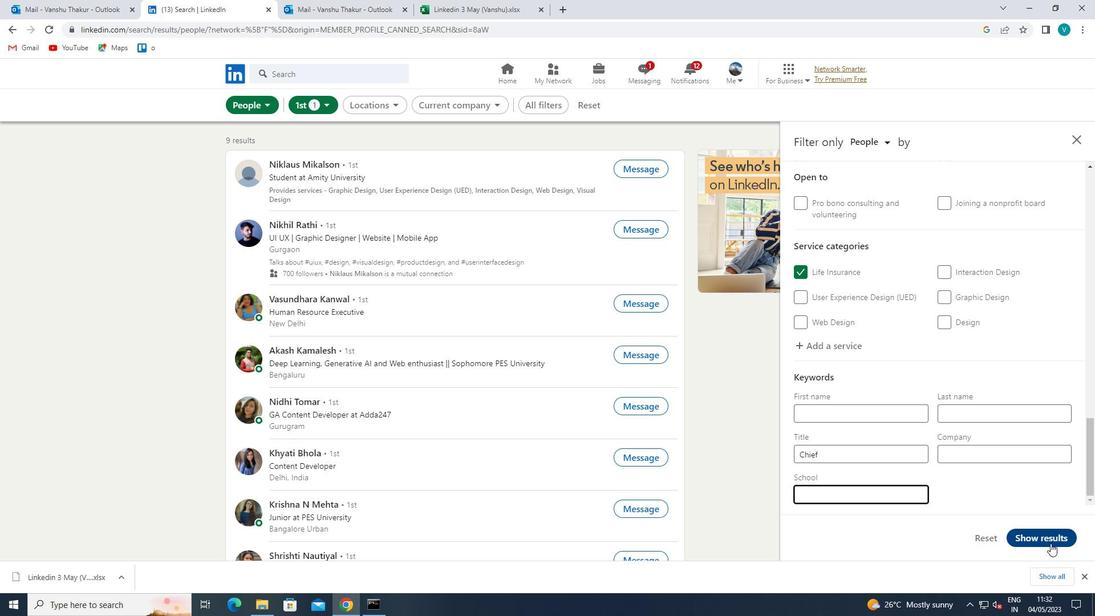 
